 Task: Find connections with filter location Karcag with filter topic #linkedinprofileswith filter profile language Potuguese with filter current company Voltas Limited - A TATA Enterprise with filter school VIT University (Chennai Campus) with filter industry Personal Care Services with filter service category Software Testing with filter keywords title Director of Inside Sales
Action: Mouse pressed left at (634, 82)
Screenshot: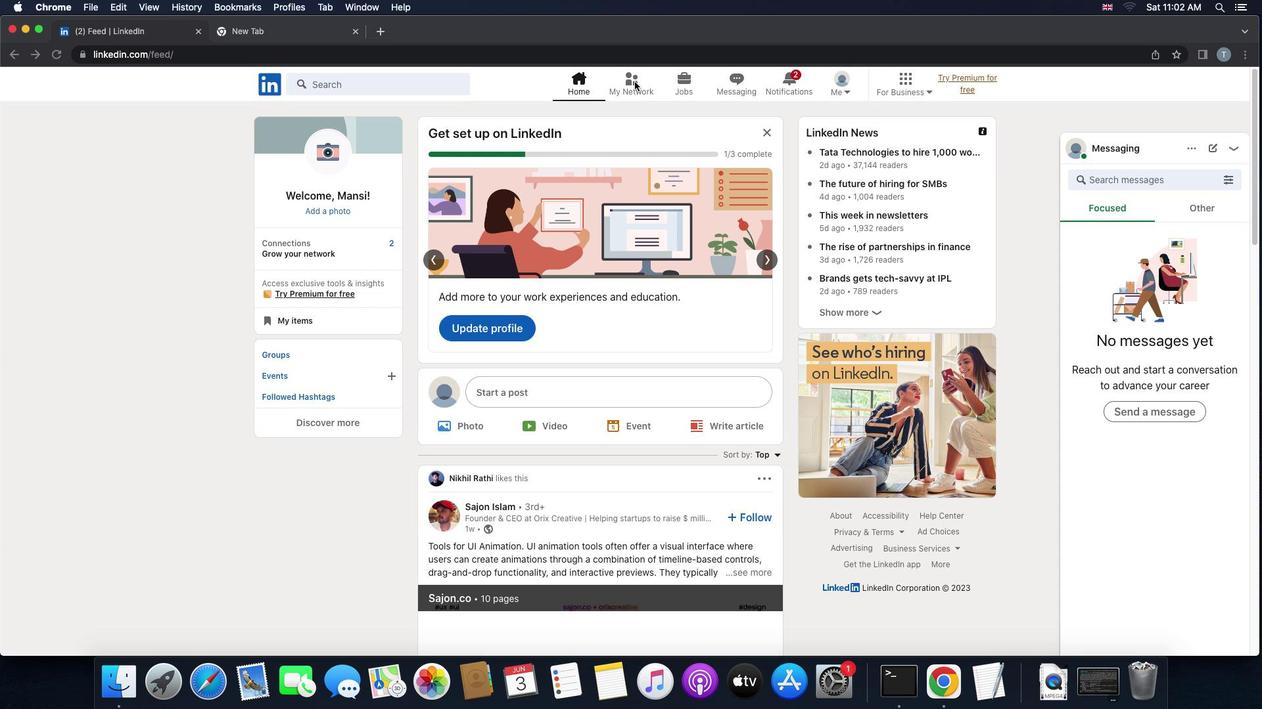 
Action: Mouse pressed left at (634, 82)
Screenshot: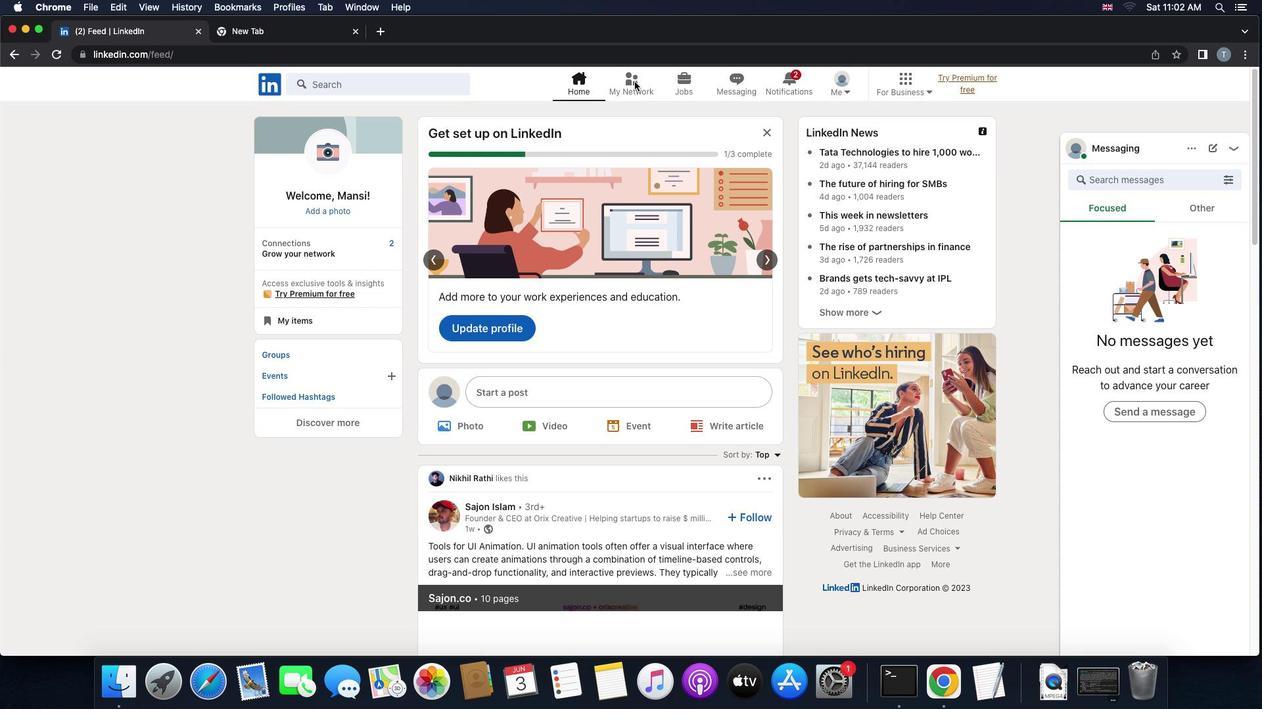 
Action: Mouse moved to (419, 161)
Screenshot: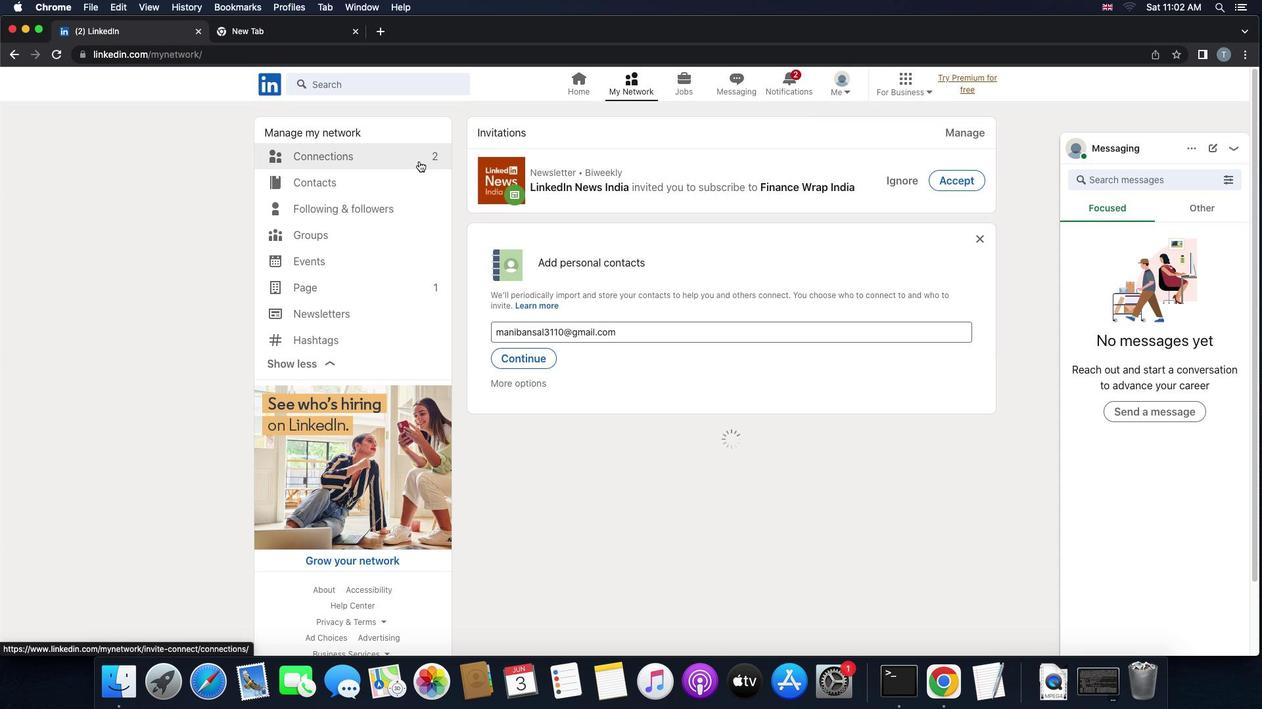 
Action: Mouse pressed left at (419, 161)
Screenshot: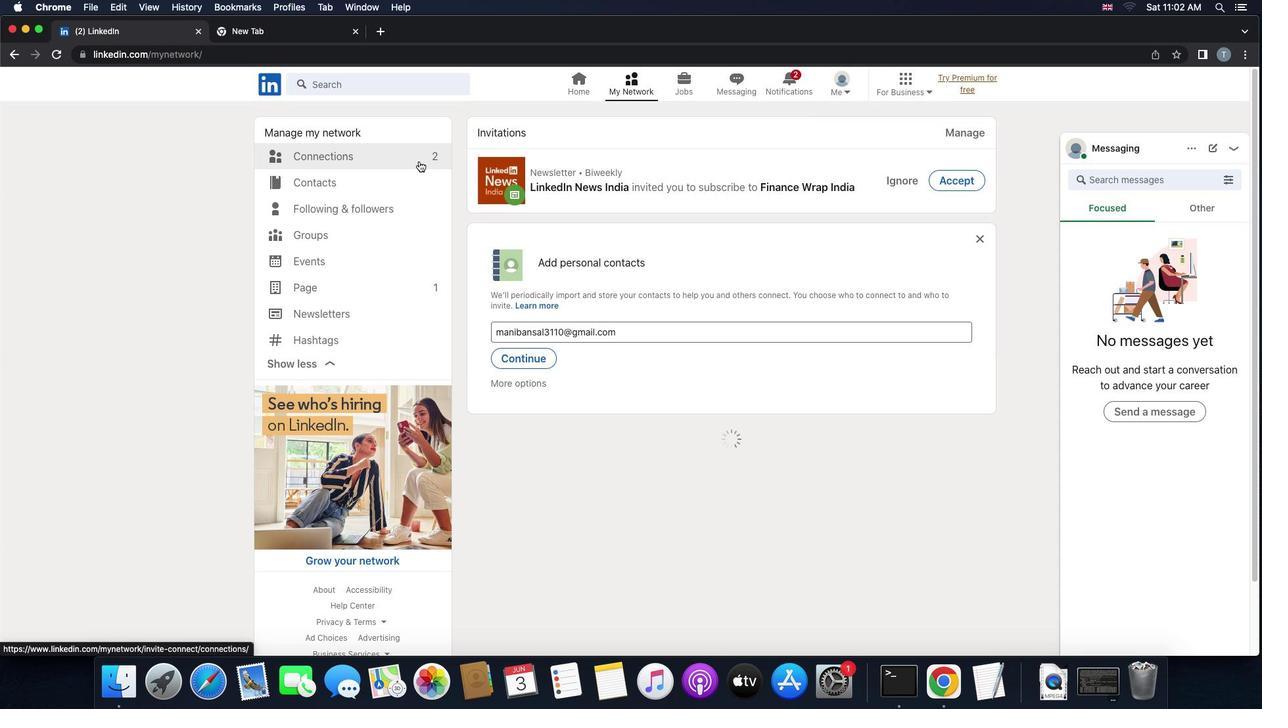 
Action: Mouse moved to (433, 160)
Screenshot: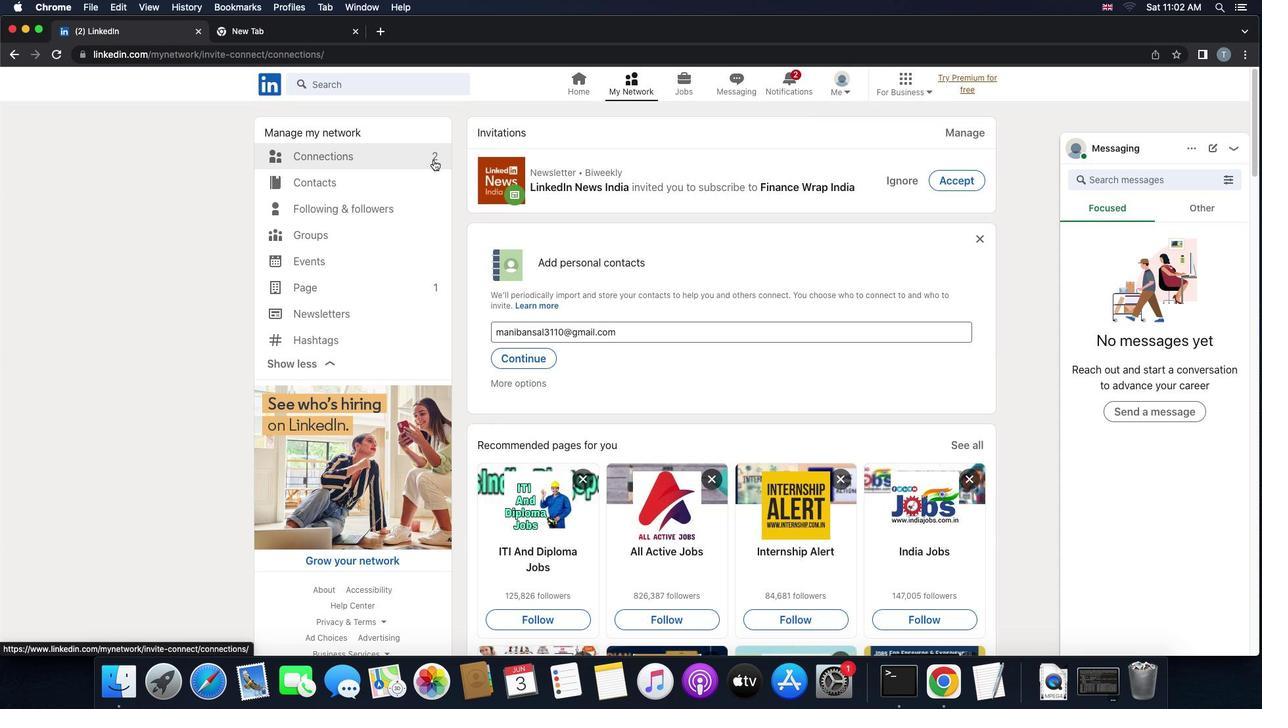 
Action: Mouse pressed left at (433, 160)
Screenshot: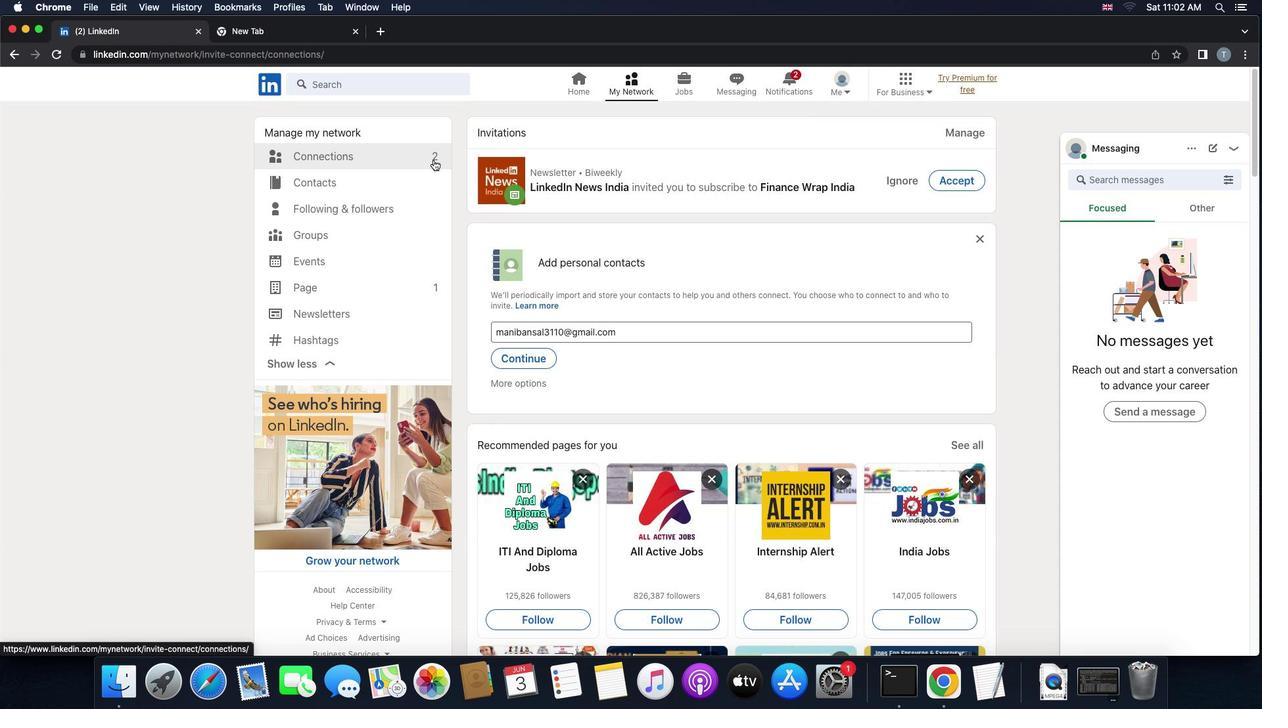 
Action: Mouse moved to (433, 160)
Screenshot: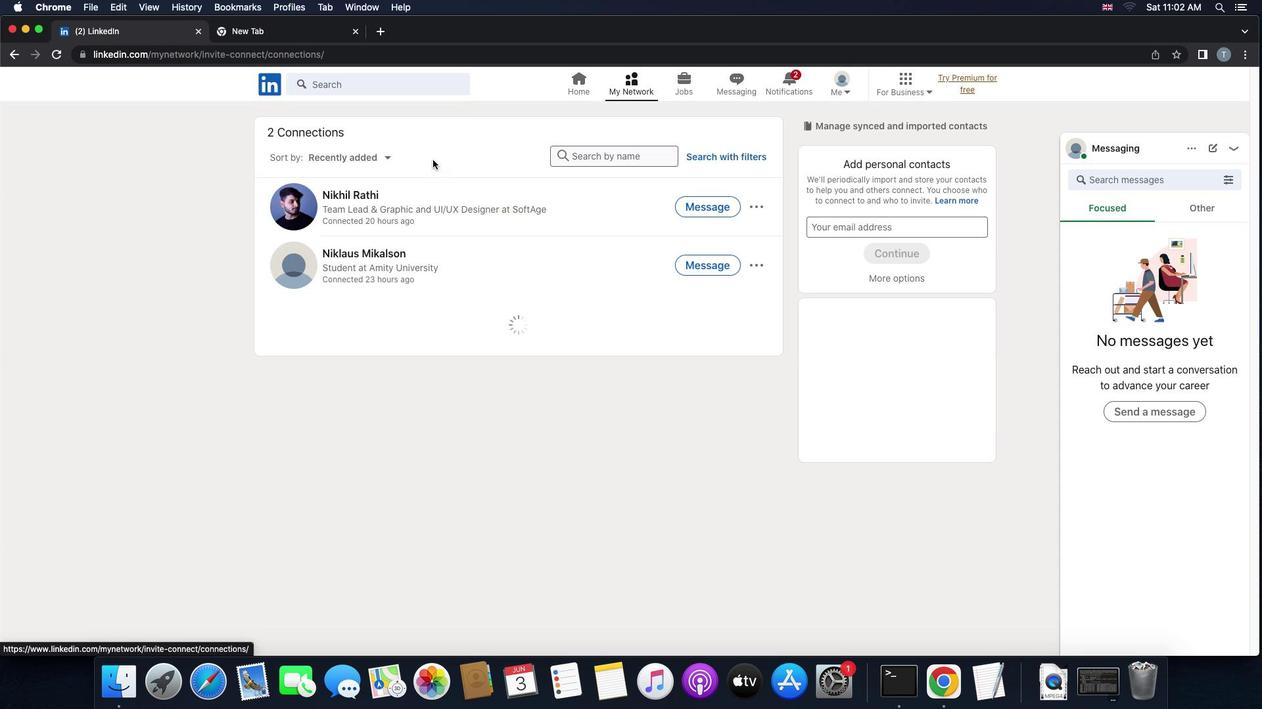 
Action: Mouse pressed left at (433, 160)
Screenshot: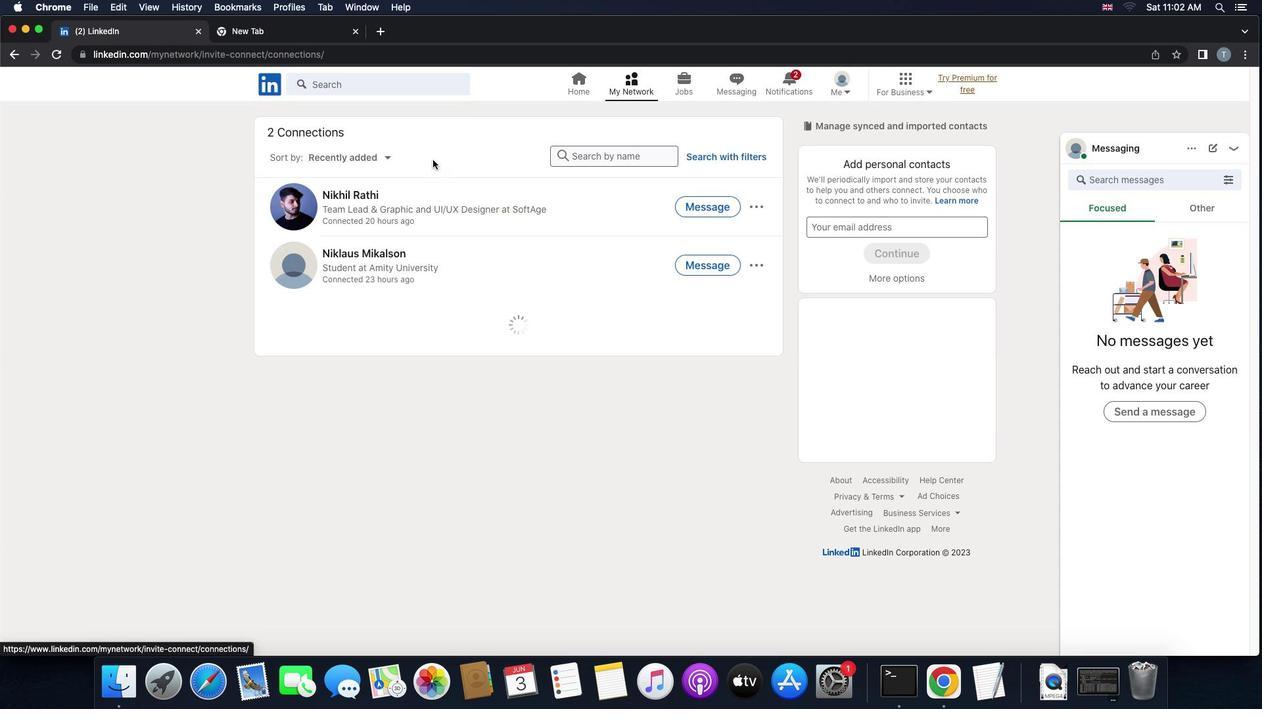 
Action: Mouse moved to (713, 149)
Screenshot: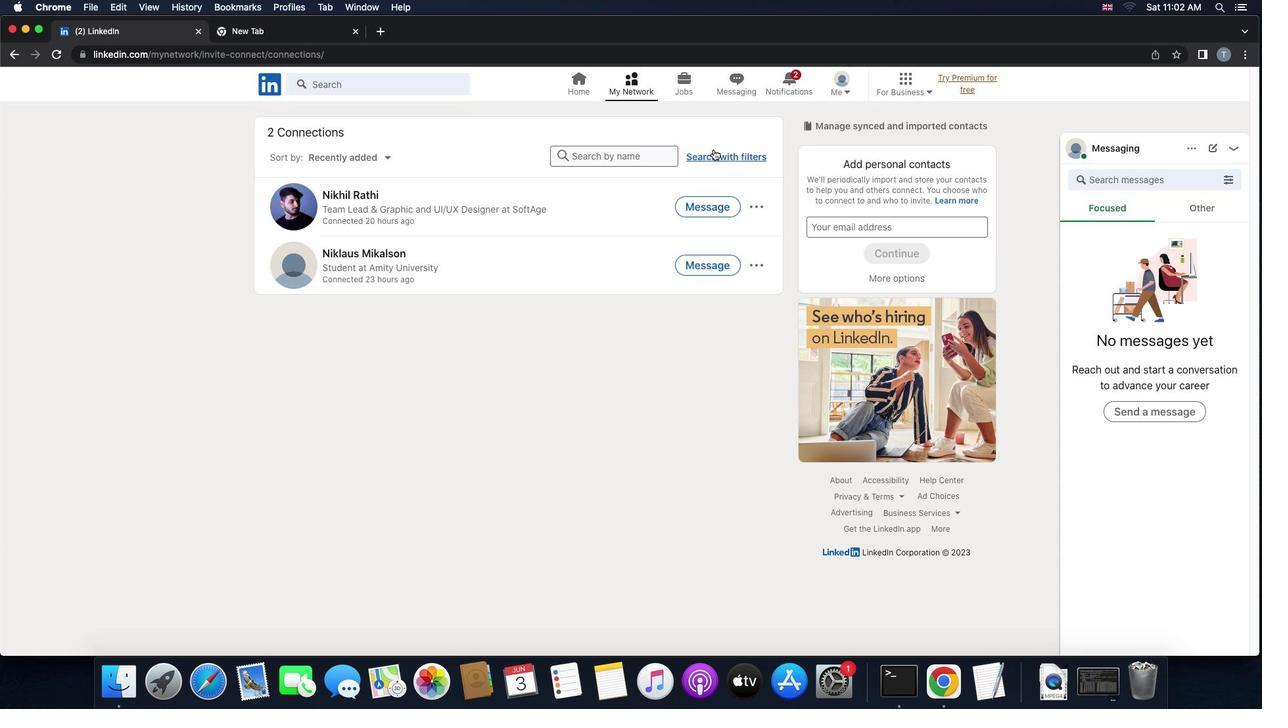 
Action: Mouse pressed left at (713, 149)
Screenshot: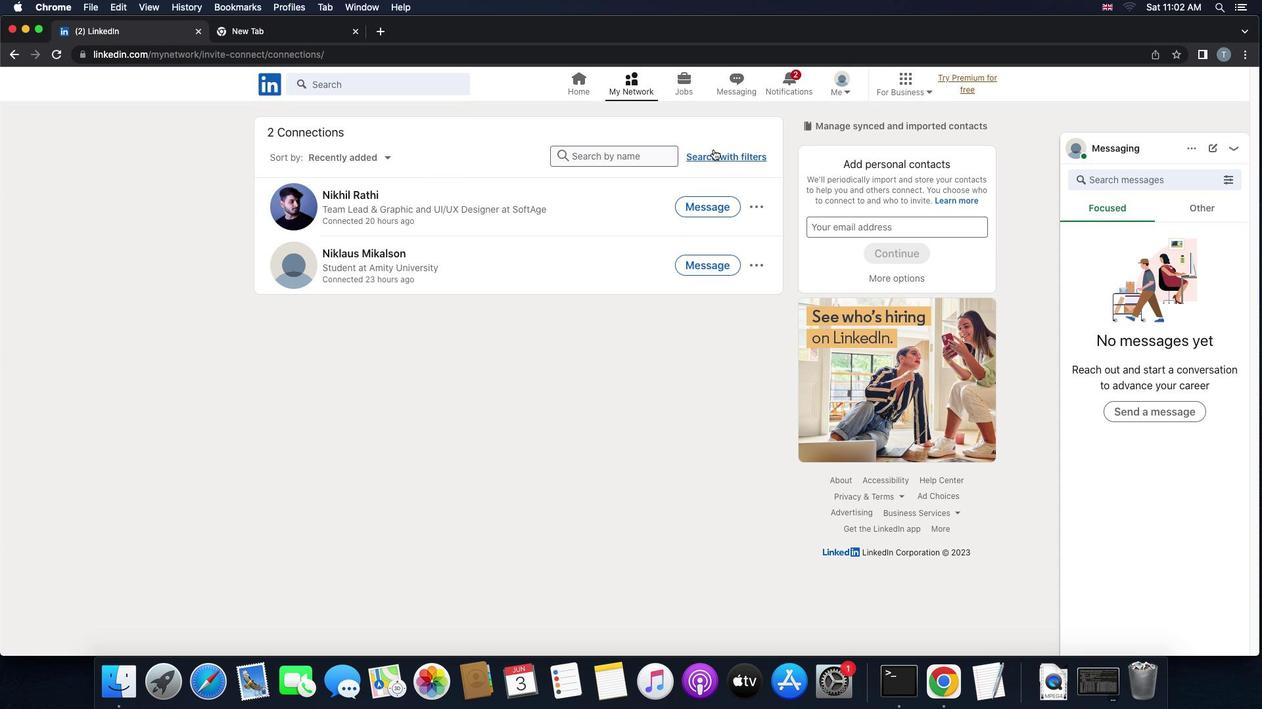 
Action: Mouse moved to (681, 127)
Screenshot: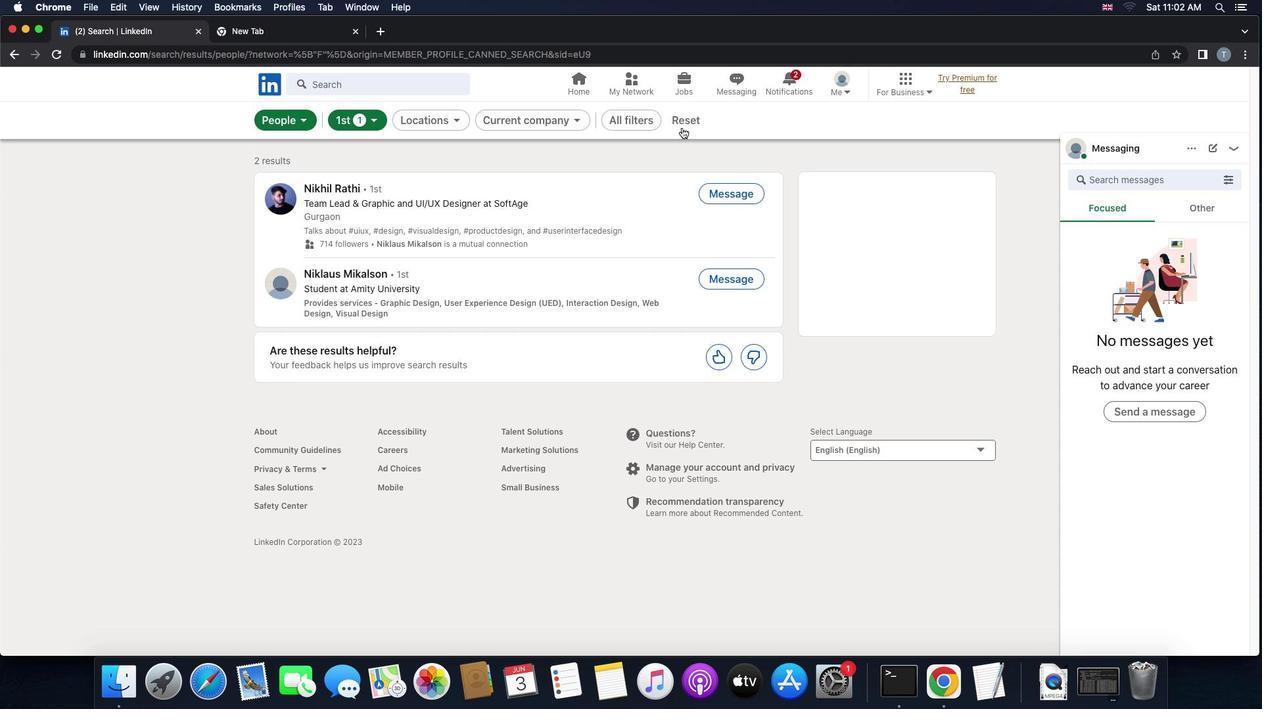 
Action: Mouse pressed left at (681, 127)
Screenshot: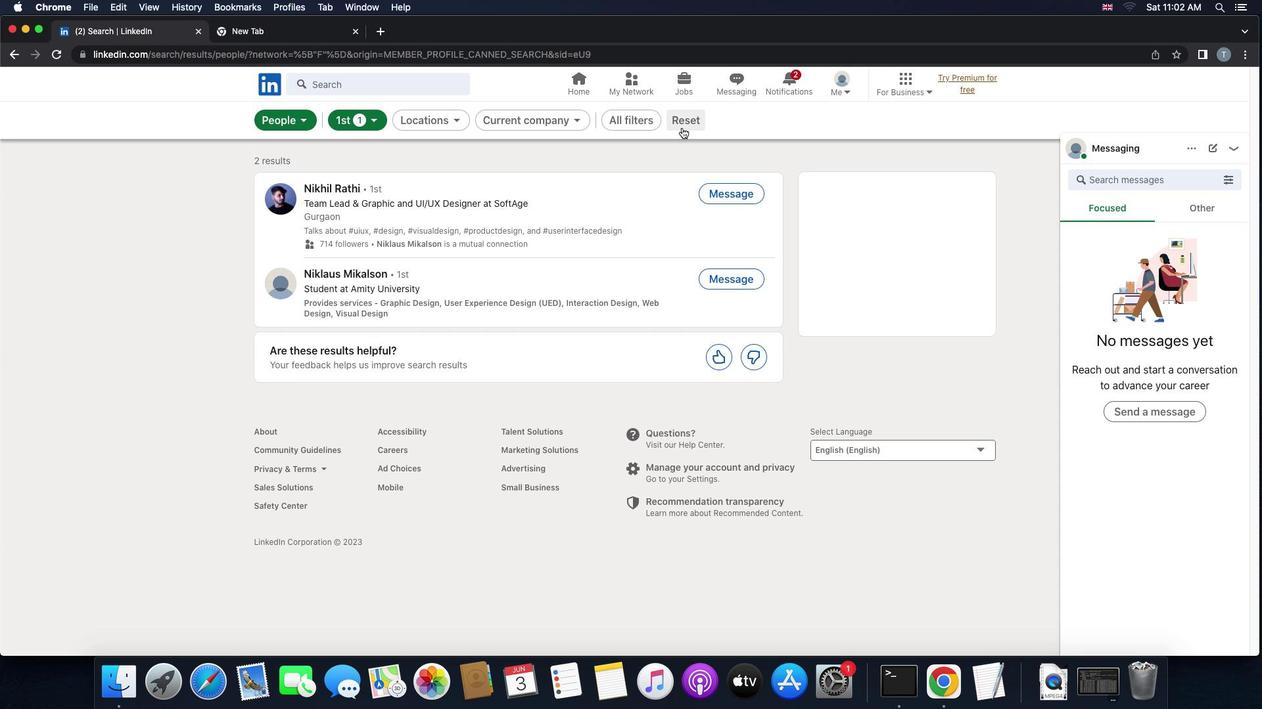 
Action: Mouse moved to (673, 130)
Screenshot: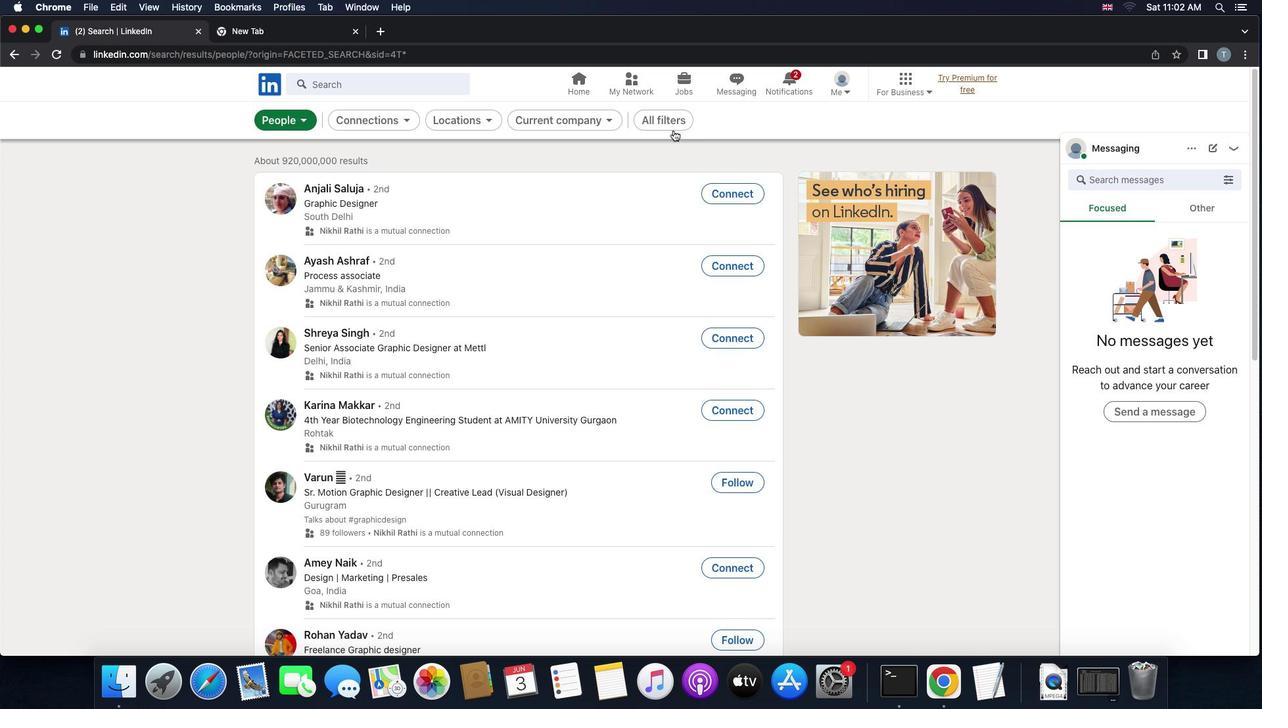 
Action: Mouse pressed left at (673, 130)
Screenshot: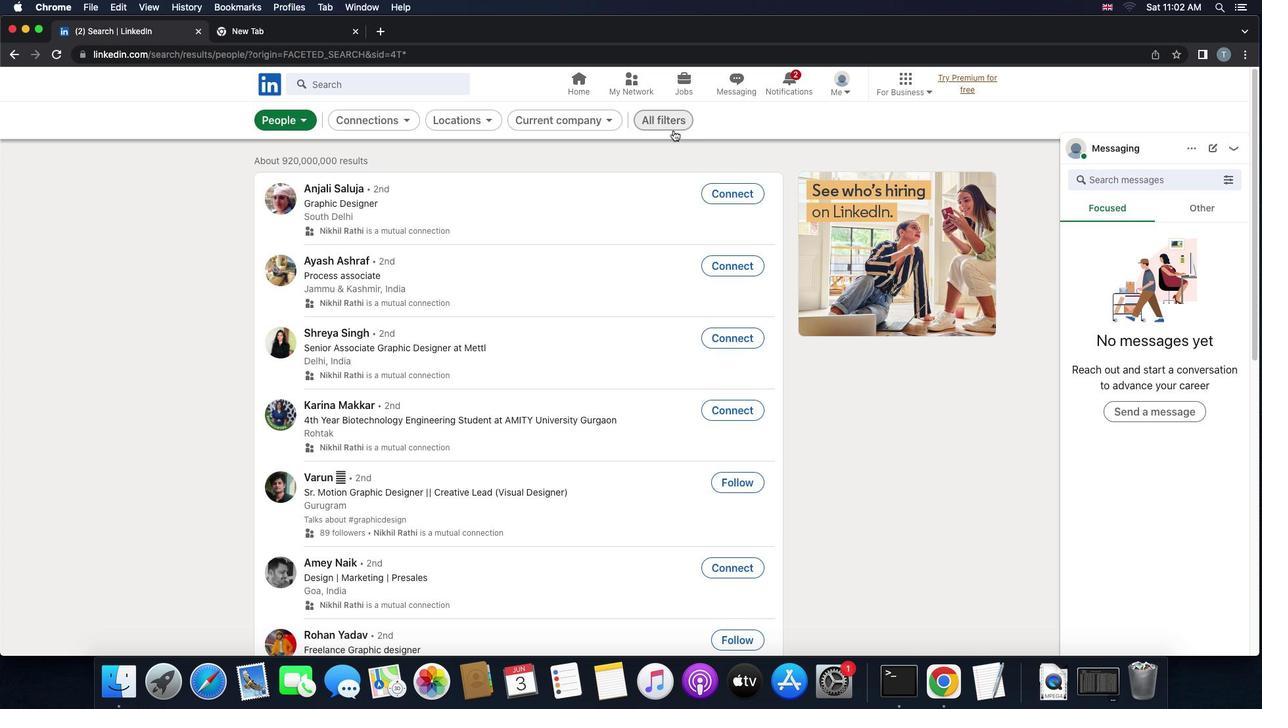
Action: Mouse moved to (1049, 377)
Screenshot: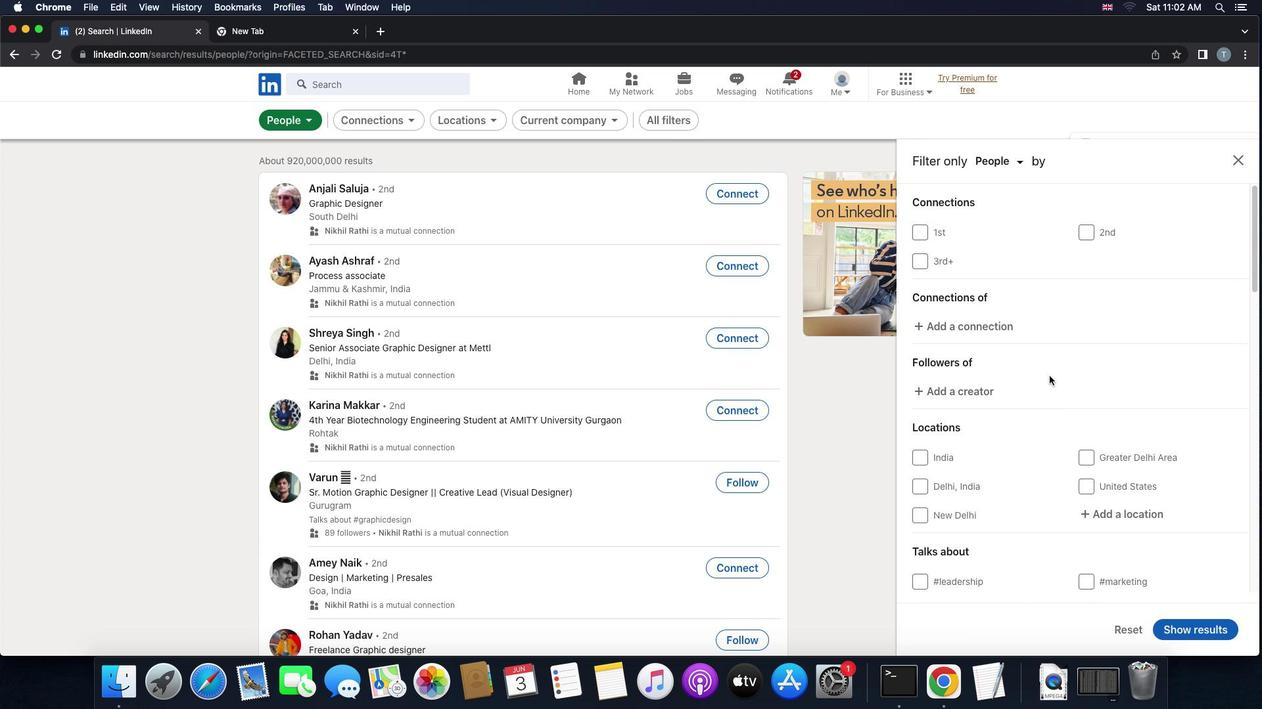 
Action: Mouse scrolled (1049, 377) with delta (0, 0)
Screenshot: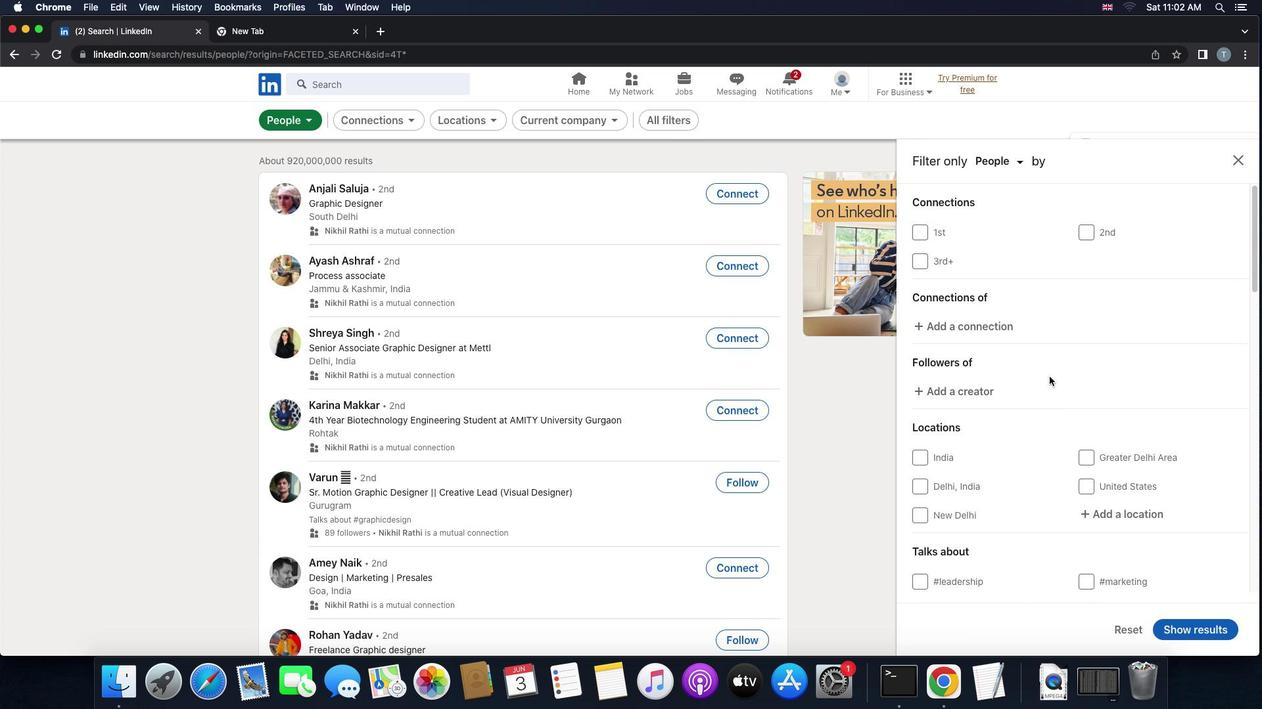 
Action: Mouse scrolled (1049, 377) with delta (0, 0)
Screenshot: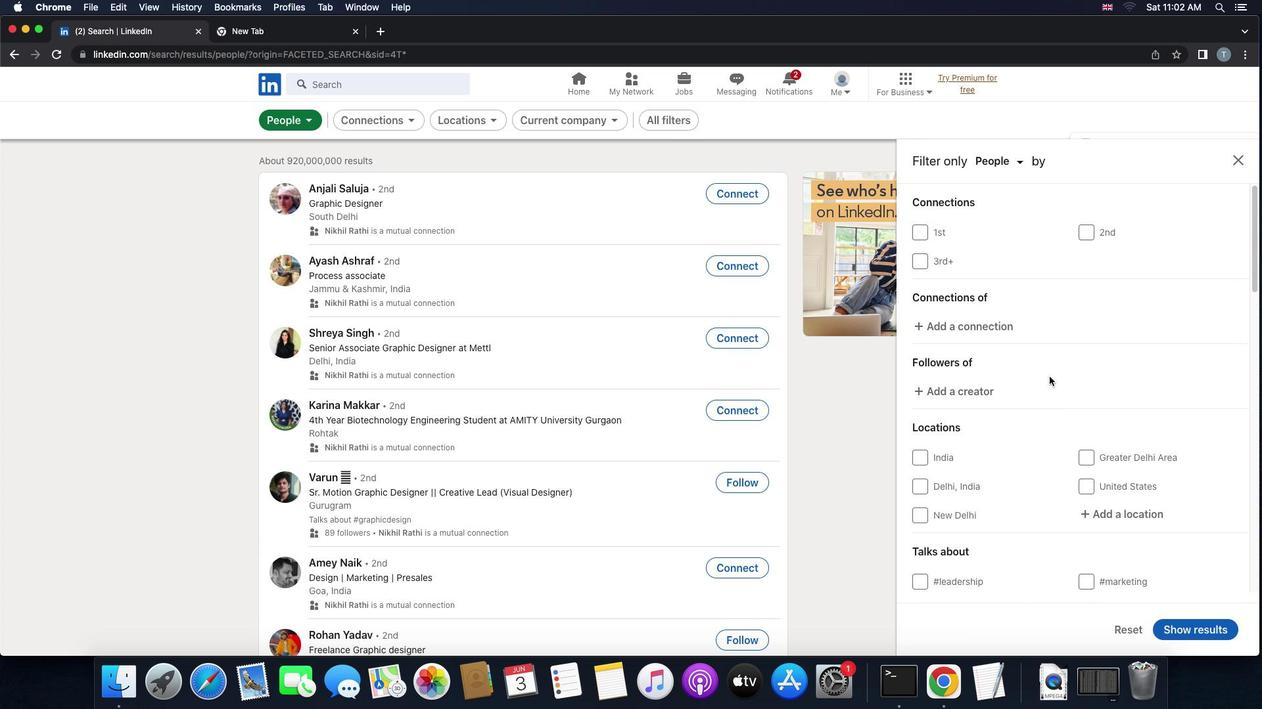 
Action: Mouse scrolled (1049, 377) with delta (0, 0)
Screenshot: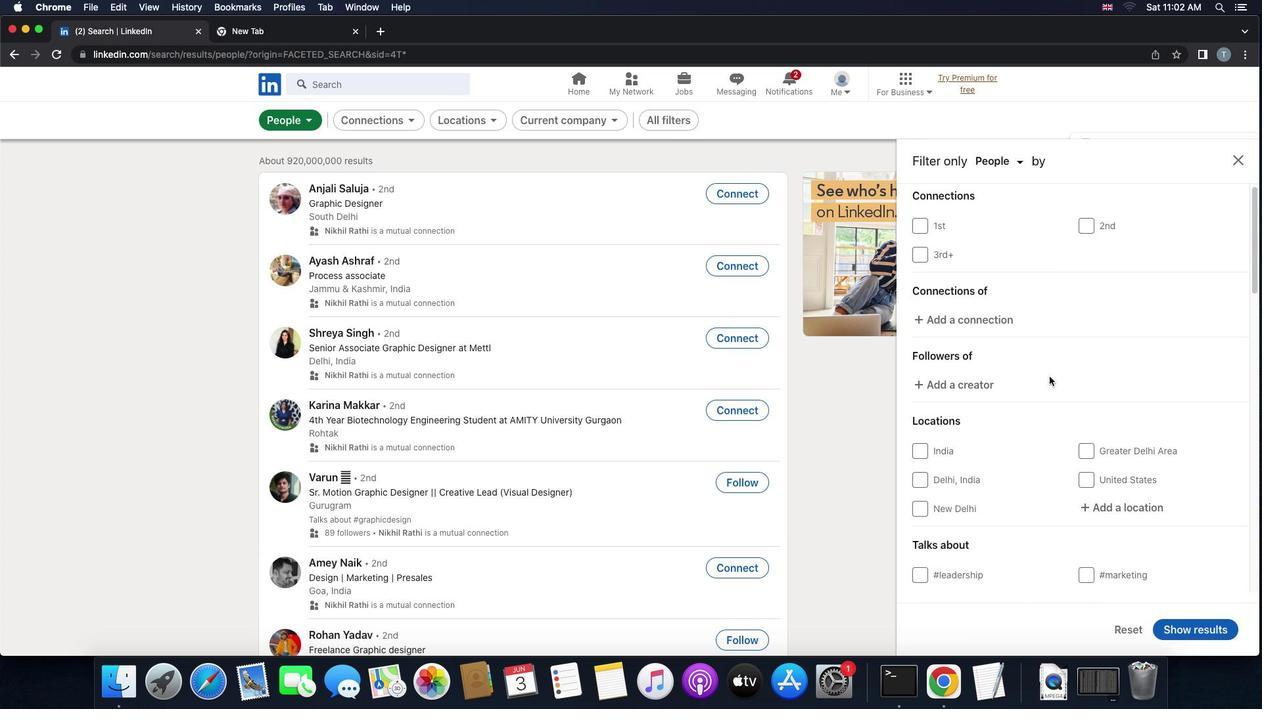 
Action: Mouse moved to (1051, 379)
Screenshot: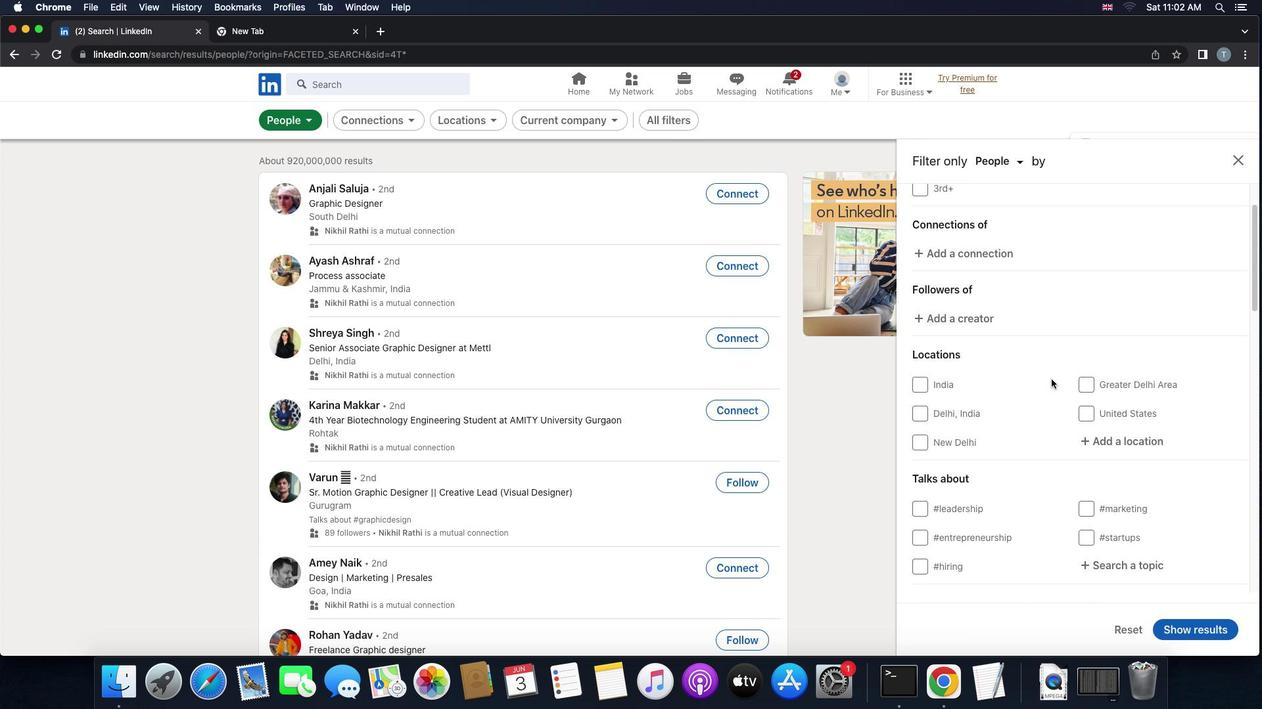 
Action: Mouse scrolled (1051, 379) with delta (0, 0)
Screenshot: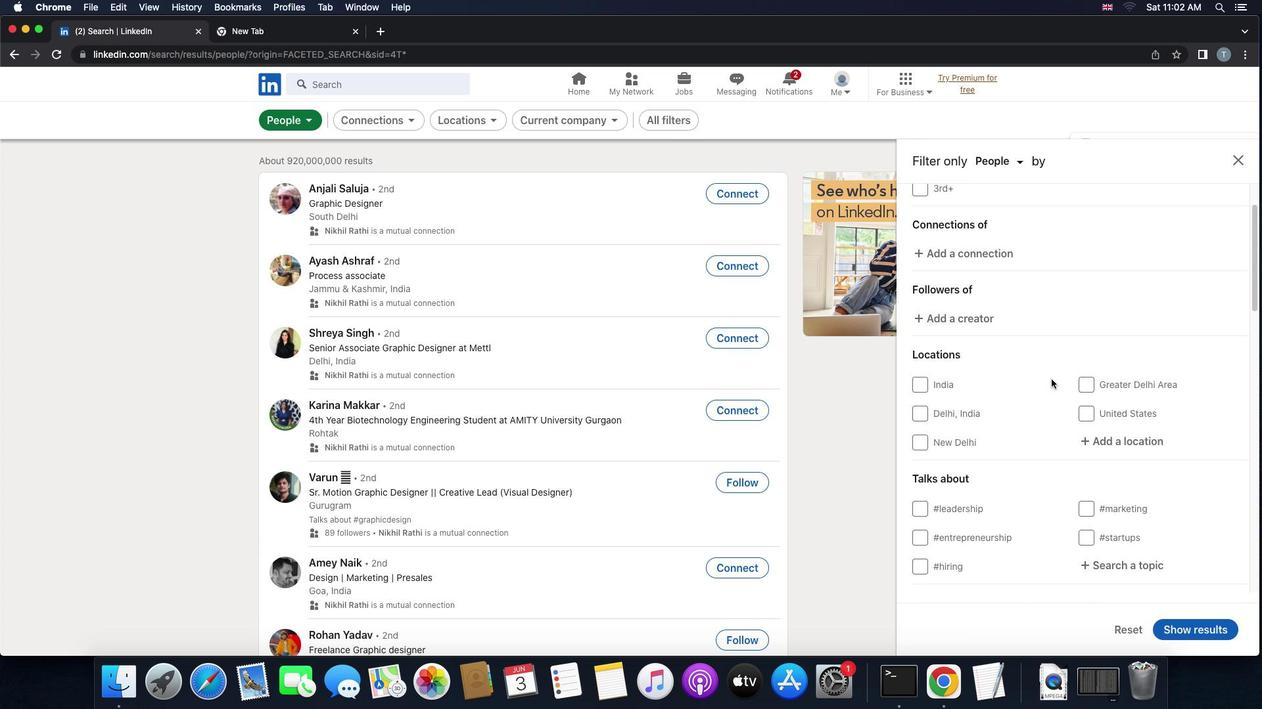 
Action: Mouse scrolled (1051, 379) with delta (0, 0)
Screenshot: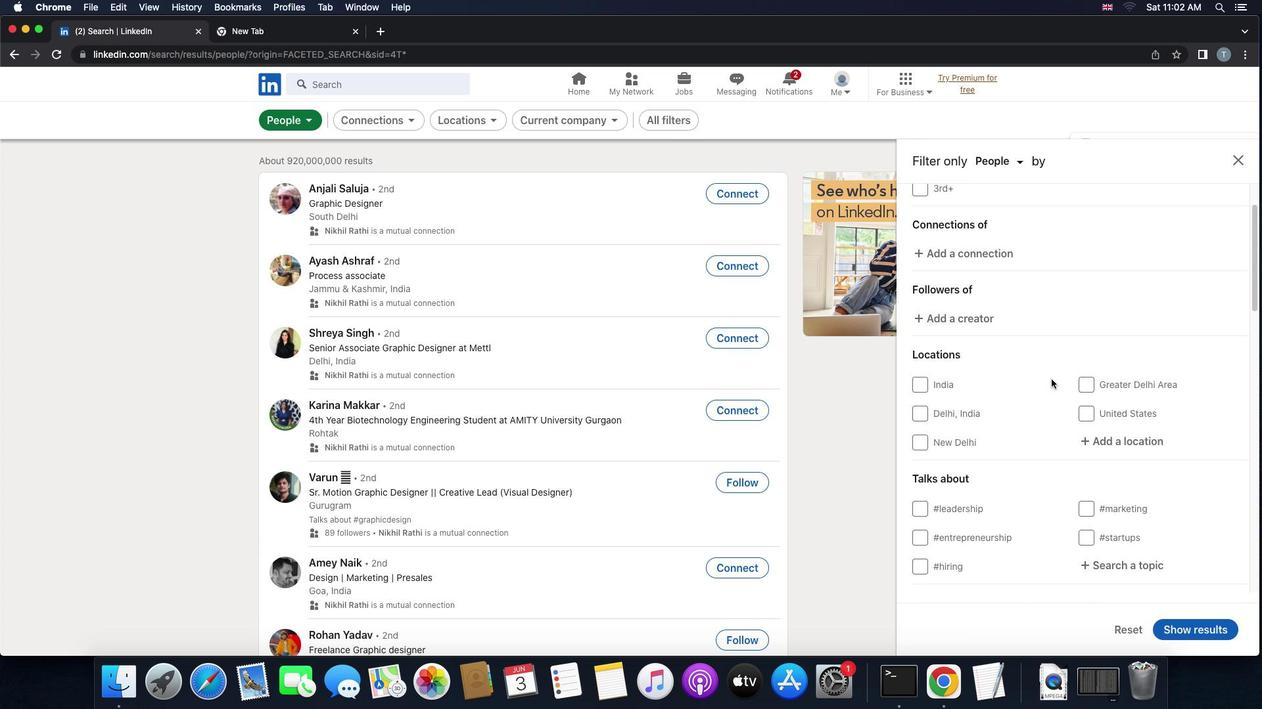 
Action: Mouse moved to (1117, 416)
Screenshot: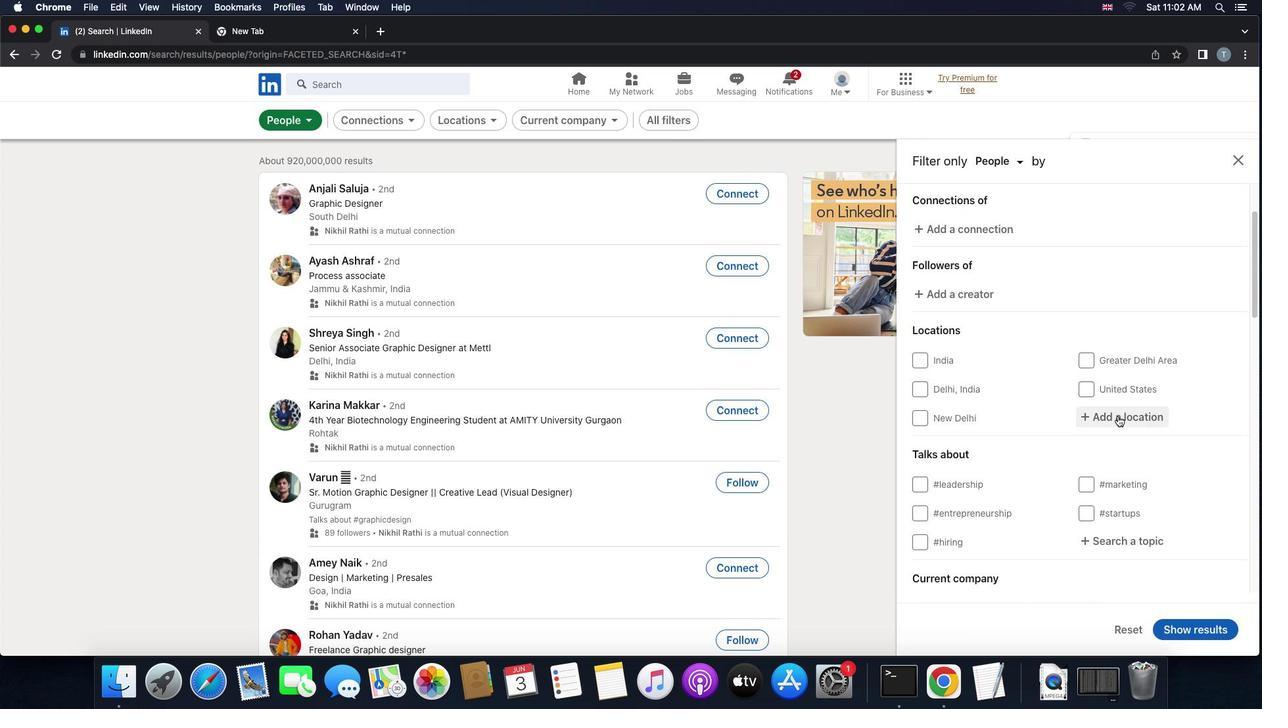 
Action: Mouse pressed left at (1117, 416)
Screenshot: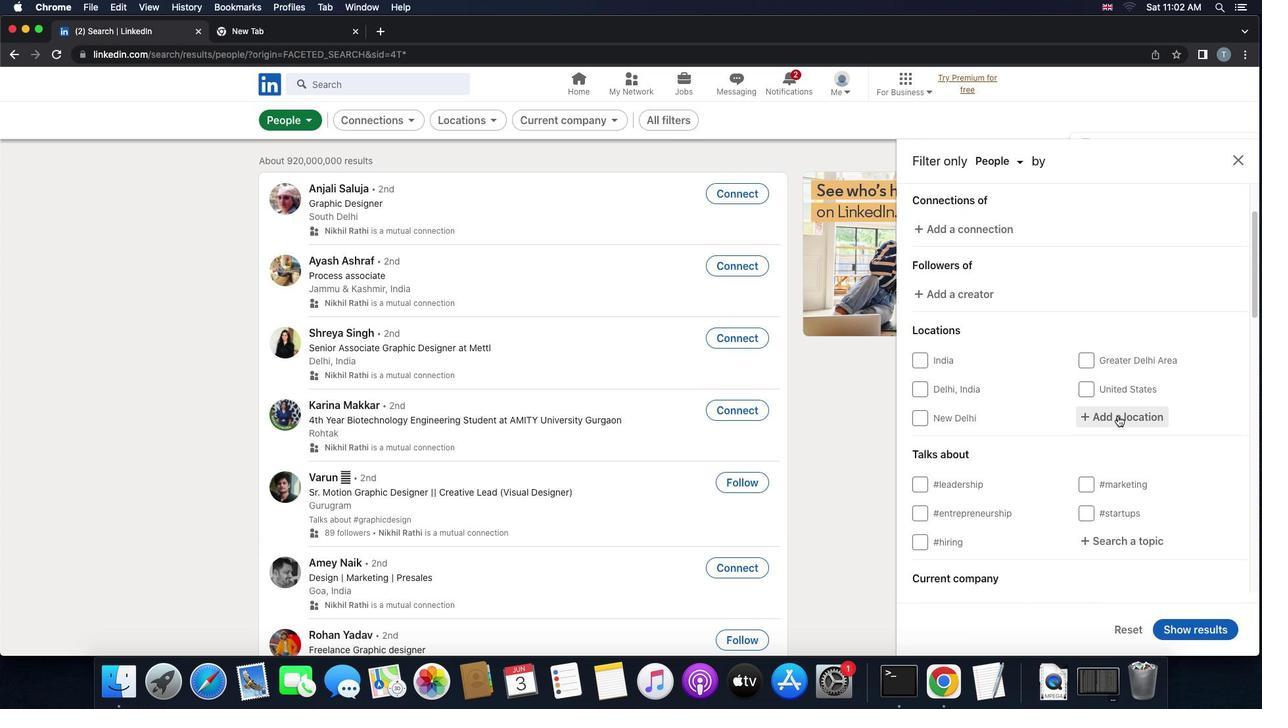 
Action: Mouse moved to (1139, 412)
Screenshot: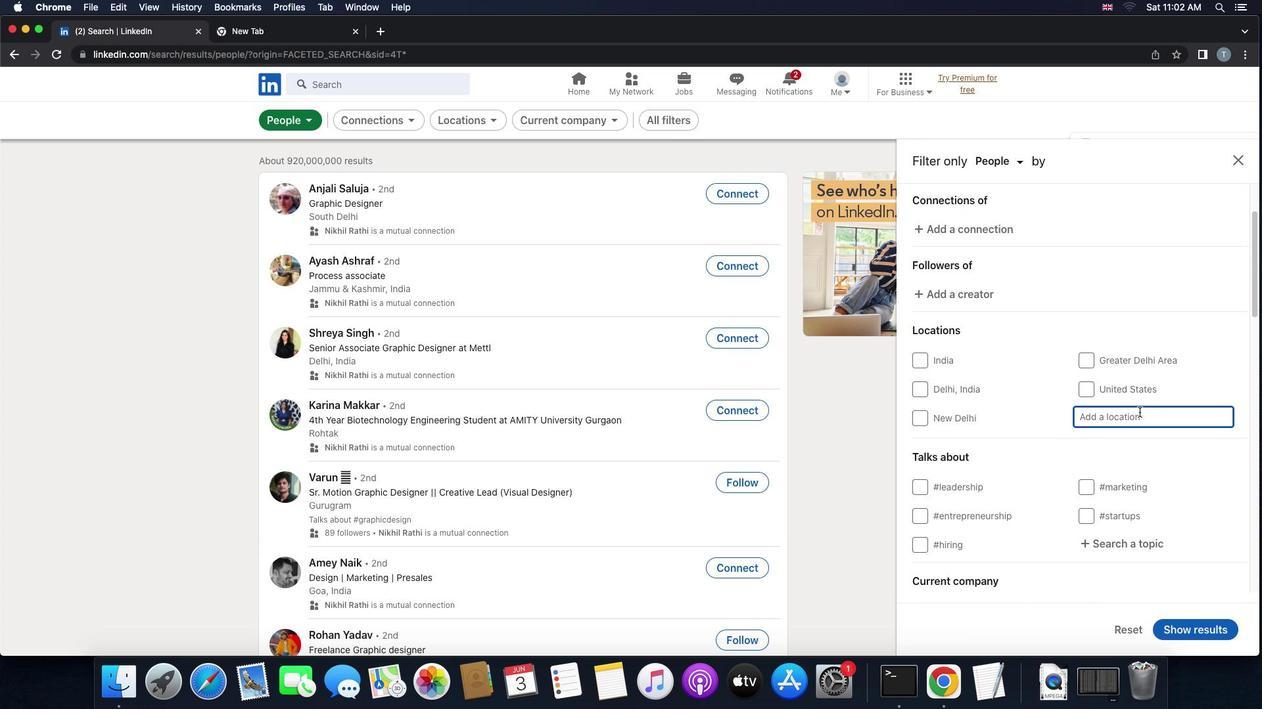 
Action: Key pressed 'k''a''r''c''a''g'
Screenshot: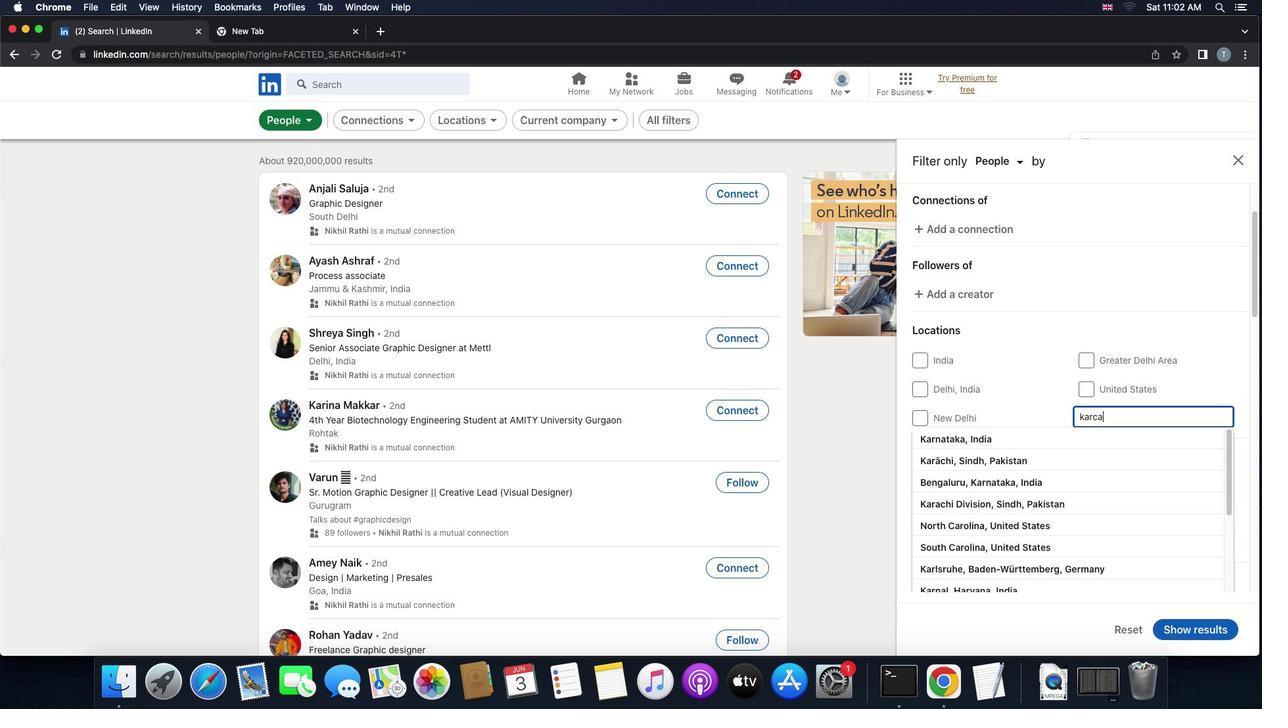 
Action: Mouse moved to (1102, 447)
Screenshot: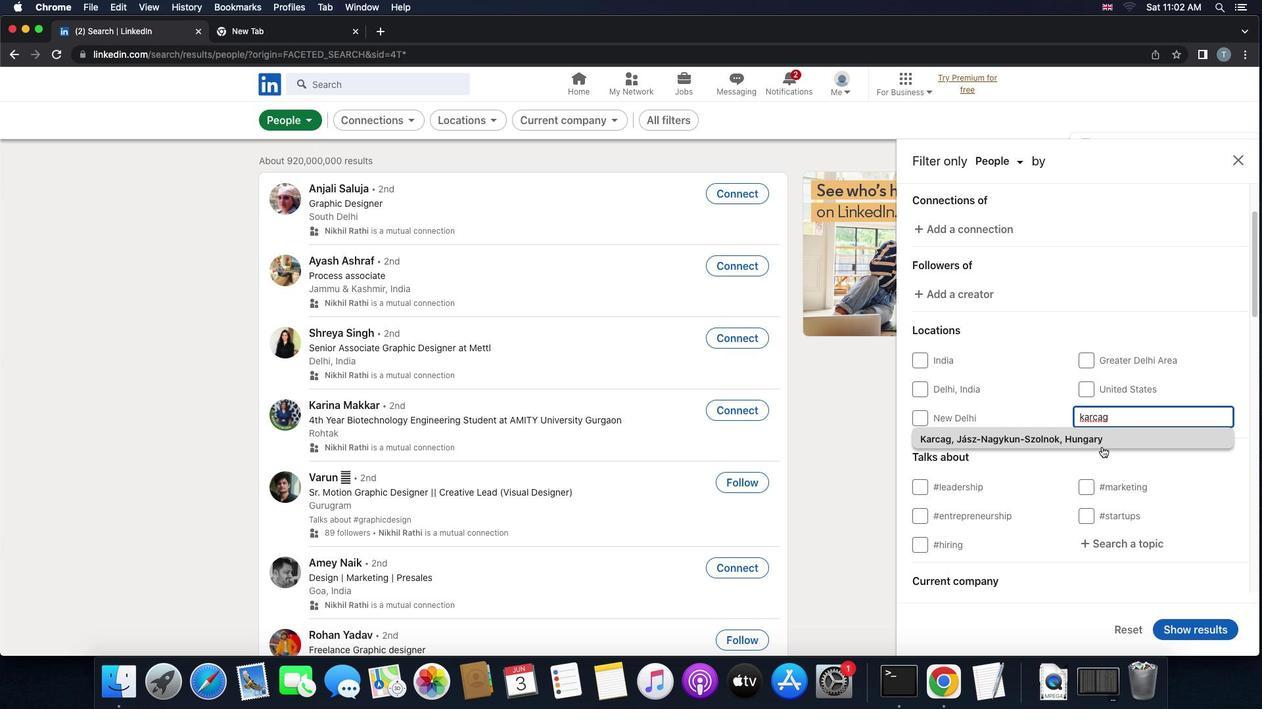
Action: Mouse pressed left at (1102, 447)
Screenshot: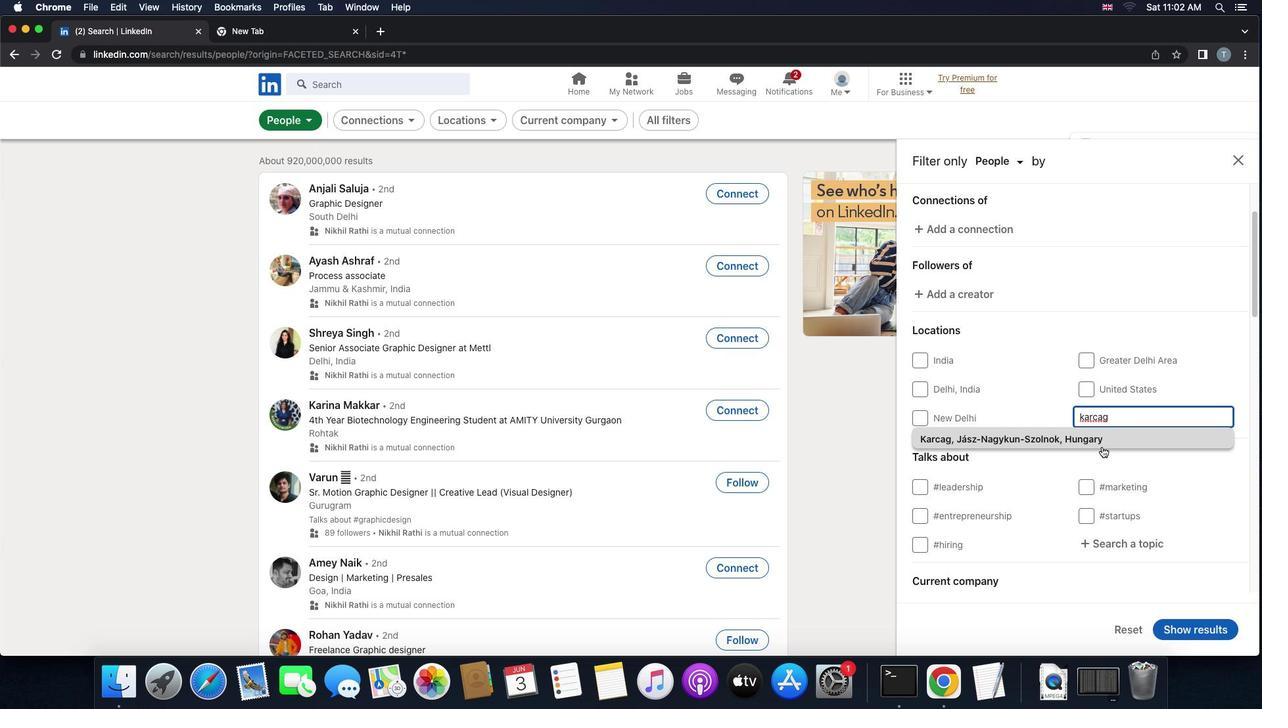 
Action: Mouse moved to (1102, 447)
Screenshot: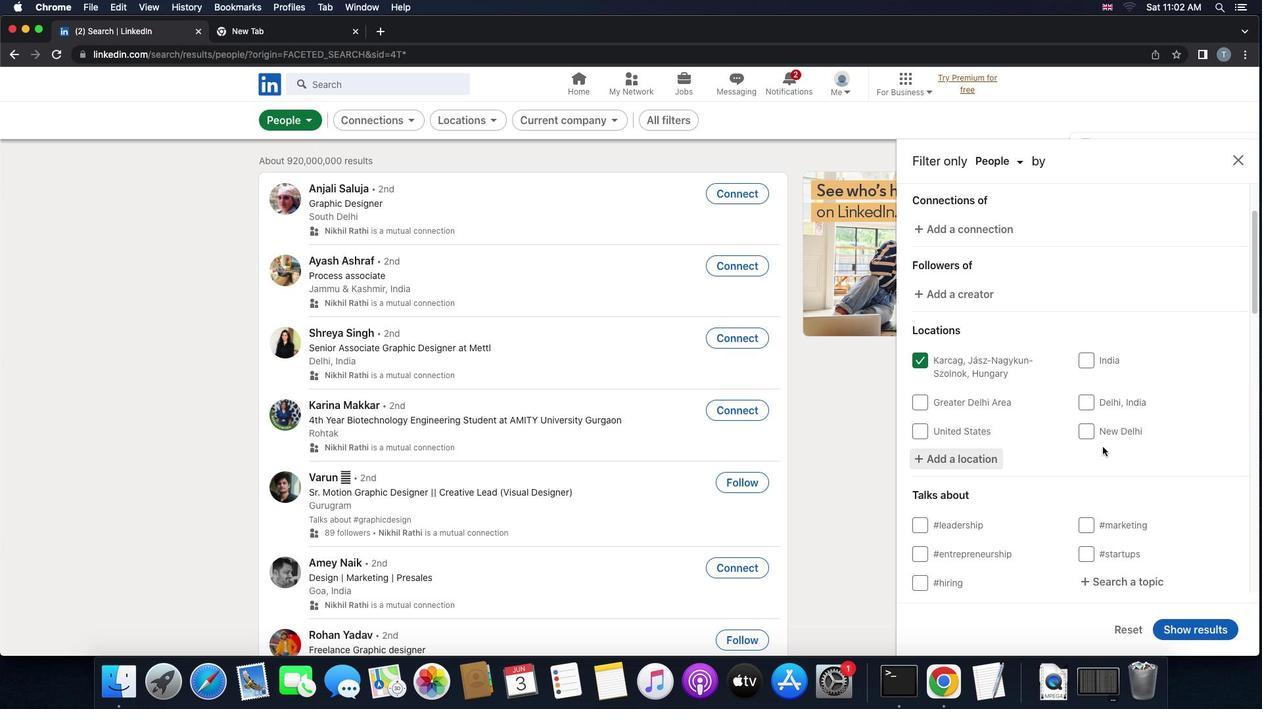 
Action: Mouse scrolled (1102, 447) with delta (0, 0)
Screenshot: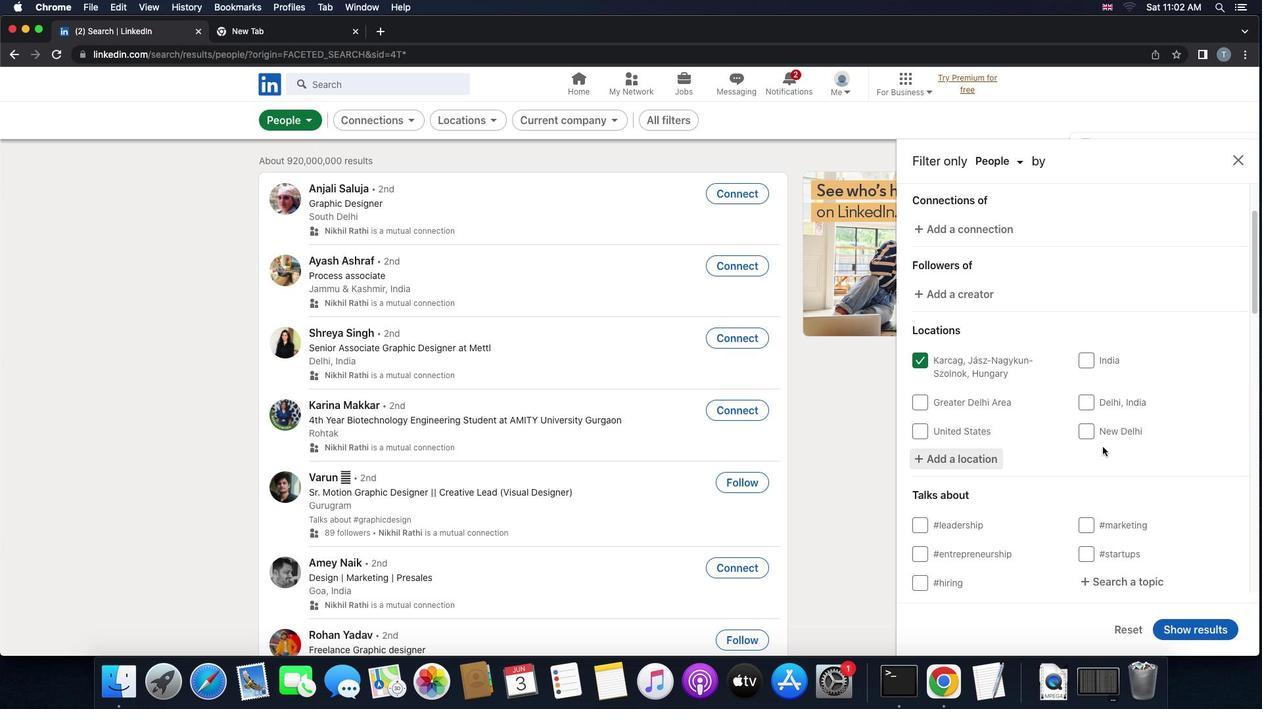 
Action: Mouse moved to (1103, 447)
Screenshot: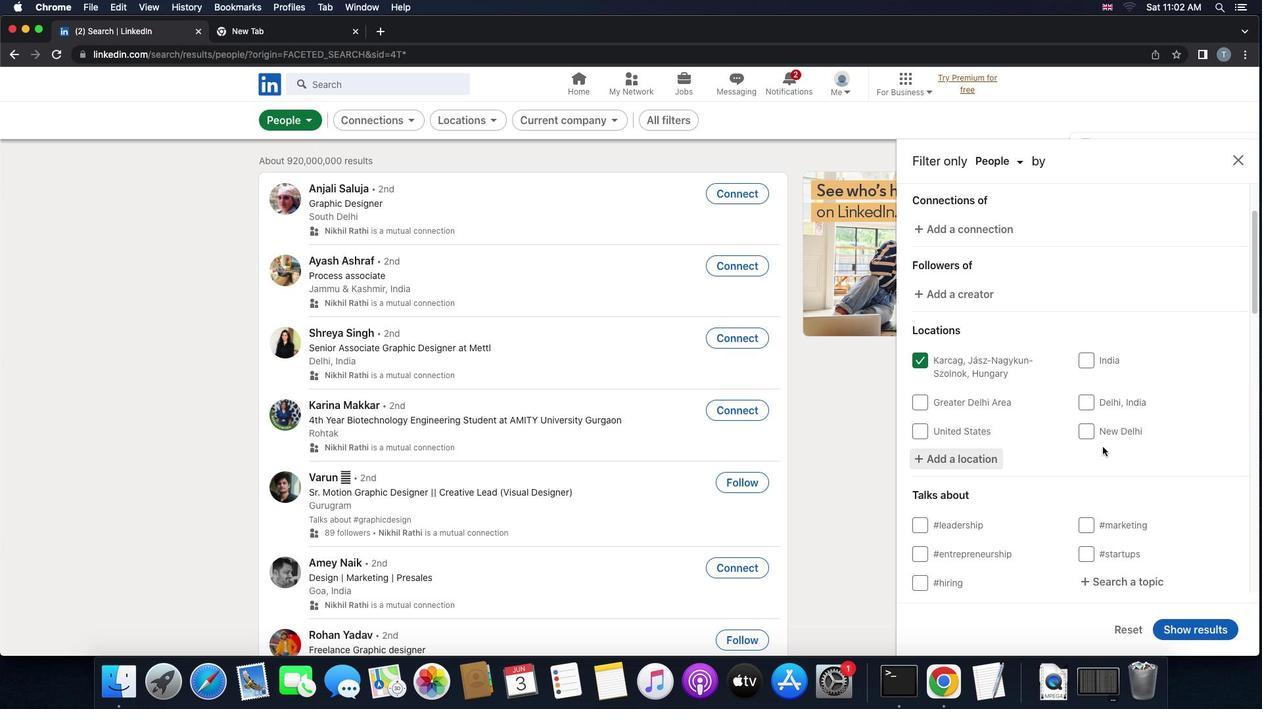 
Action: Mouse scrolled (1103, 447) with delta (0, 0)
Screenshot: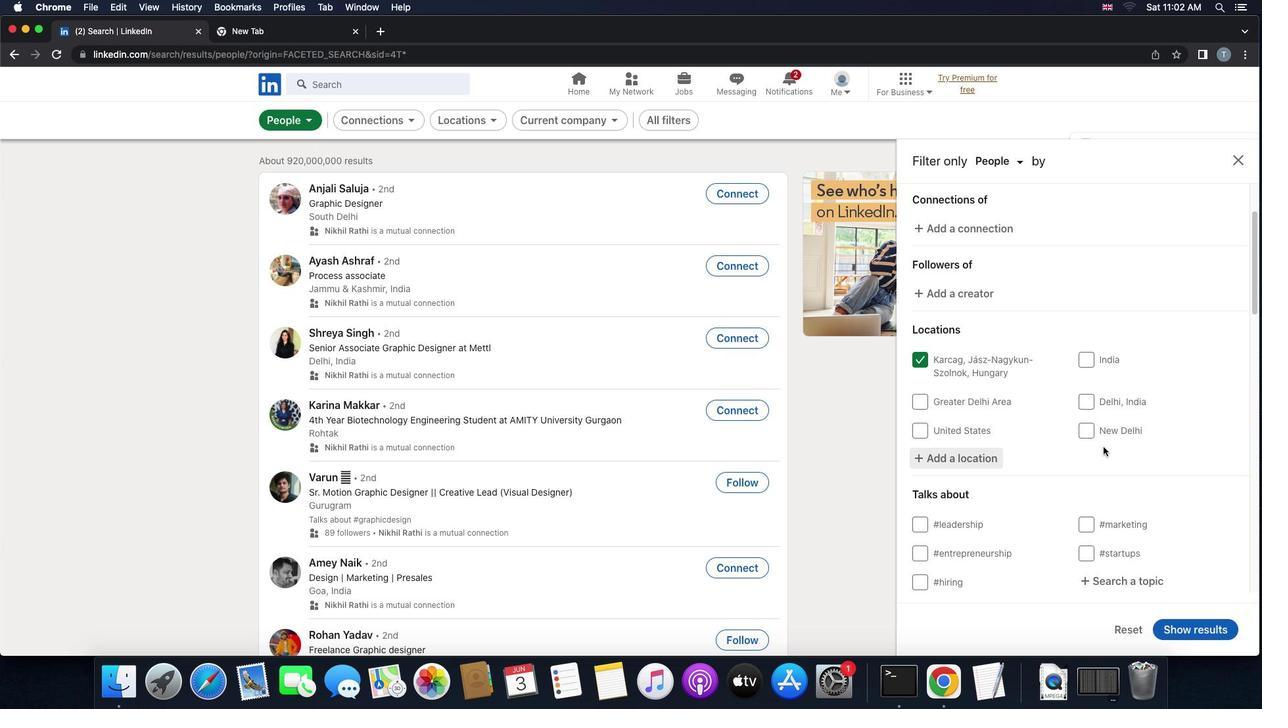 
Action: Mouse moved to (1103, 447)
Screenshot: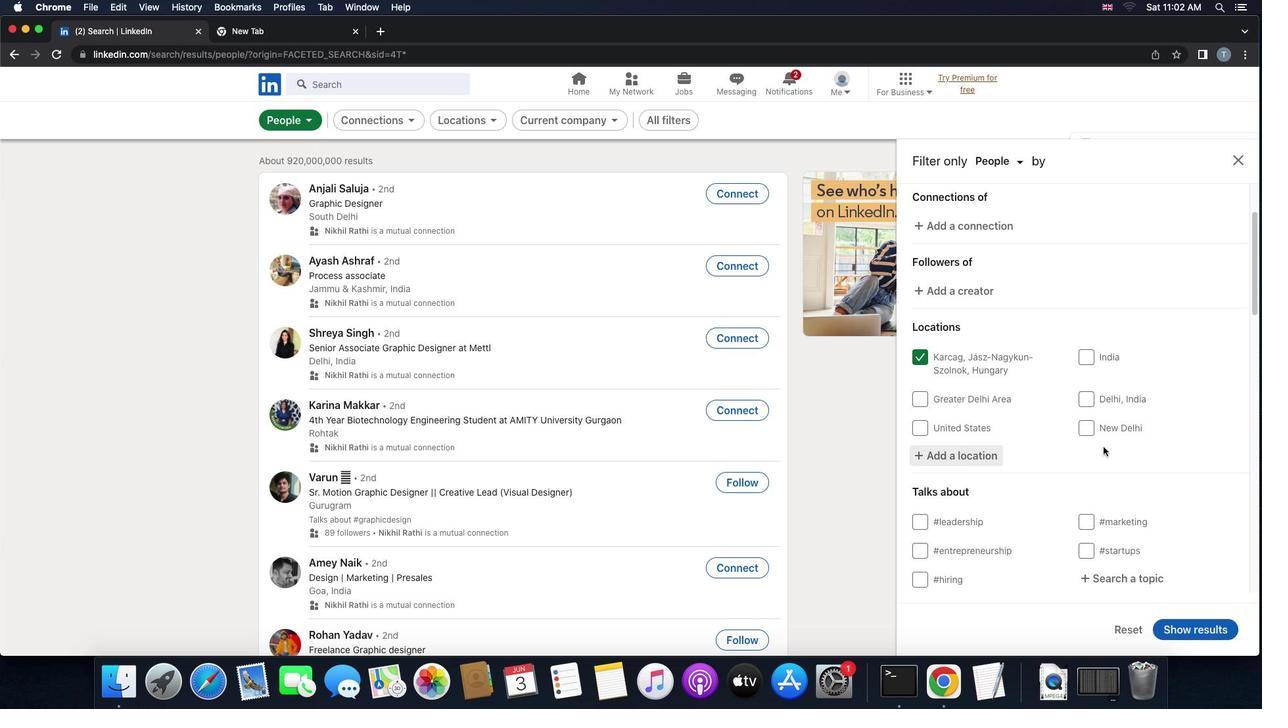 
Action: Mouse scrolled (1103, 447) with delta (0, -1)
Screenshot: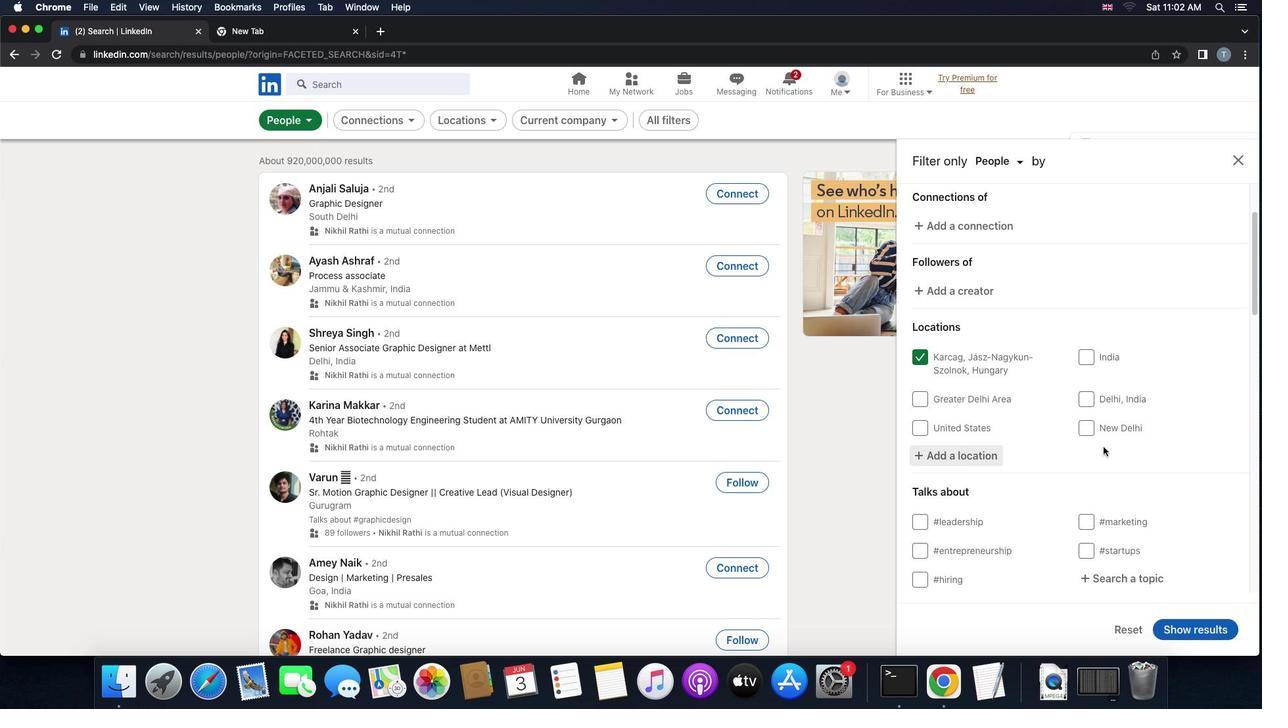 
Action: Mouse moved to (1105, 446)
Screenshot: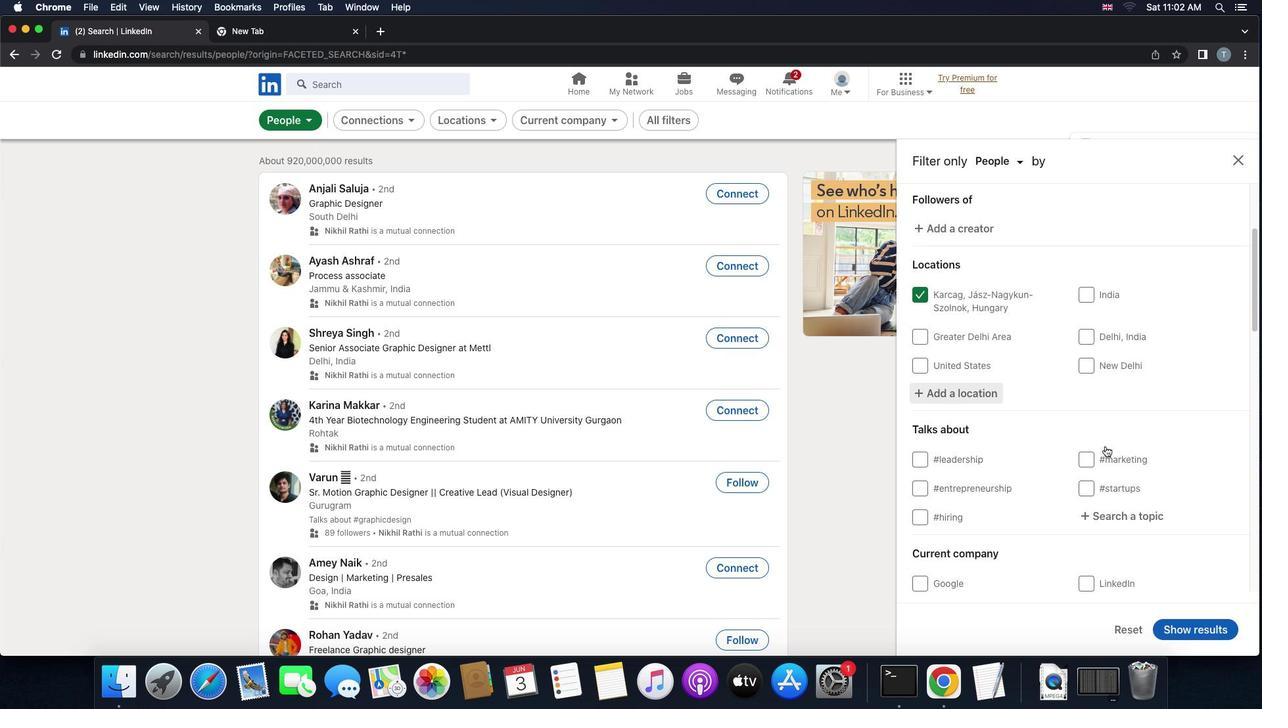 
Action: Mouse scrolled (1105, 446) with delta (0, 0)
Screenshot: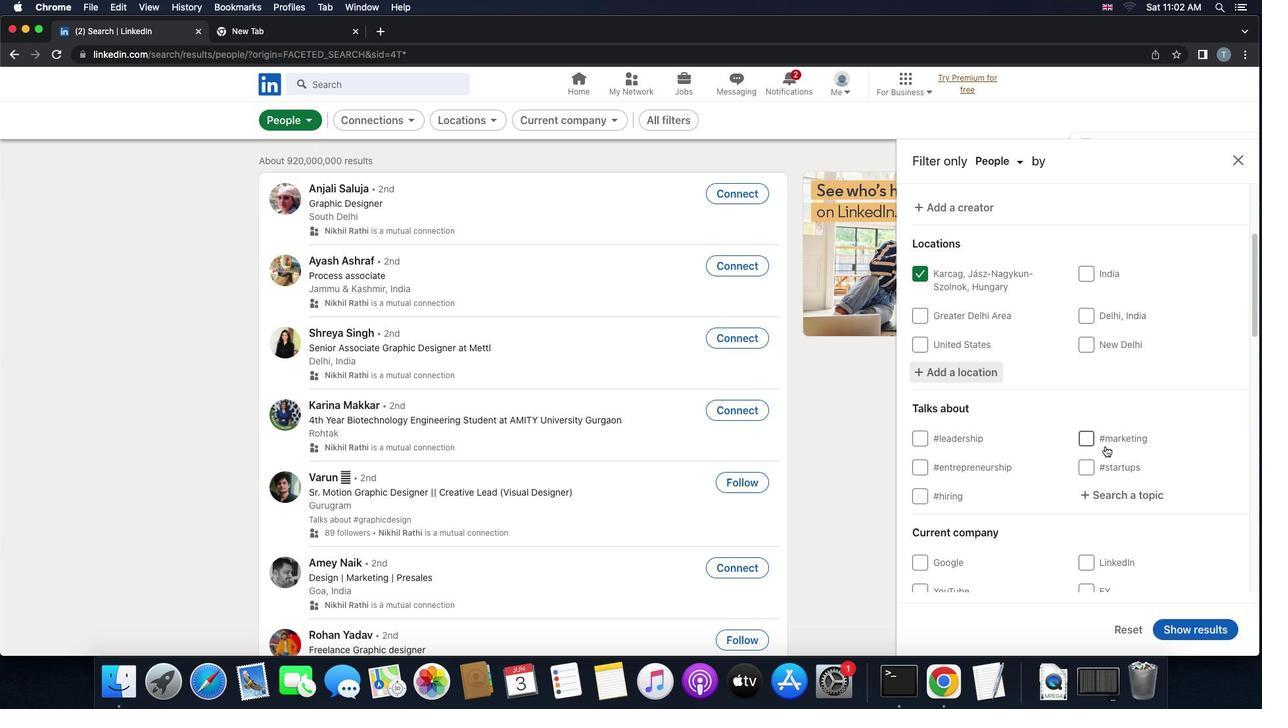
Action: Mouse scrolled (1105, 446) with delta (0, 0)
Screenshot: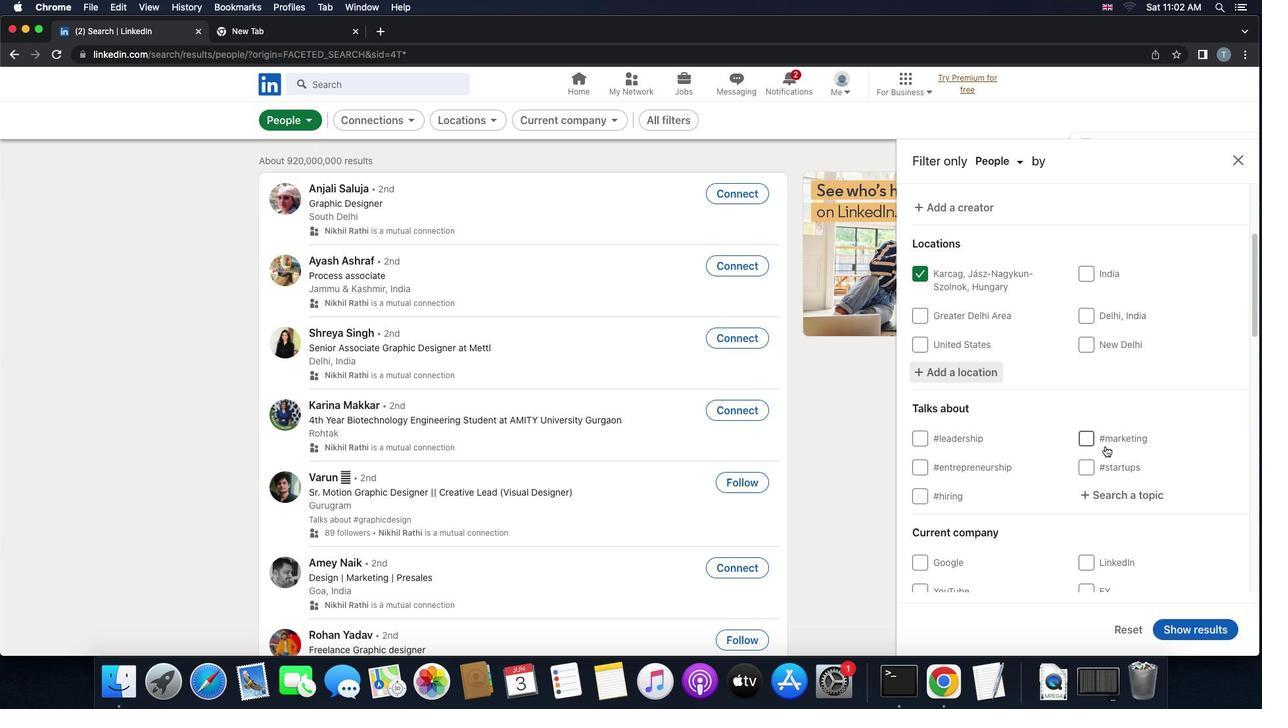 
Action: Mouse scrolled (1105, 446) with delta (0, -1)
Screenshot: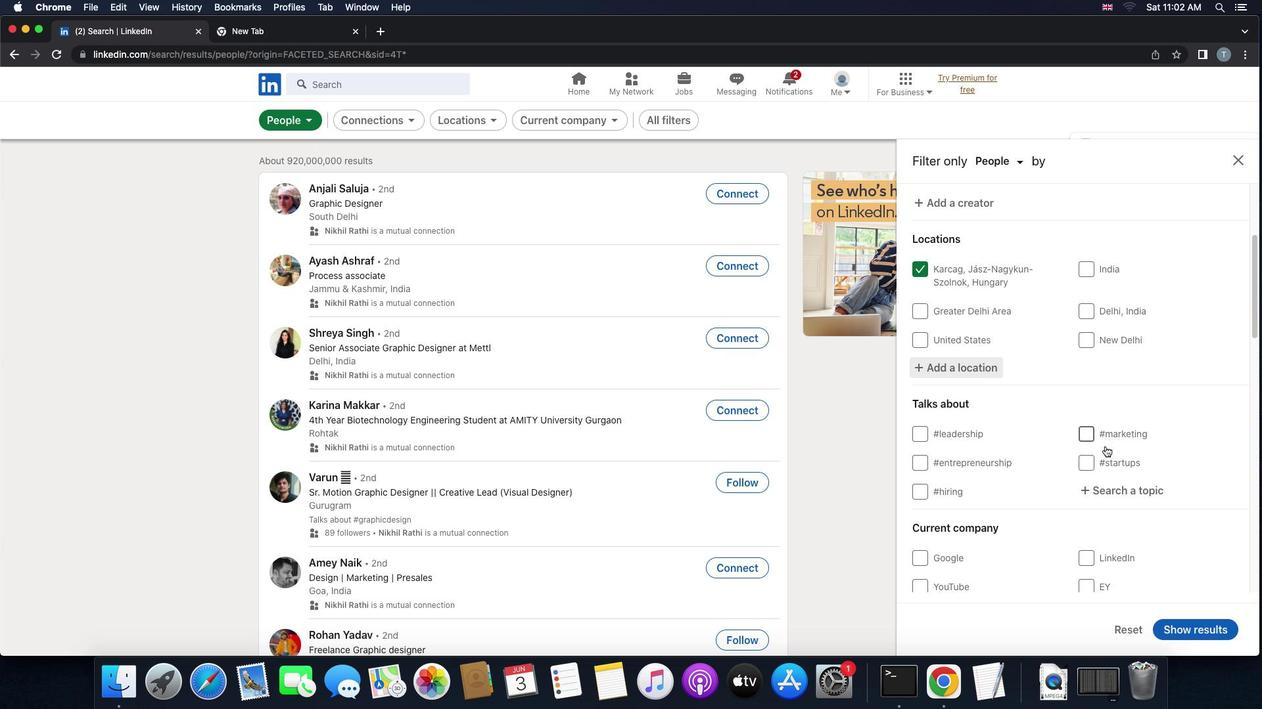
Action: Mouse moved to (1128, 389)
Screenshot: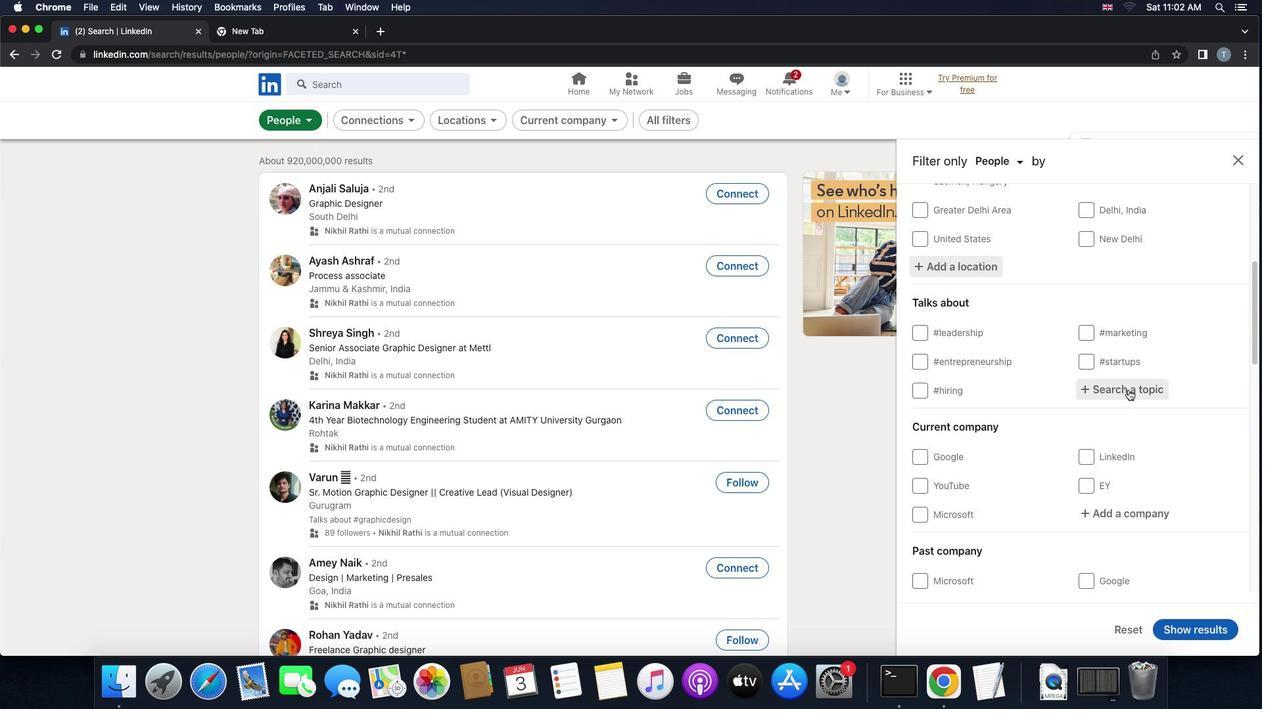 
Action: Mouse pressed left at (1128, 389)
Screenshot: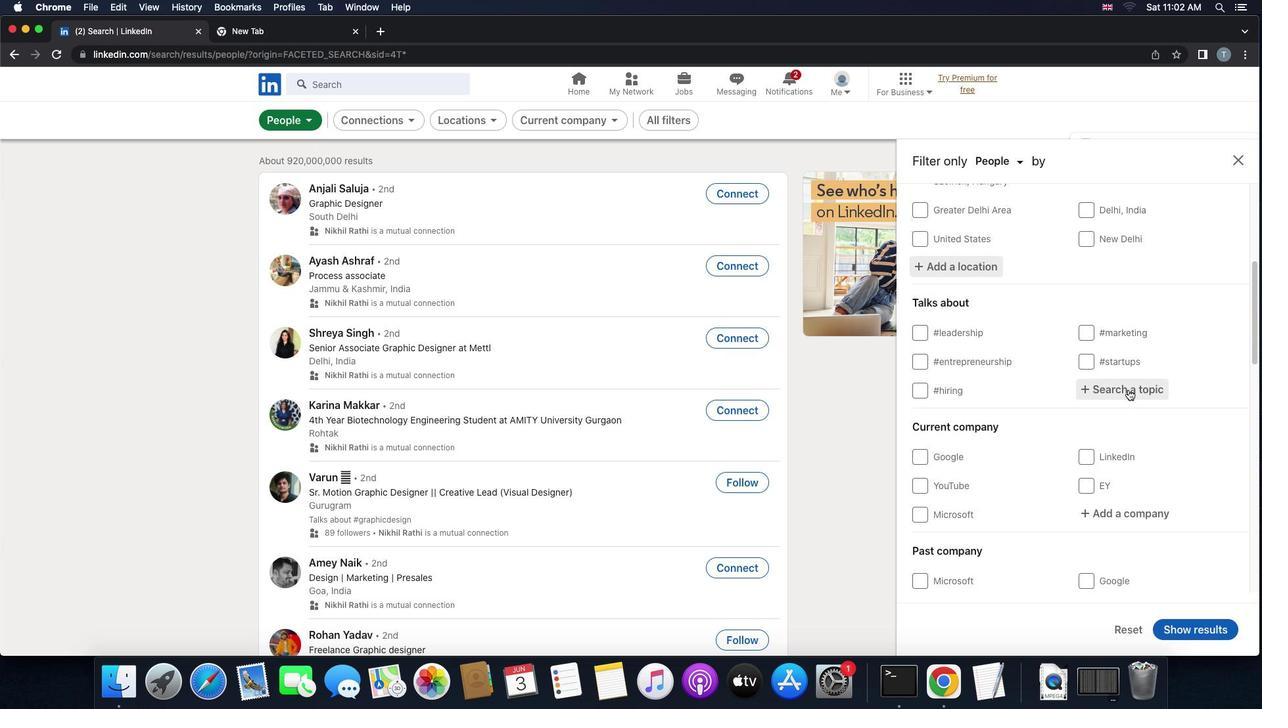 
Action: Key pressed 'l''i''n''k''e''d''p''r''o''f''i''l''e''s'
Screenshot: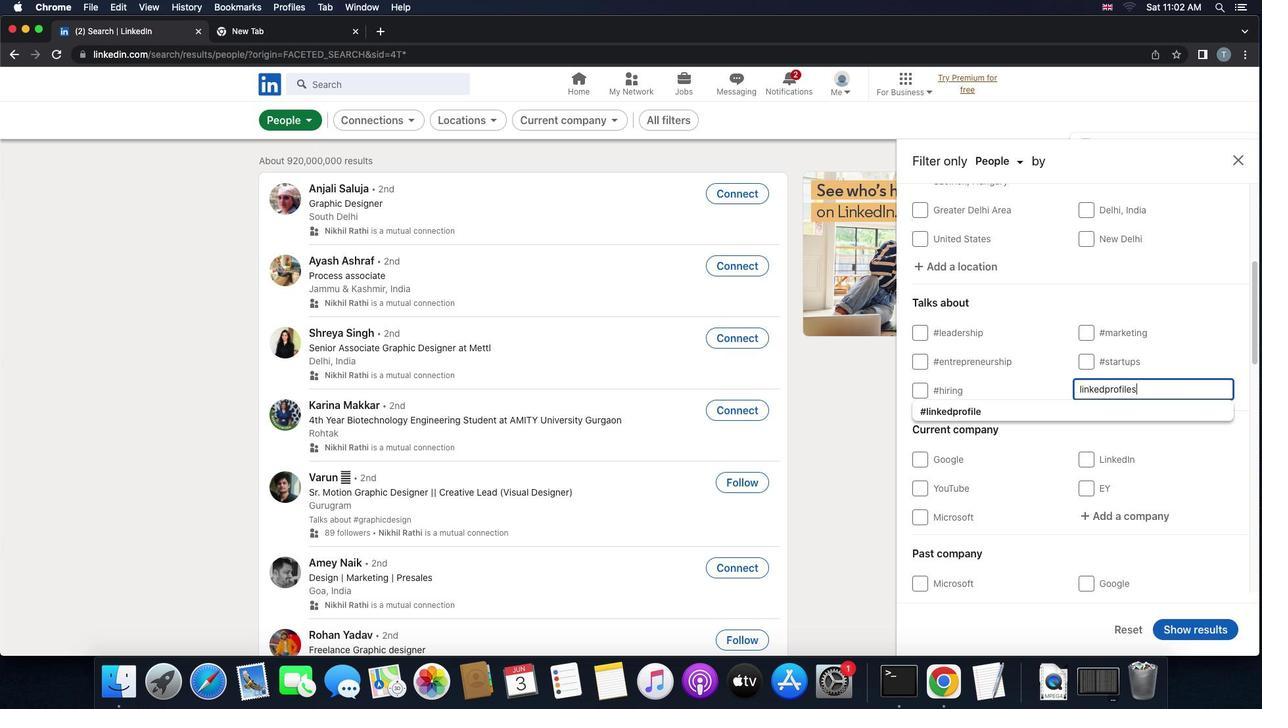 
Action: Mouse moved to (1119, 401)
Screenshot: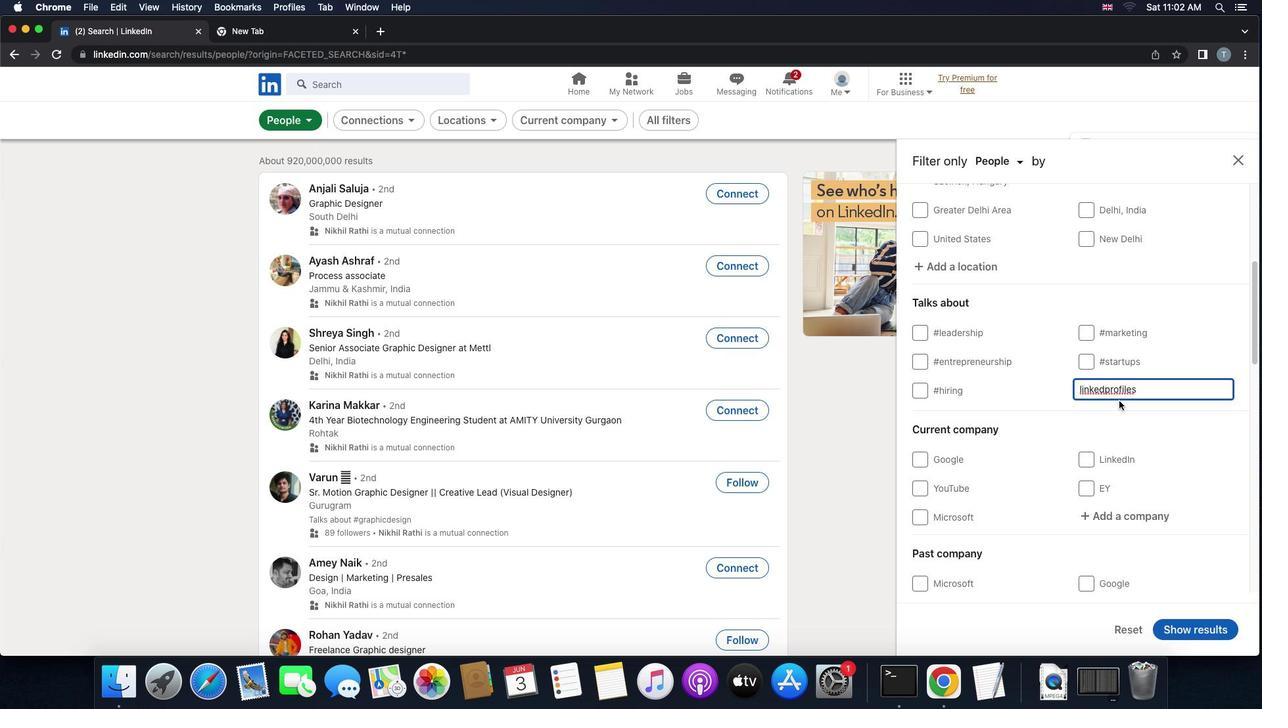 
Action: Mouse scrolled (1119, 401) with delta (0, 0)
Screenshot: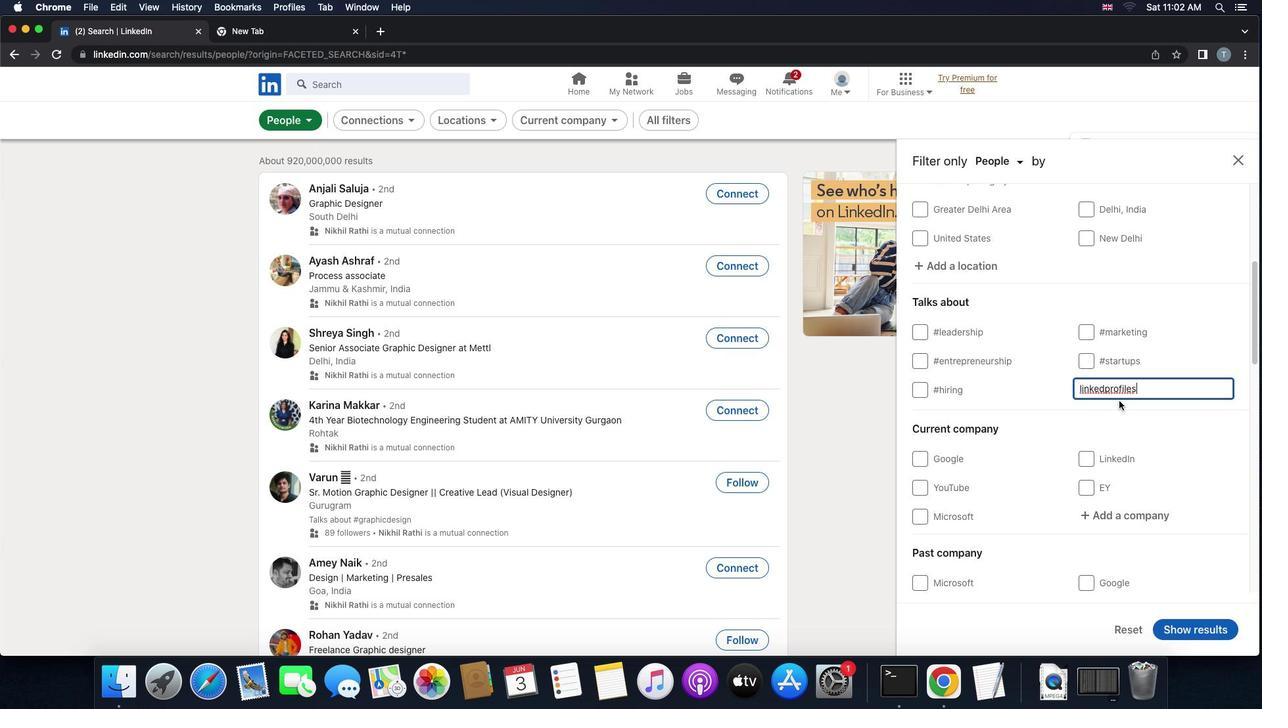
Action: Mouse scrolled (1119, 401) with delta (0, 0)
Screenshot: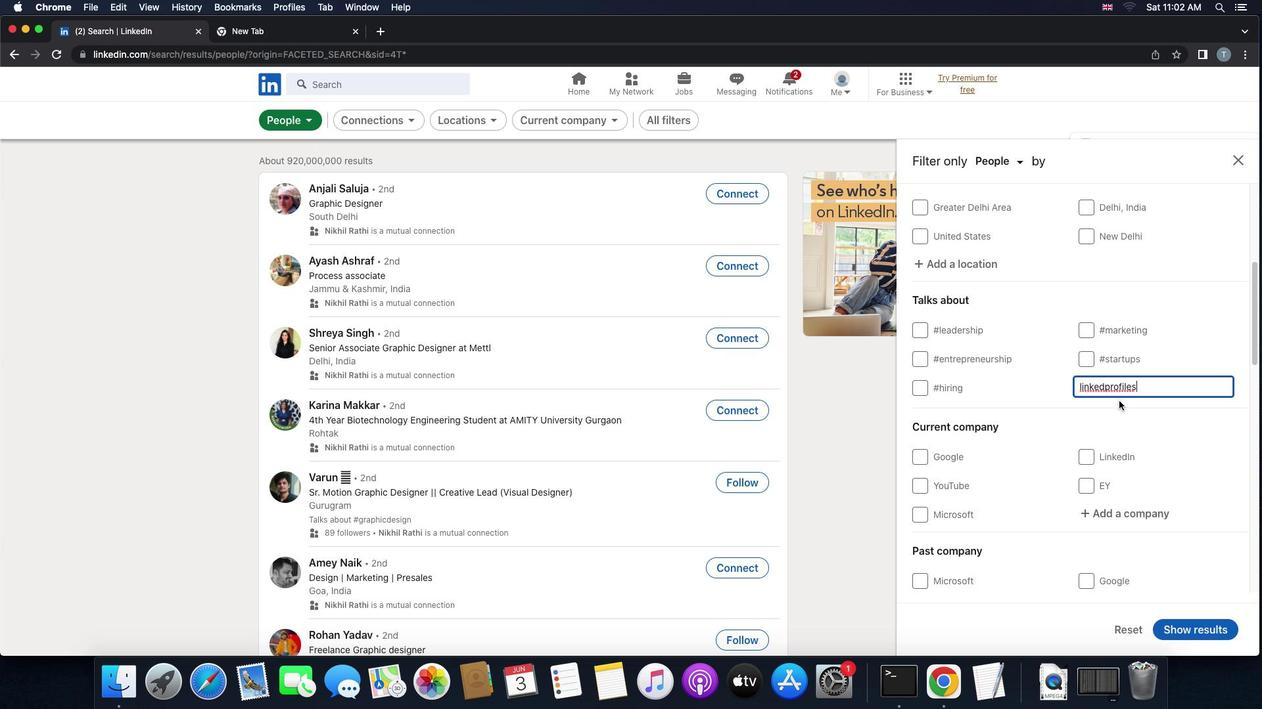 
Action: Mouse scrolled (1119, 401) with delta (0, 0)
Screenshot: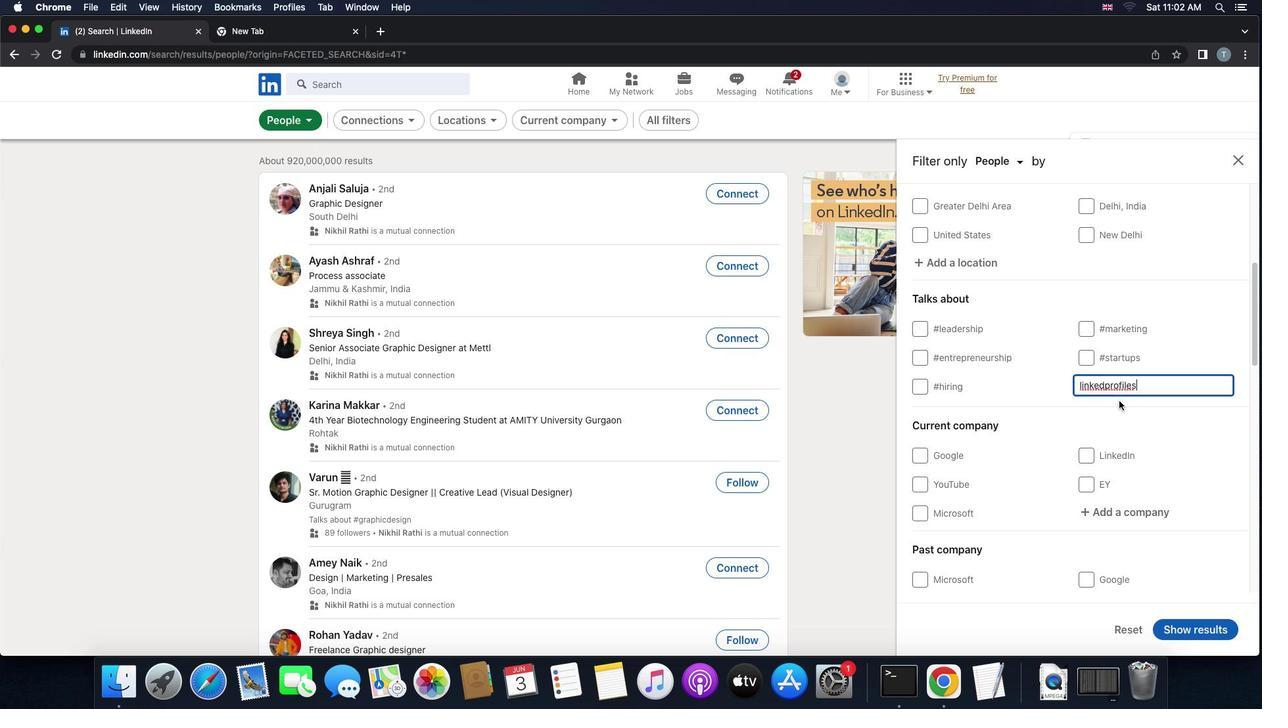 
Action: Mouse moved to (1154, 373)
Screenshot: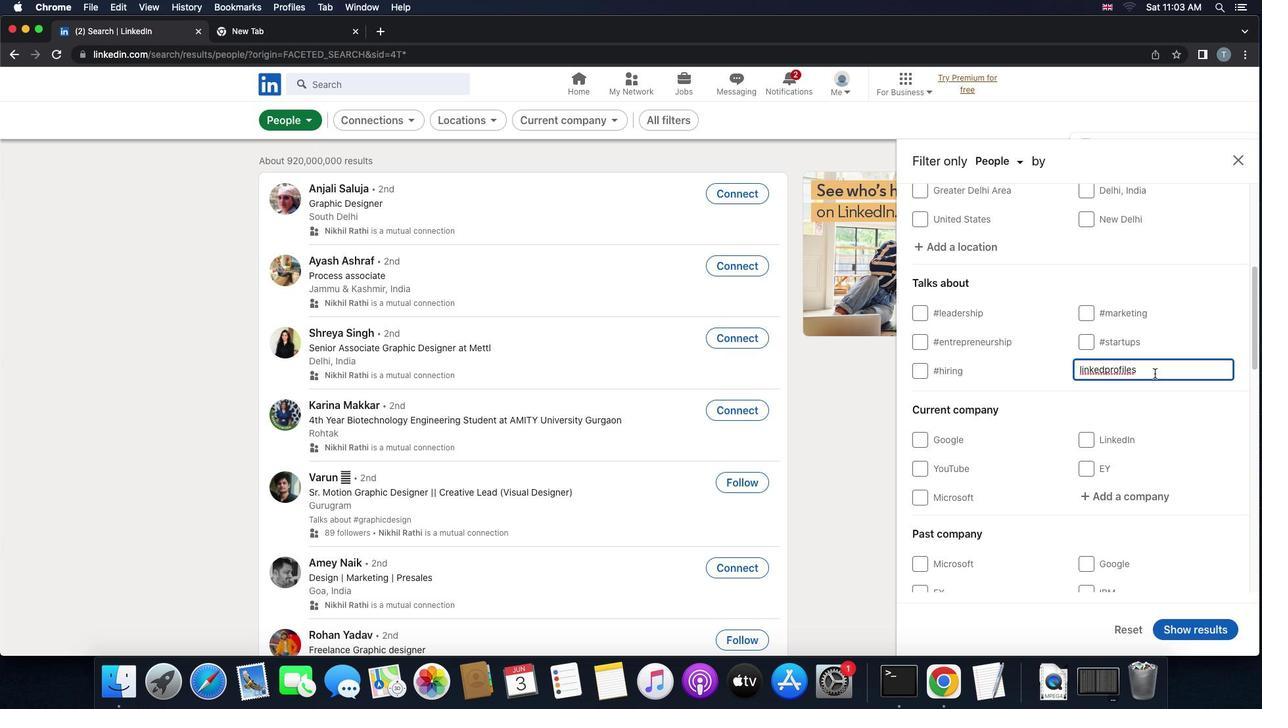 
Action: Mouse scrolled (1154, 373) with delta (0, 0)
Screenshot: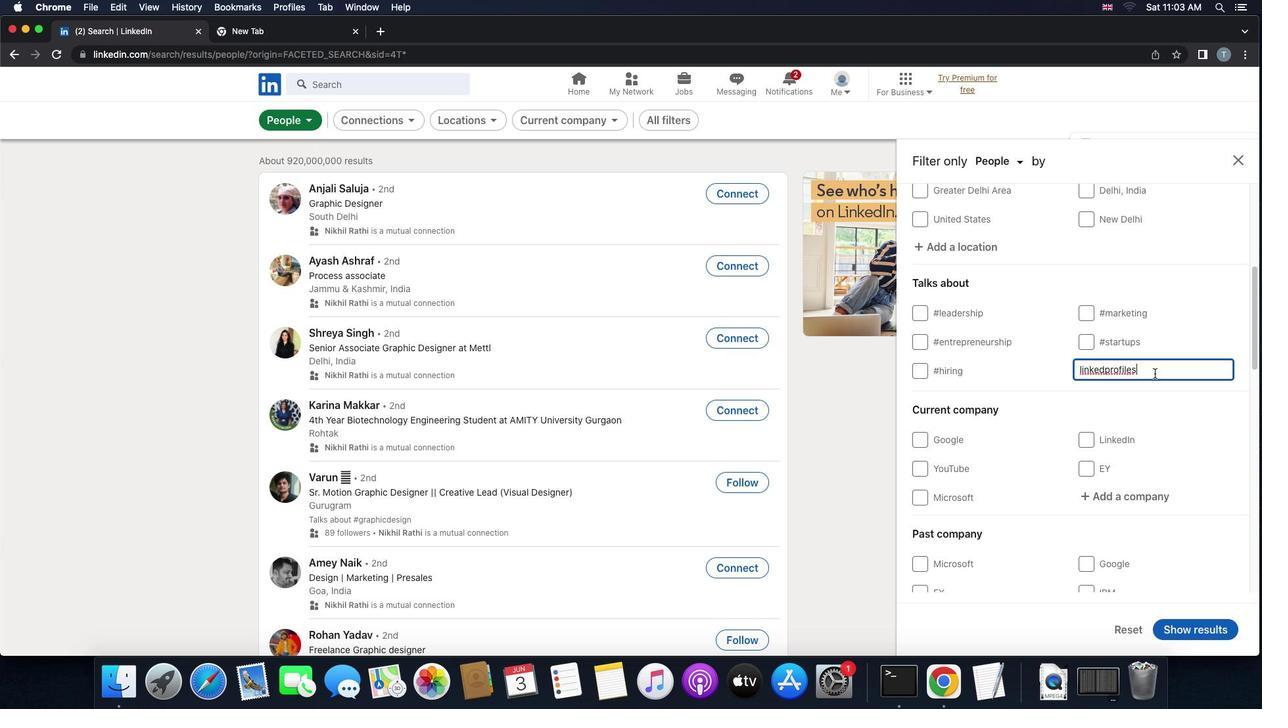 
Action: Mouse scrolled (1154, 373) with delta (0, 0)
Screenshot: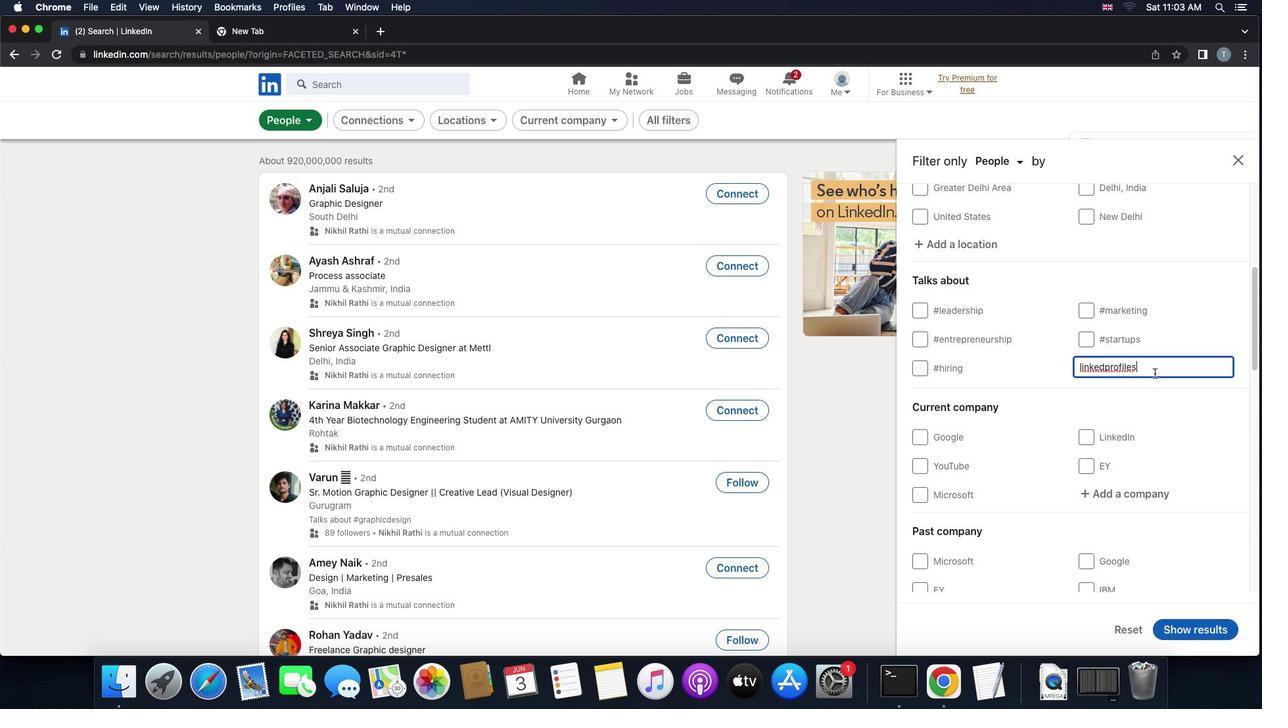 
Action: Mouse moved to (1107, 365)
Screenshot: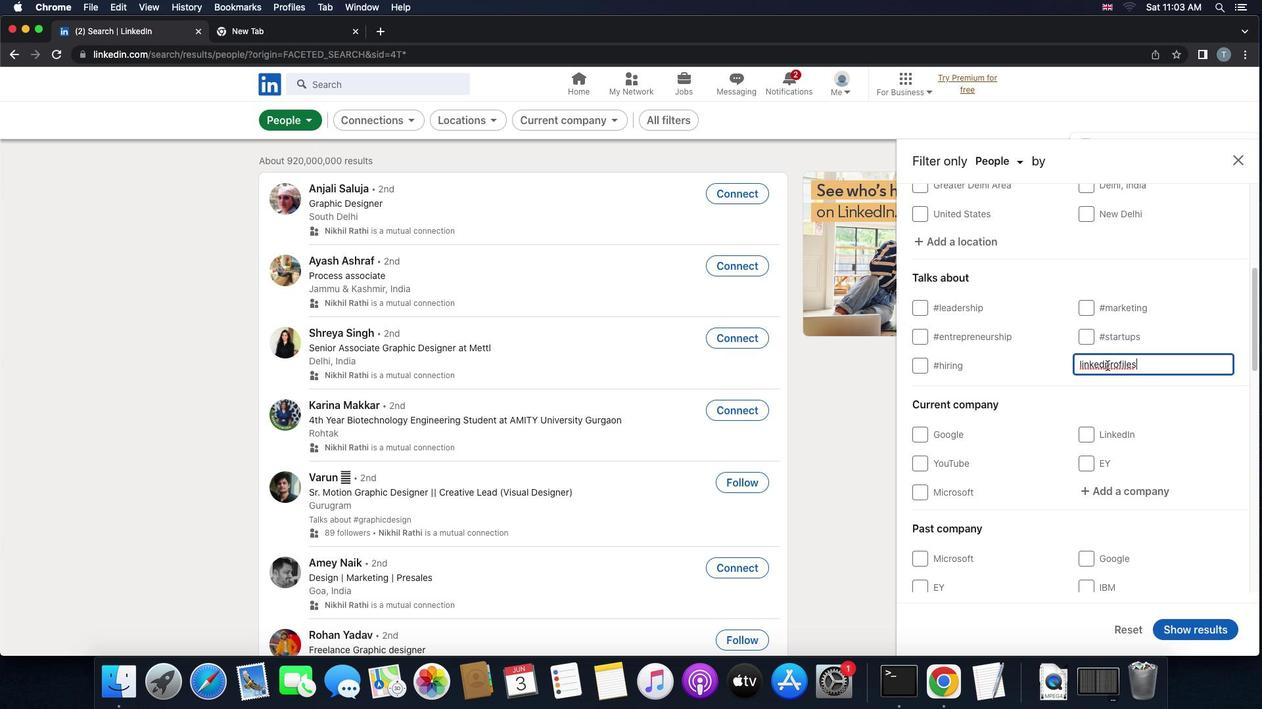 
Action: Mouse pressed left at (1107, 365)
Screenshot: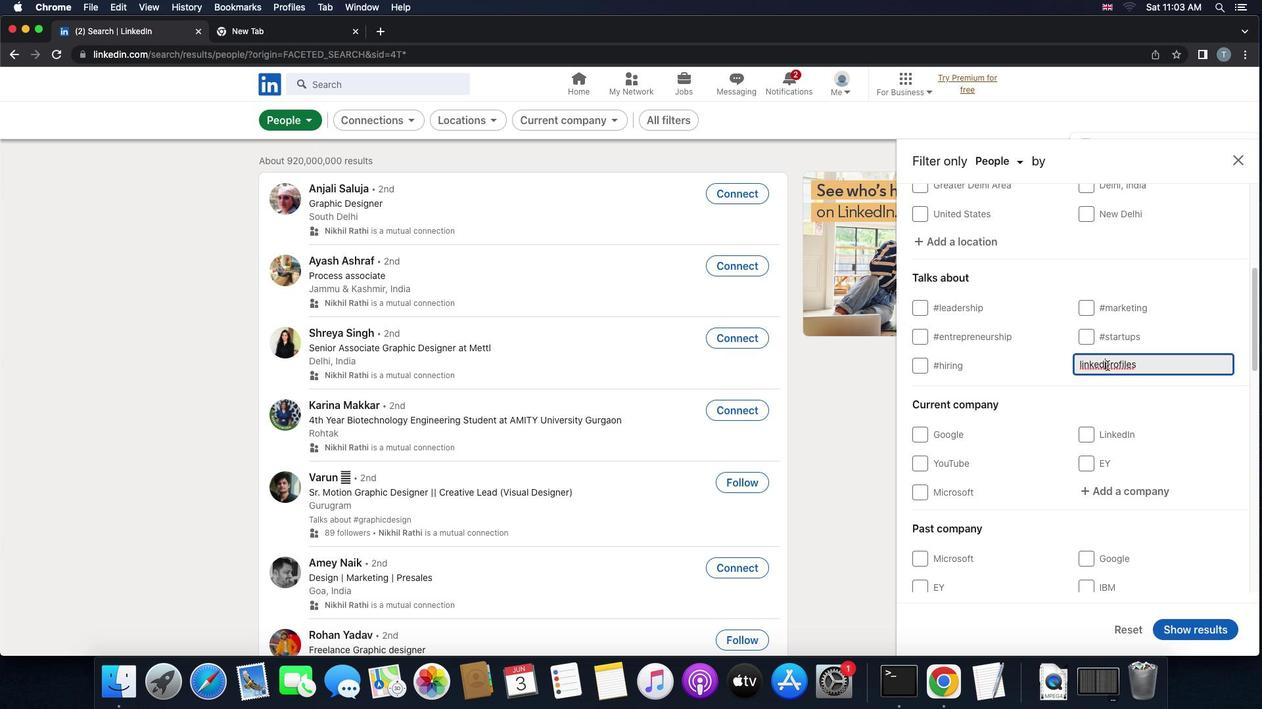
Action: Mouse moved to (1149, 362)
Screenshot: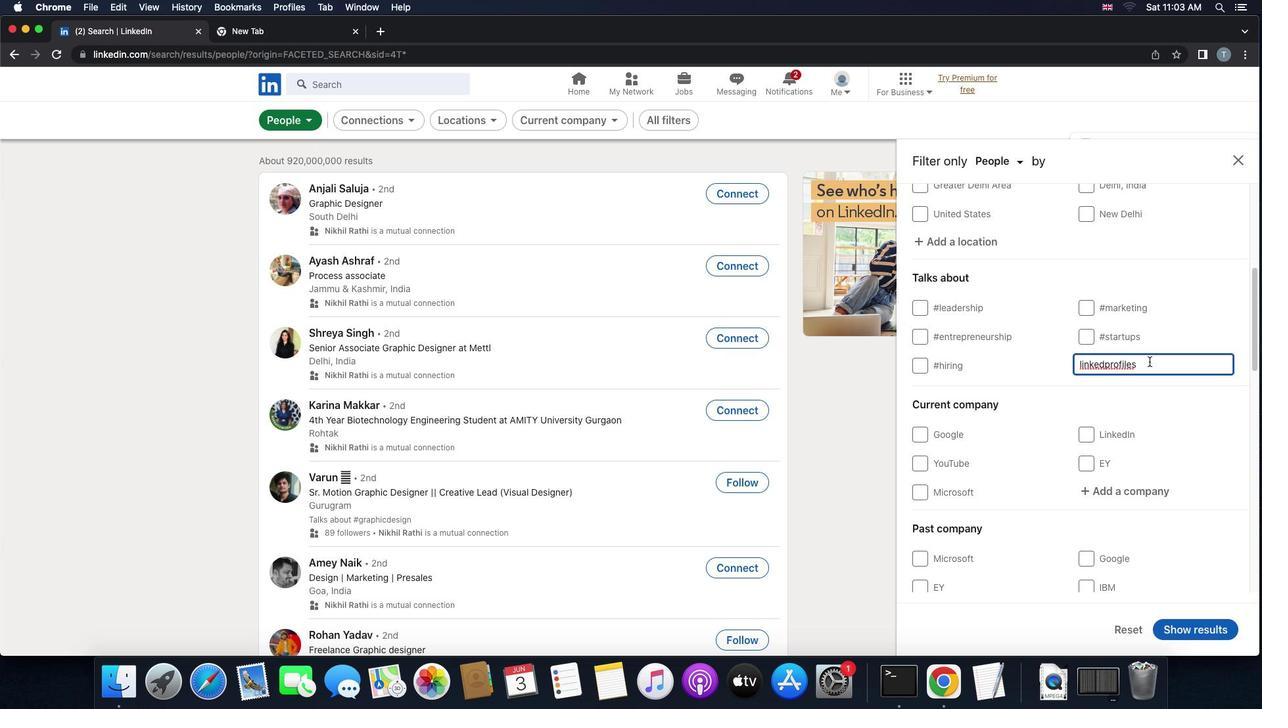 
Action: Key pressed 'i''n'
Screenshot: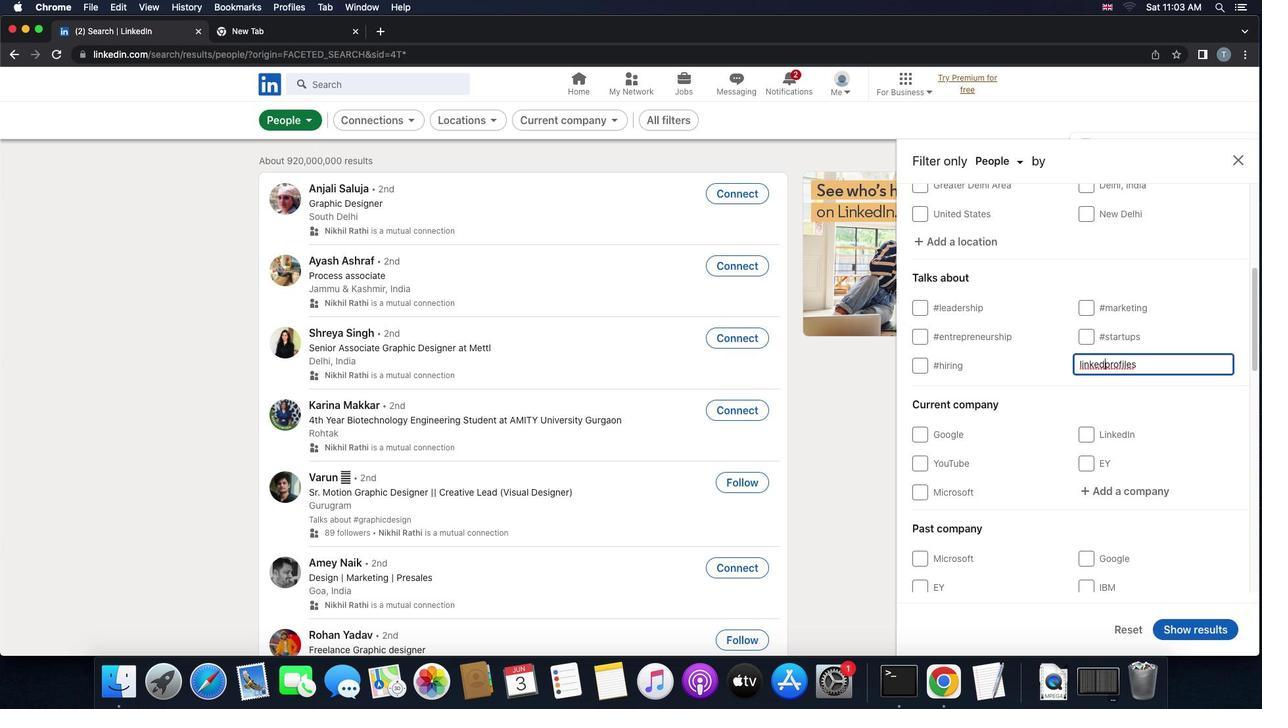 
Action: Mouse moved to (1111, 380)
Screenshot: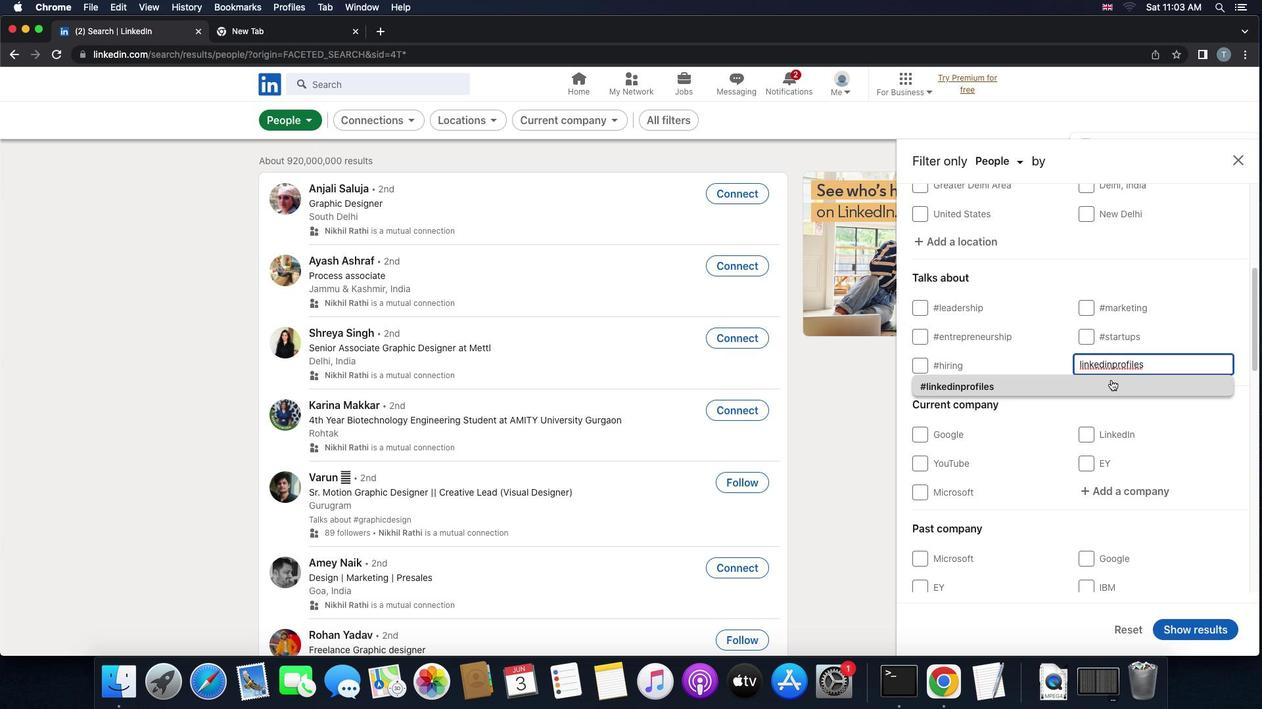 
Action: Mouse pressed left at (1111, 380)
Screenshot: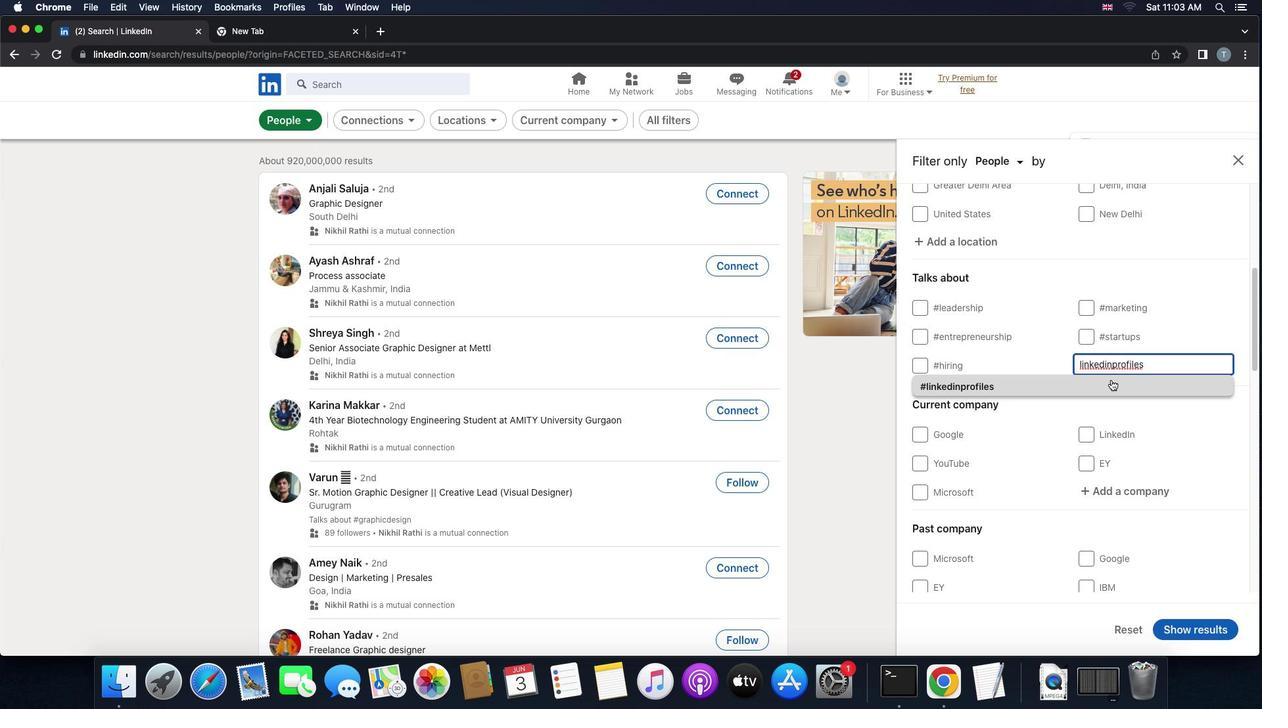 
Action: Mouse moved to (1116, 379)
Screenshot: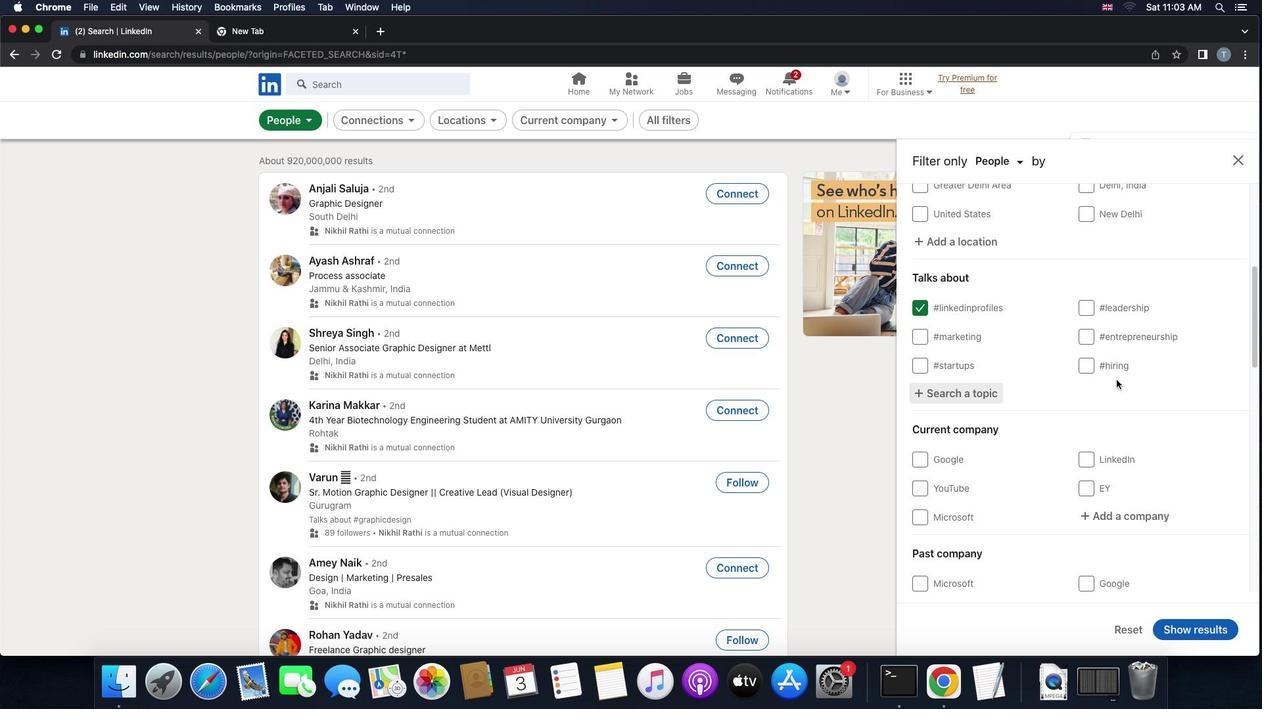 
Action: Mouse scrolled (1116, 379) with delta (0, 0)
Screenshot: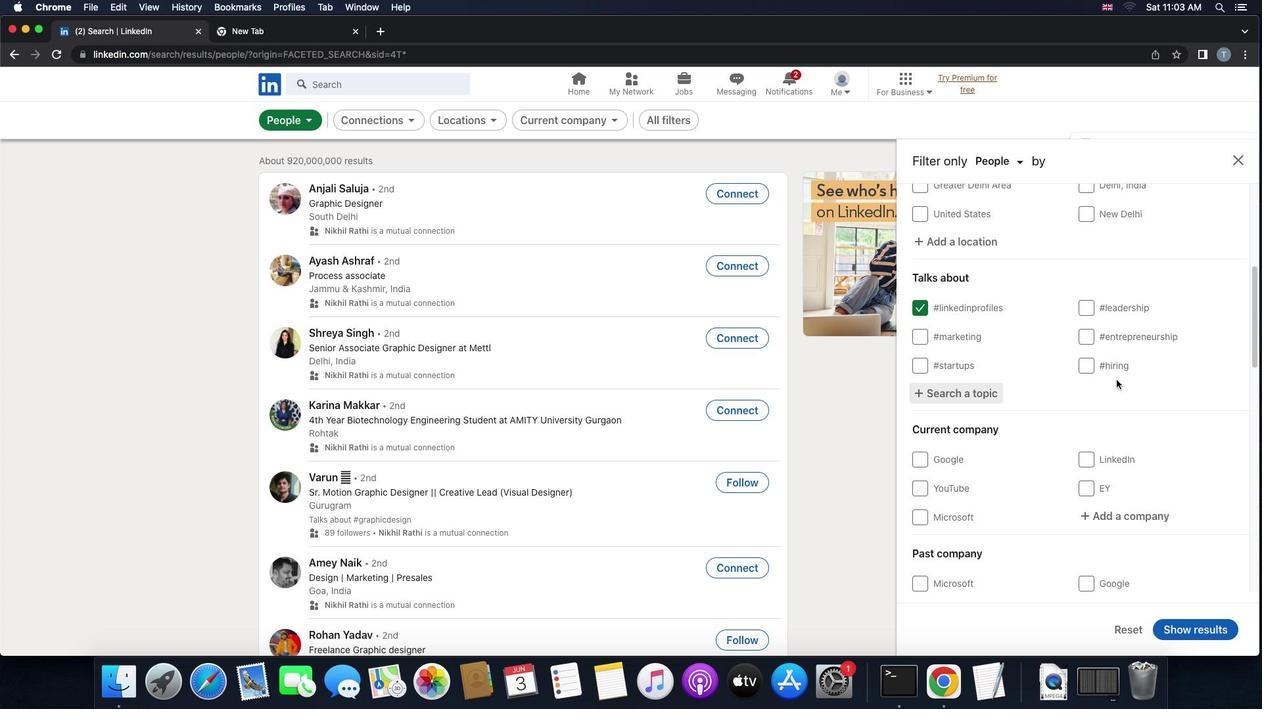
Action: Mouse moved to (1116, 380)
Screenshot: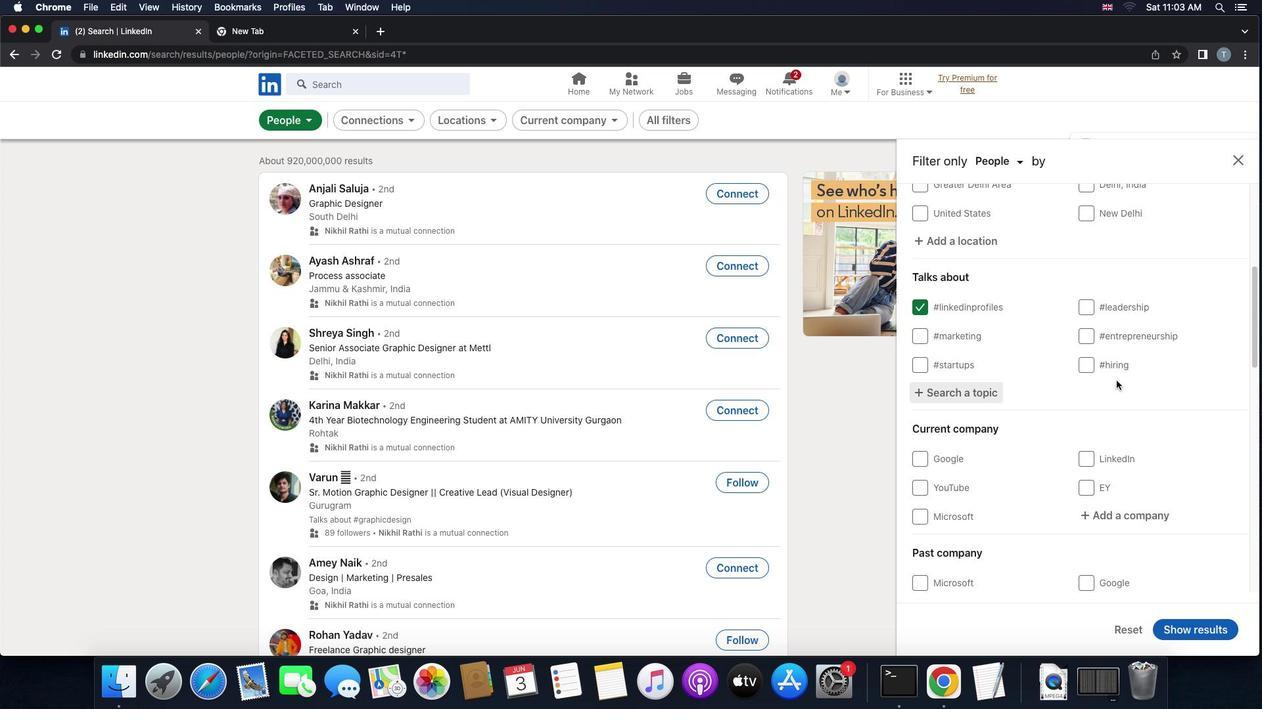 
Action: Mouse scrolled (1116, 380) with delta (0, 0)
Screenshot: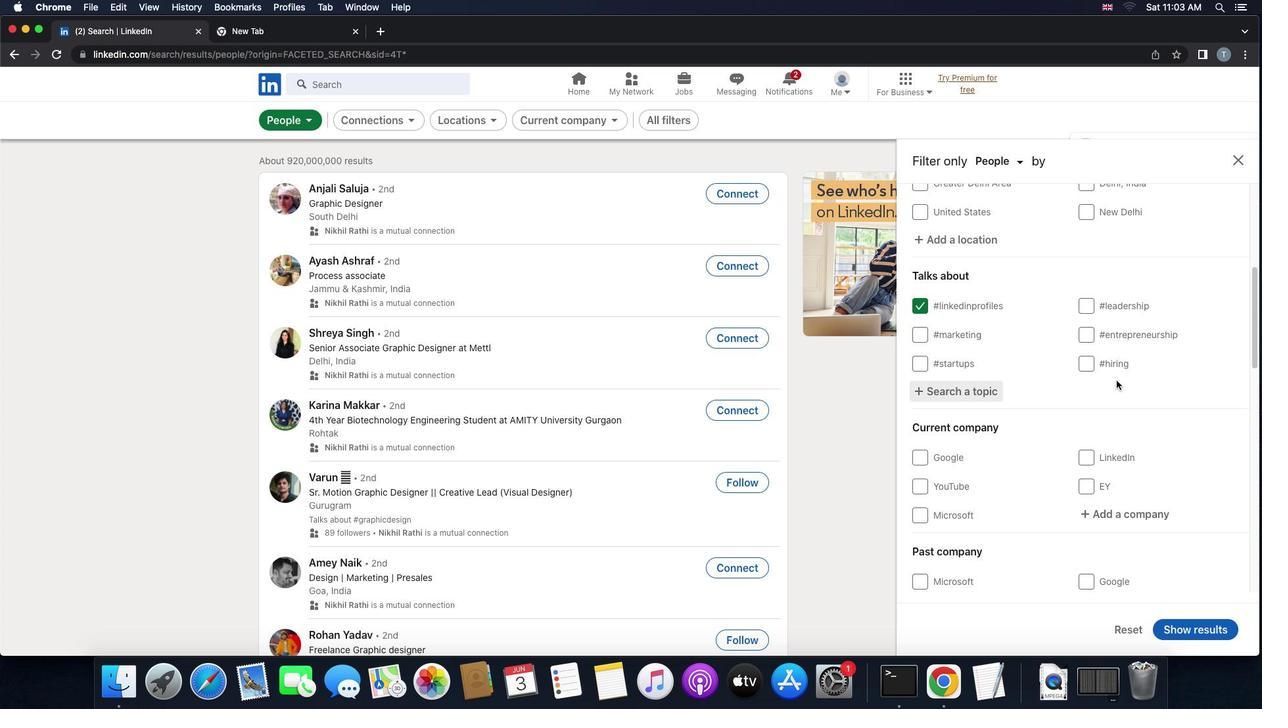 
Action: Mouse moved to (1116, 380)
Screenshot: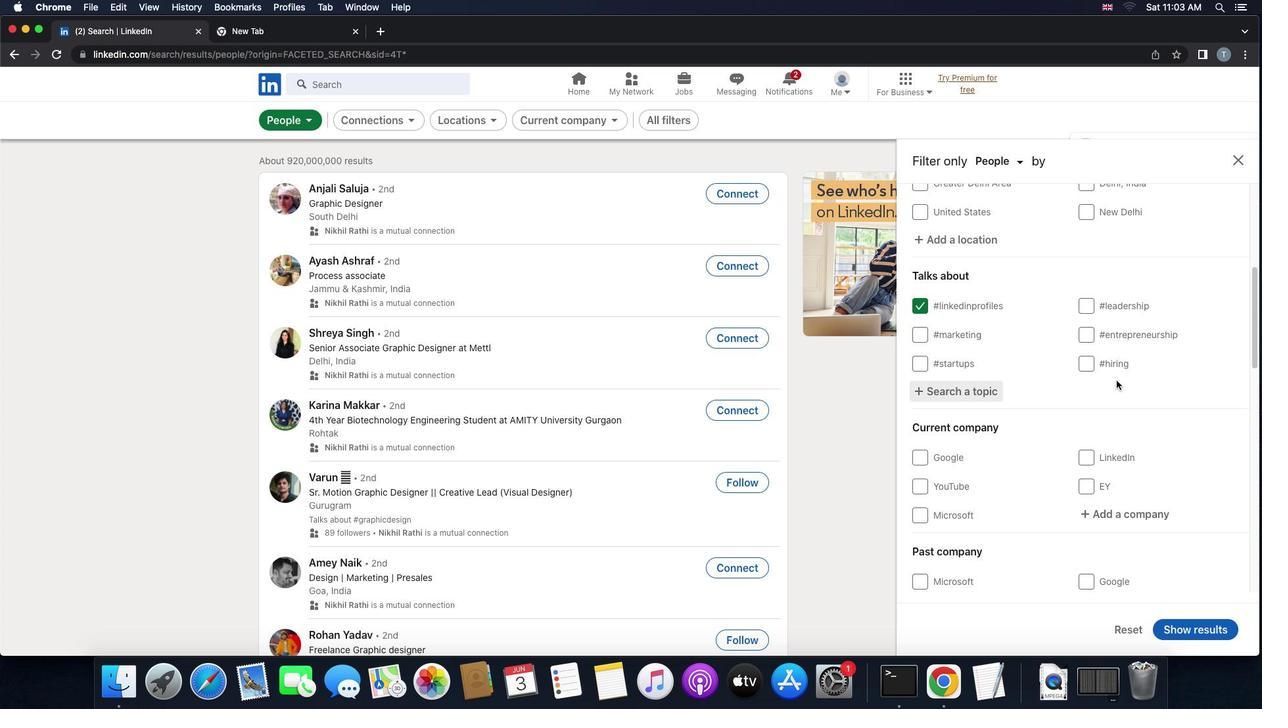 
Action: Mouse scrolled (1116, 380) with delta (0, -1)
Screenshot: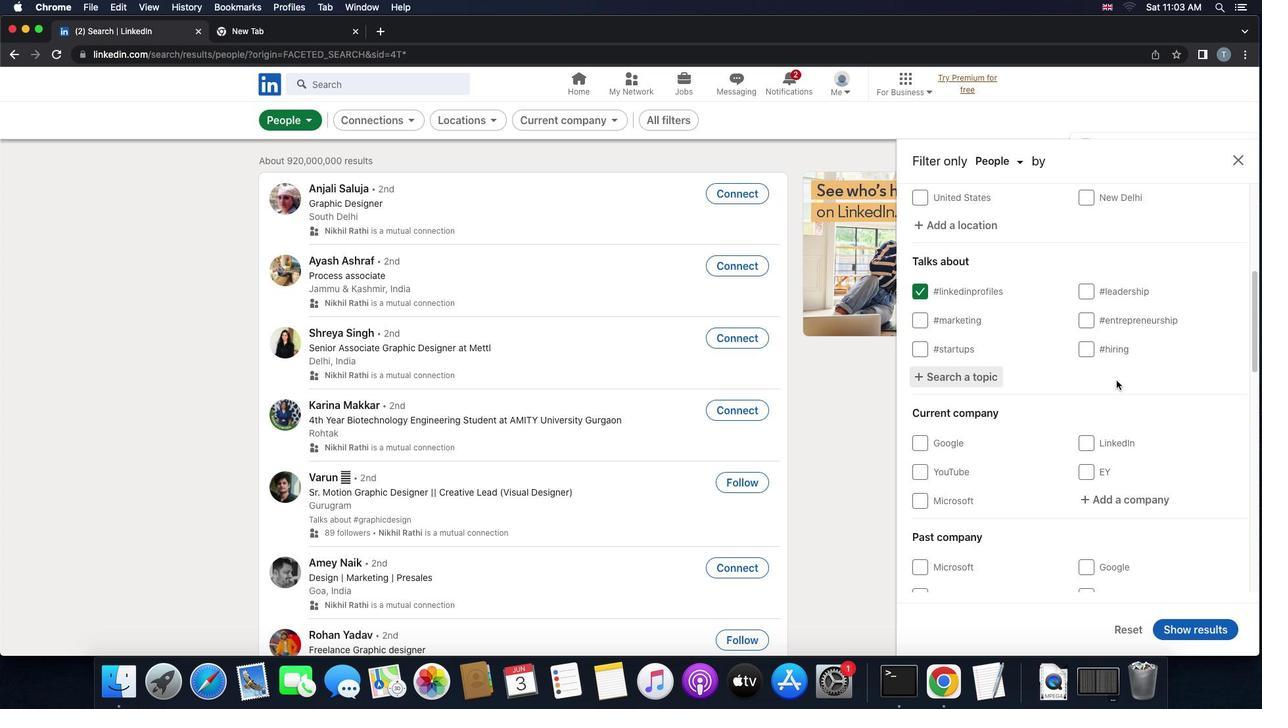
Action: Mouse moved to (1116, 381)
Screenshot: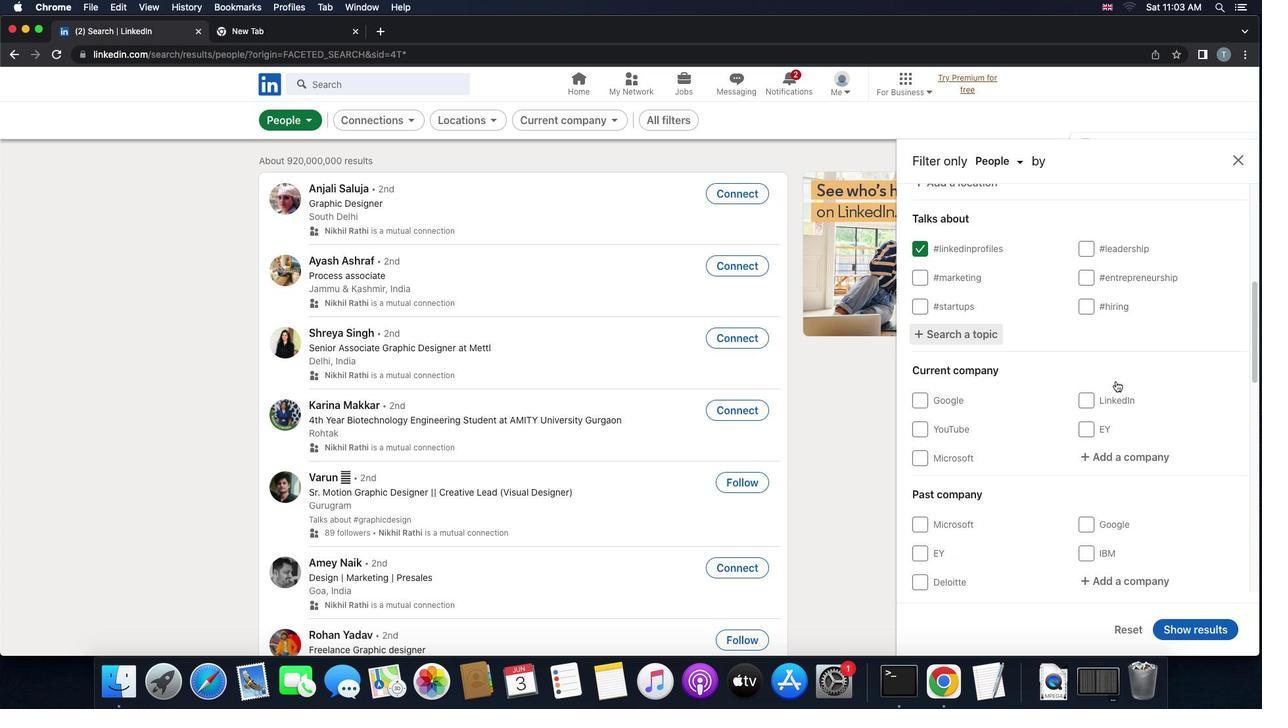 
Action: Mouse scrolled (1116, 381) with delta (0, -1)
Screenshot: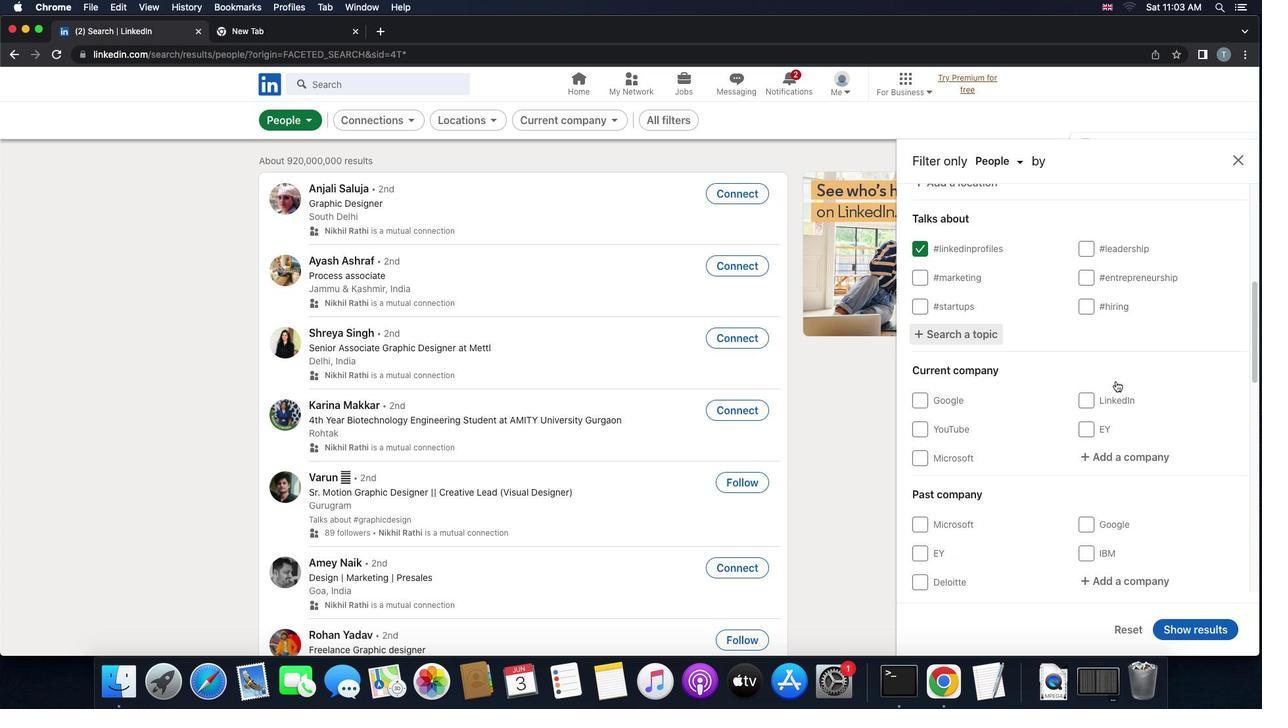 
Action: Mouse moved to (1112, 385)
Screenshot: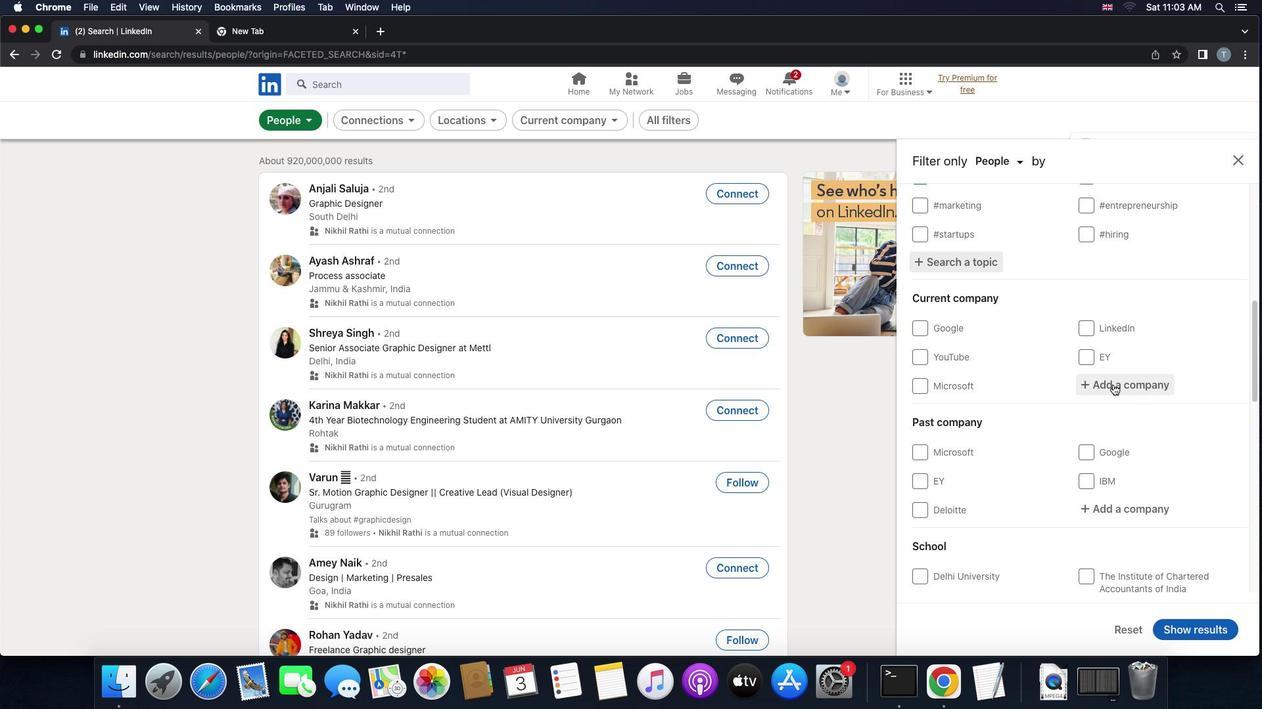 
Action: Mouse scrolled (1112, 385) with delta (0, 0)
Screenshot: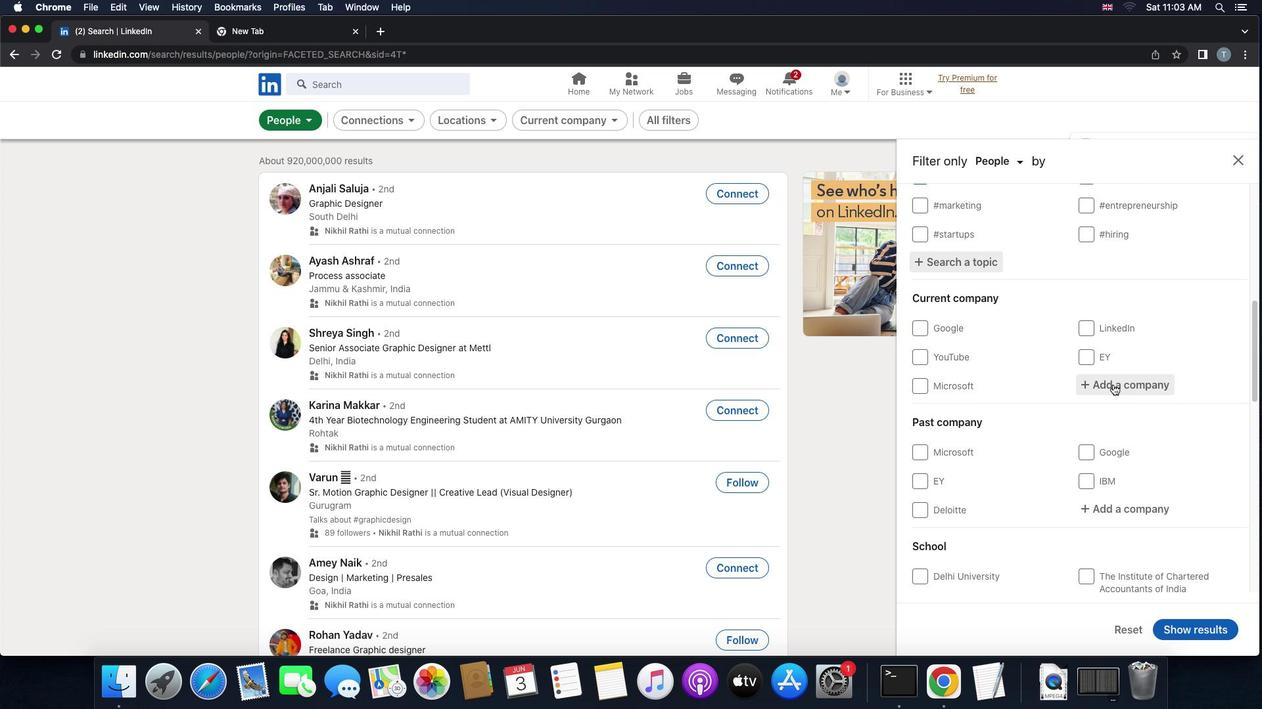 
Action: Mouse scrolled (1112, 385) with delta (0, 0)
Screenshot: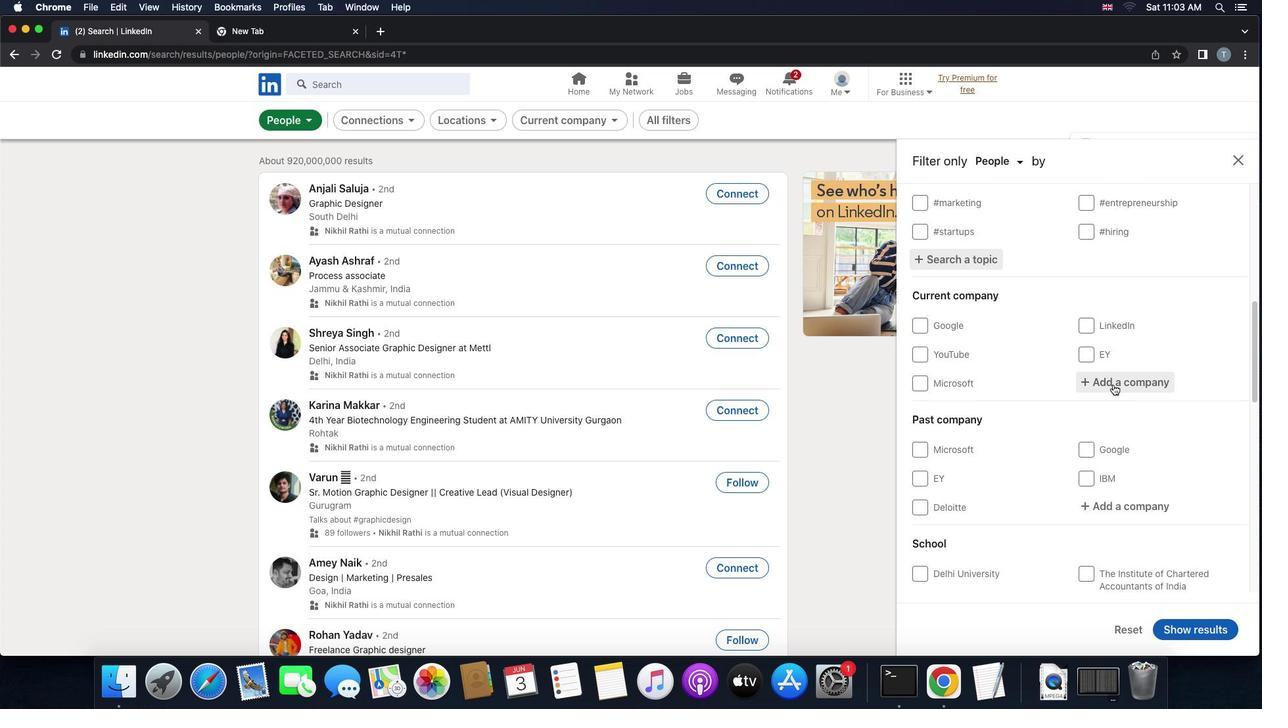 
Action: Mouse scrolled (1112, 385) with delta (0, 0)
Screenshot: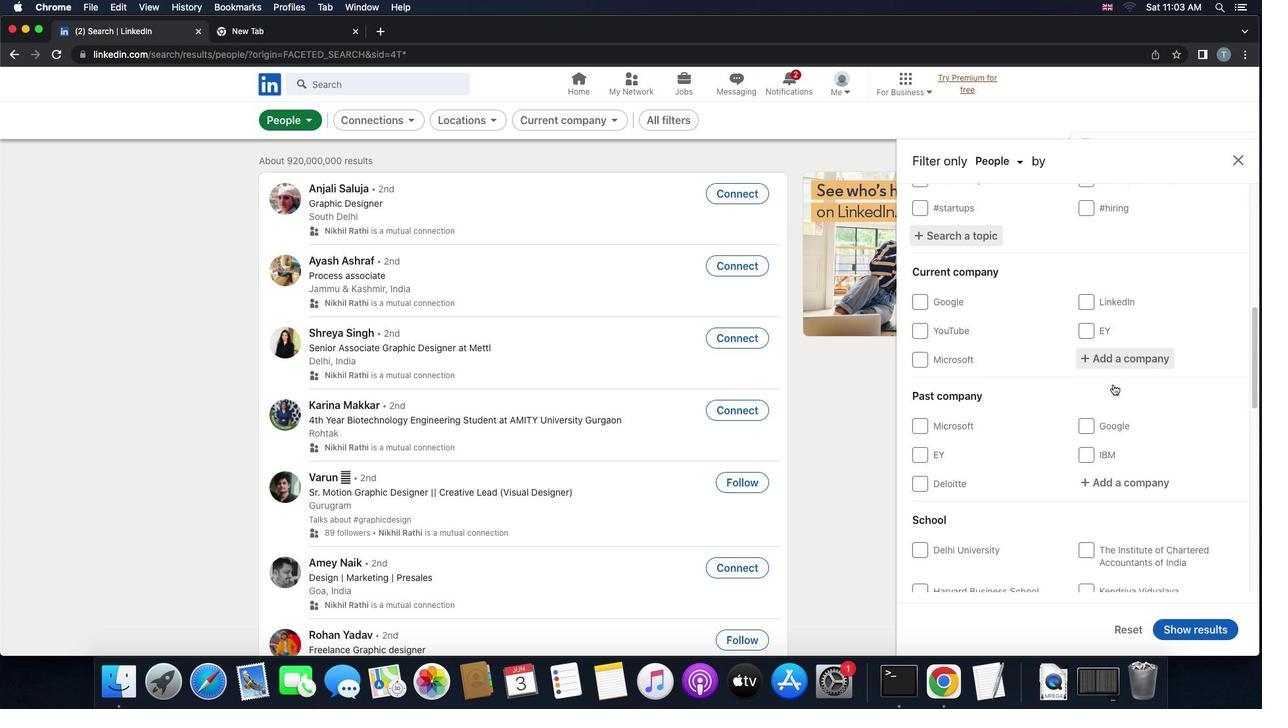 
Action: Mouse moved to (1112, 387)
Screenshot: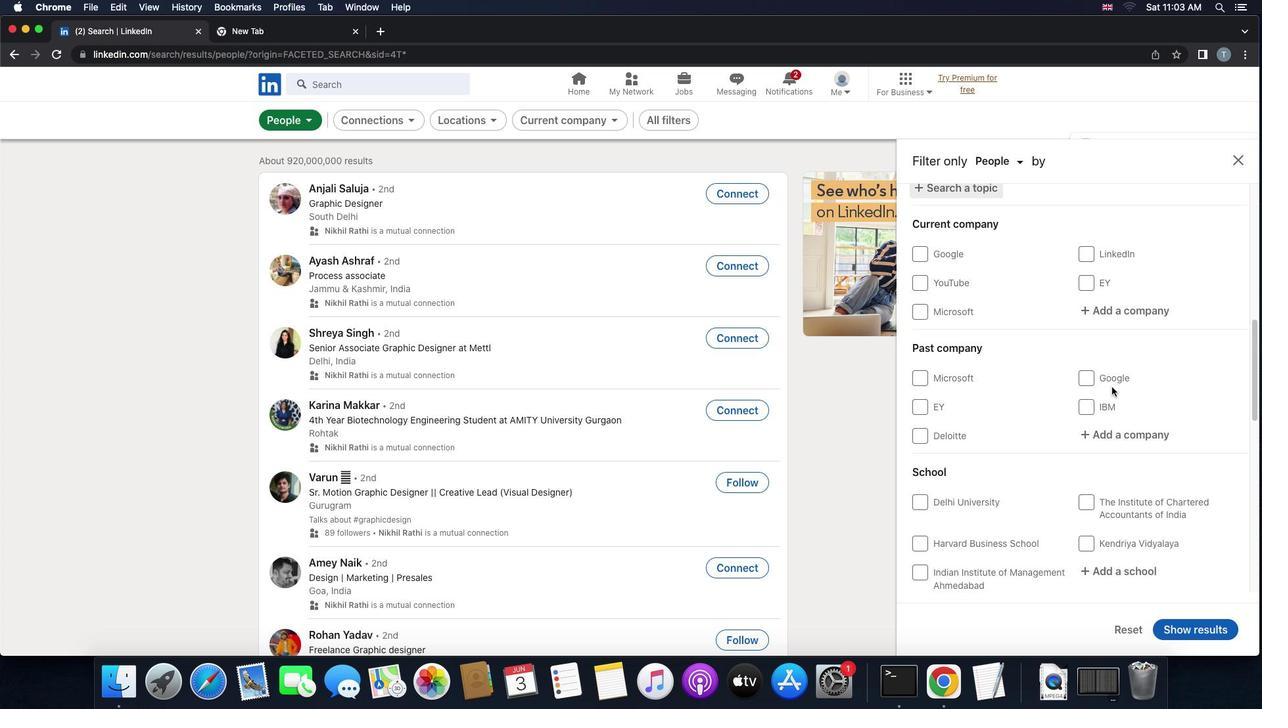 
Action: Mouse scrolled (1112, 387) with delta (0, 0)
Screenshot: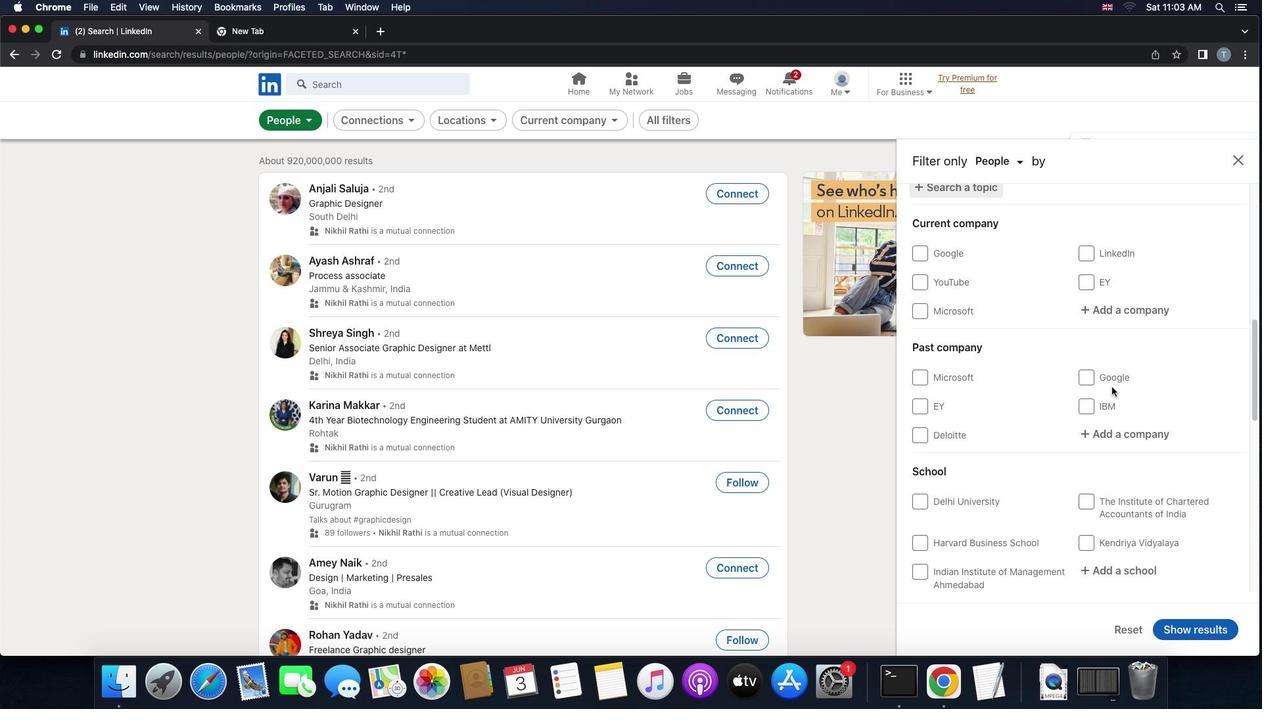 
Action: Mouse scrolled (1112, 387) with delta (0, 0)
Screenshot: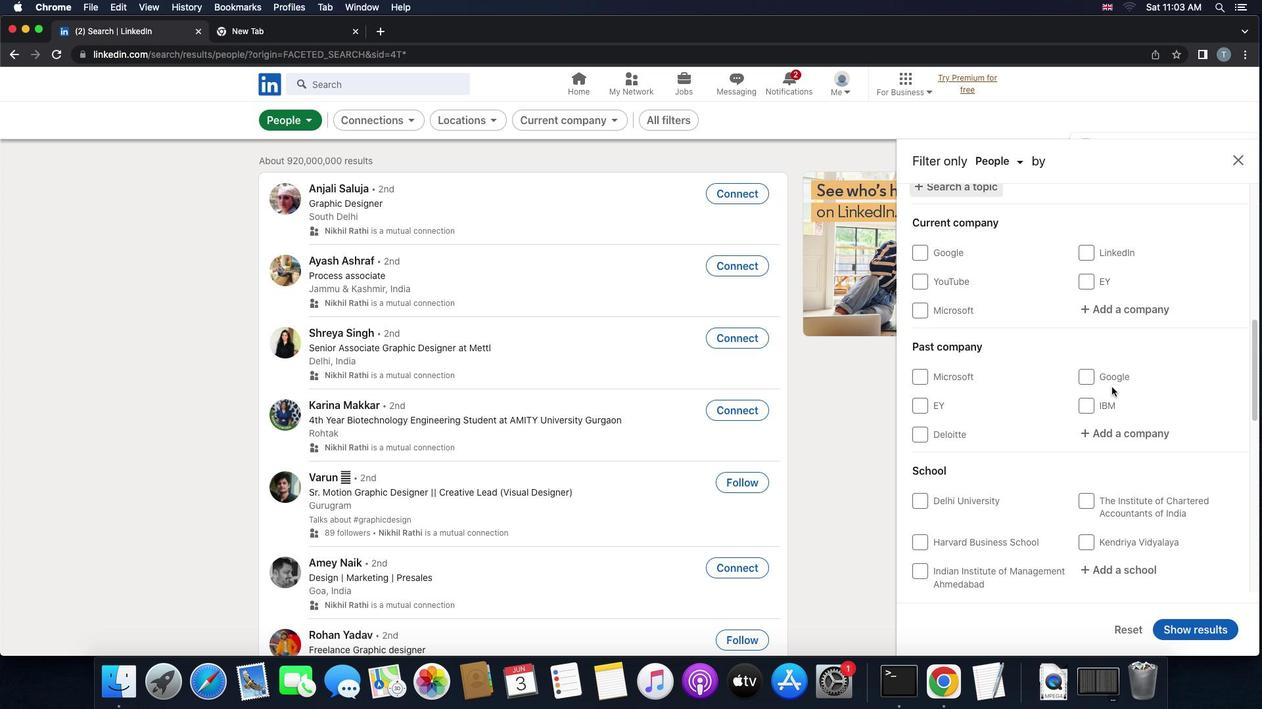 
Action: Mouse scrolled (1112, 387) with delta (0, -1)
Screenshot: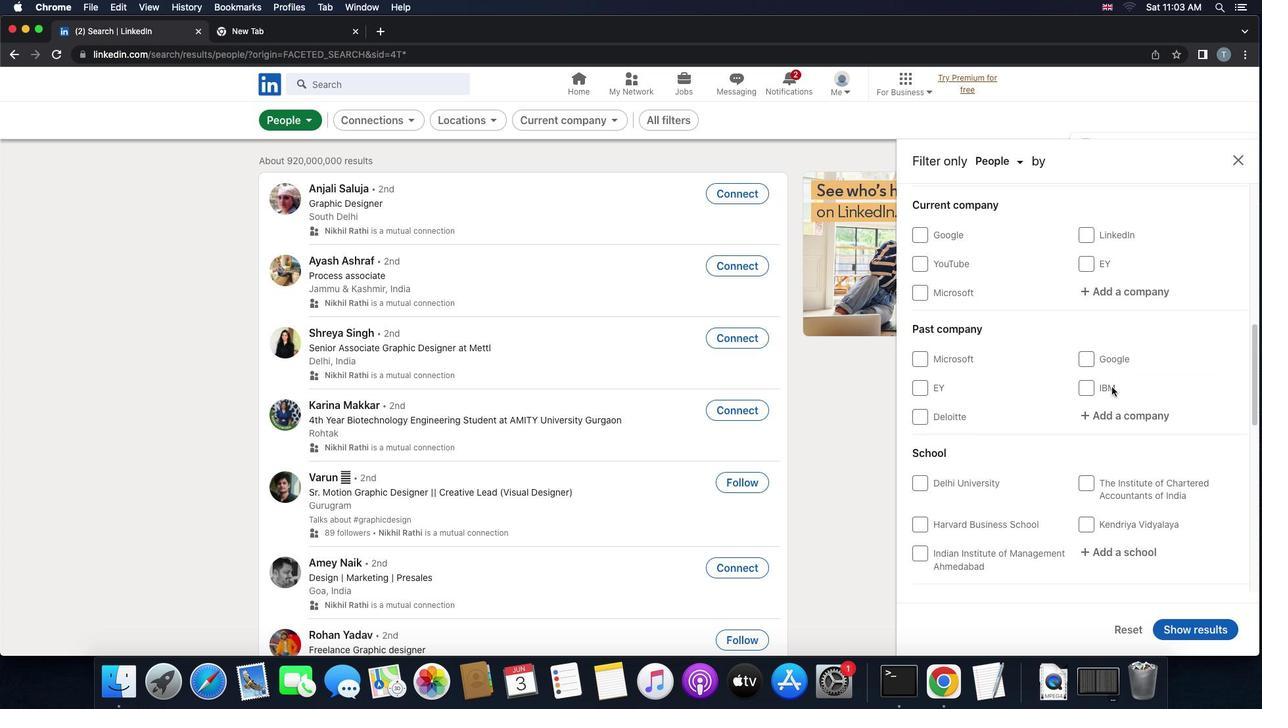 
Action: Mouse scrolled (1112, 387) with delta (0, -1)
Screenshot: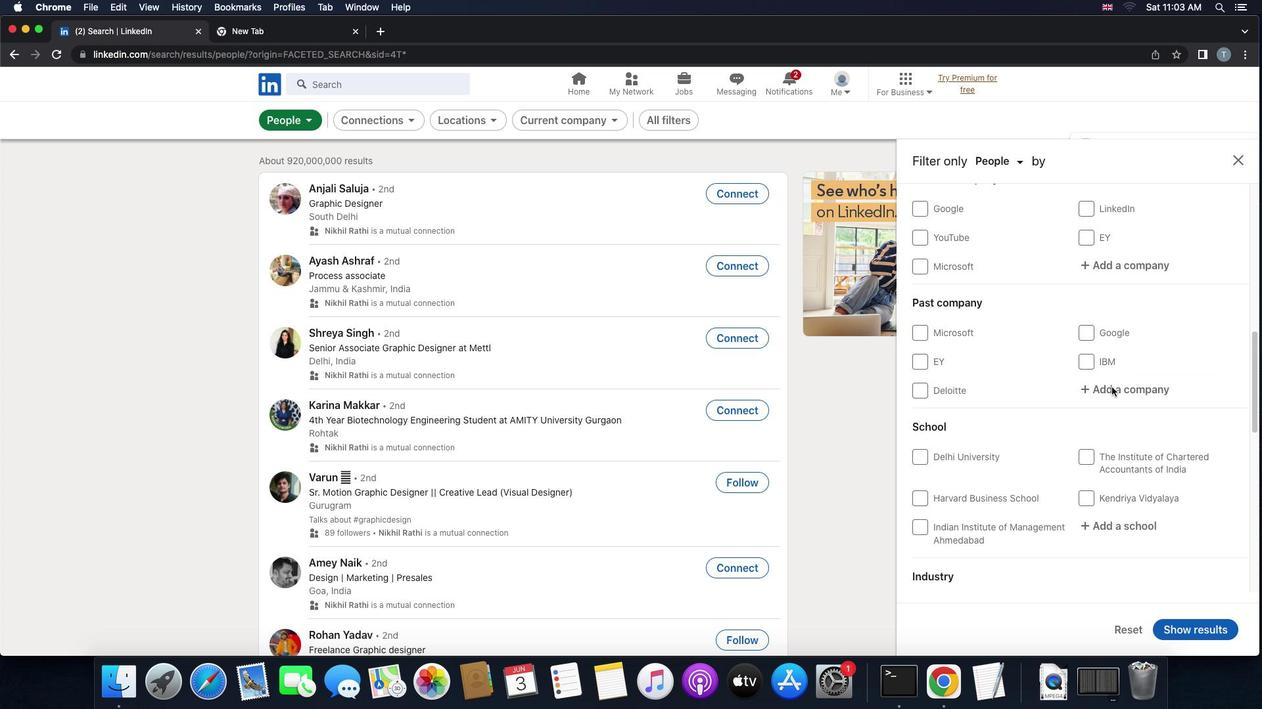 
Action: Mouse moved to (1111, 389)
Screenshot: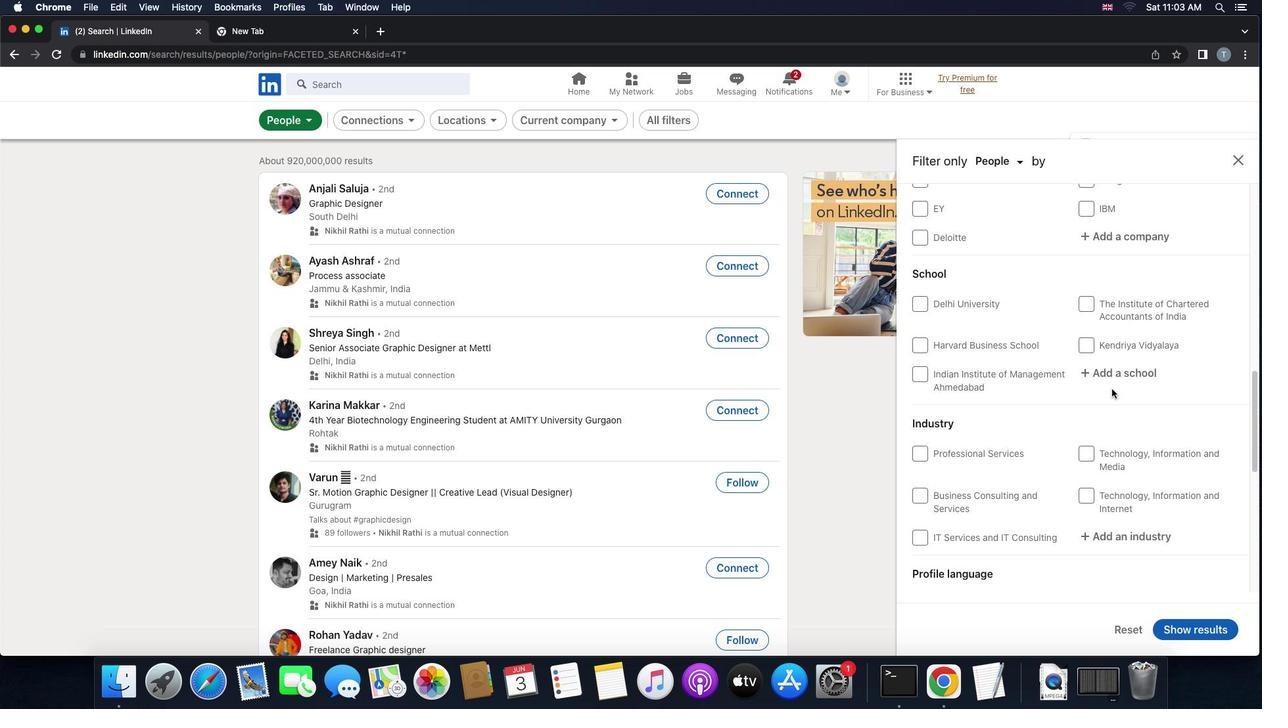 
Action: Mouse scrolled (1111, 389) with delta (0, 0)
Screenshot: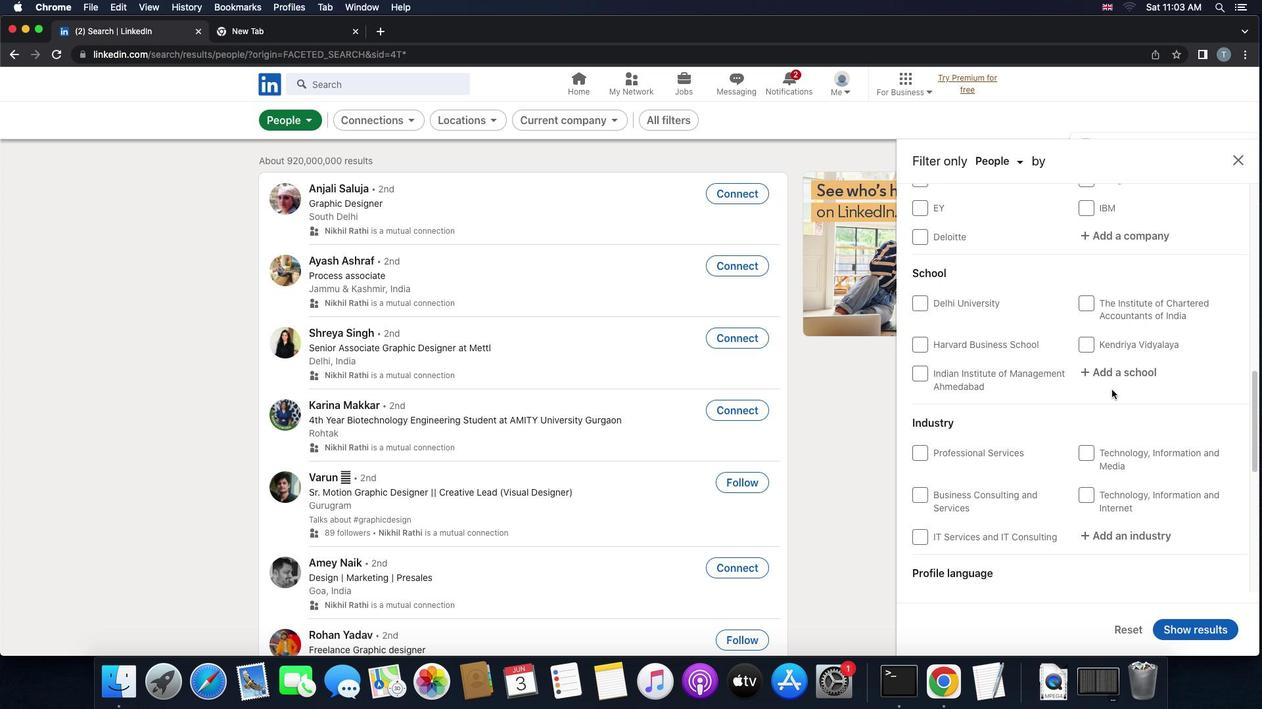 
Action: Mouse scrolled (1111, 389) with delta (0, 0)
Screenshot: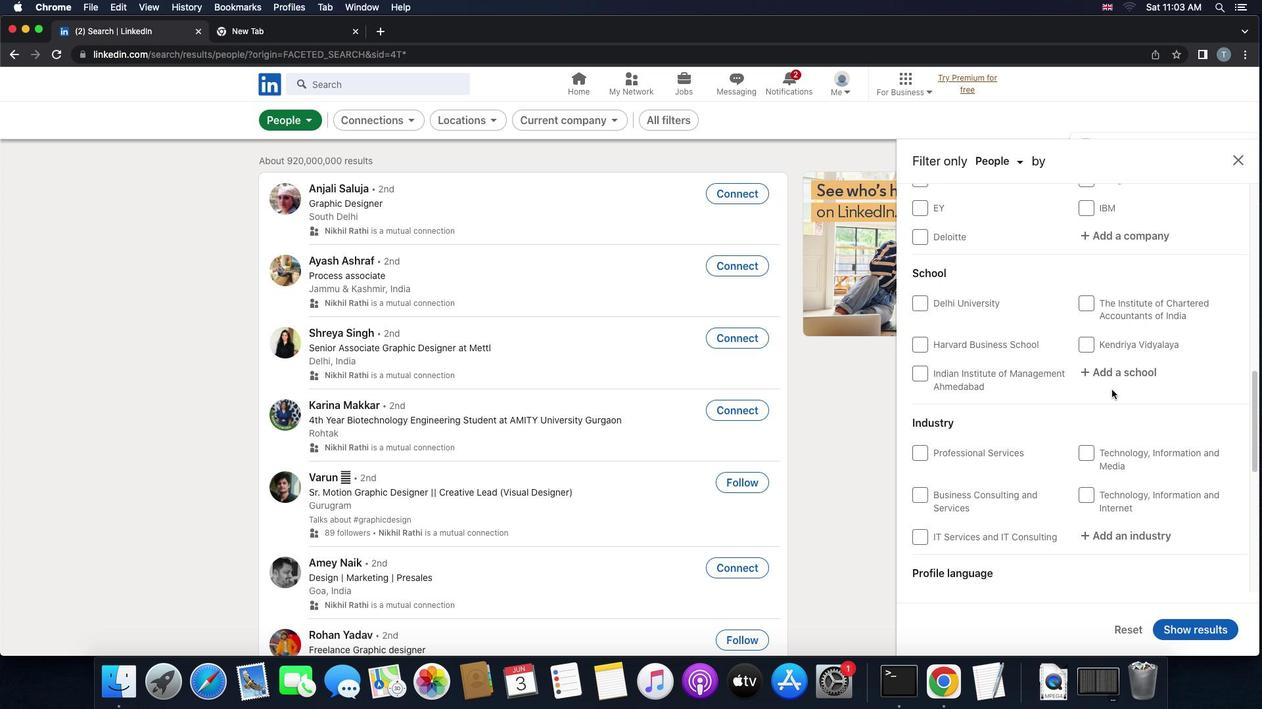 
Action: Mouse moved to (1111, 389)
Screenshot: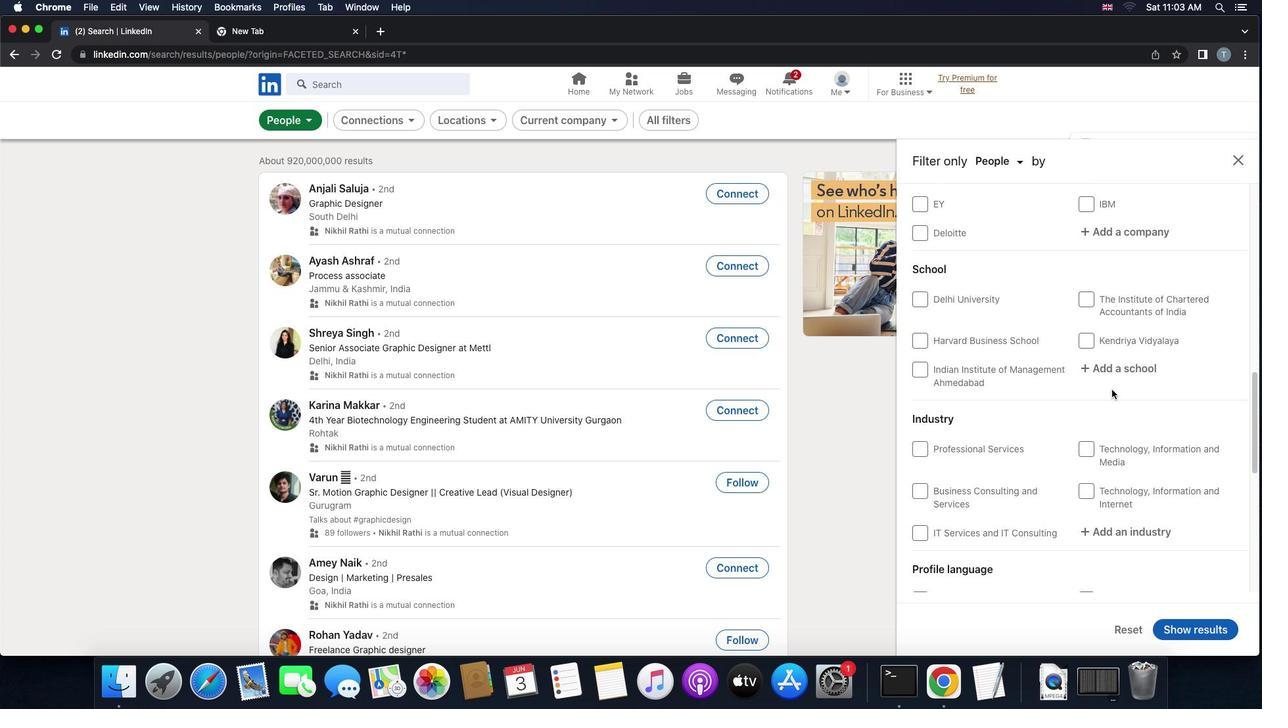 
Action: Mouse scrolled (1111, 389) with delta (0, -1)
Screenshot: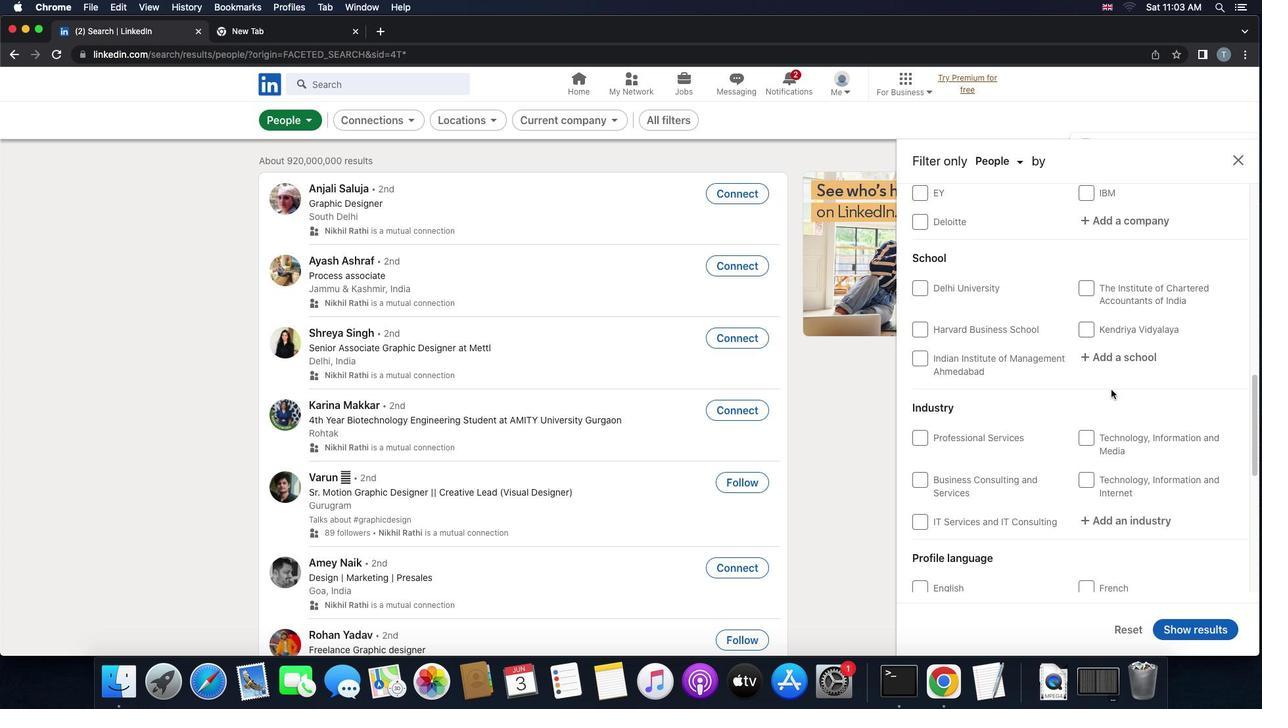 
Action: Mouse moved to (1111, 390)
Screenshot: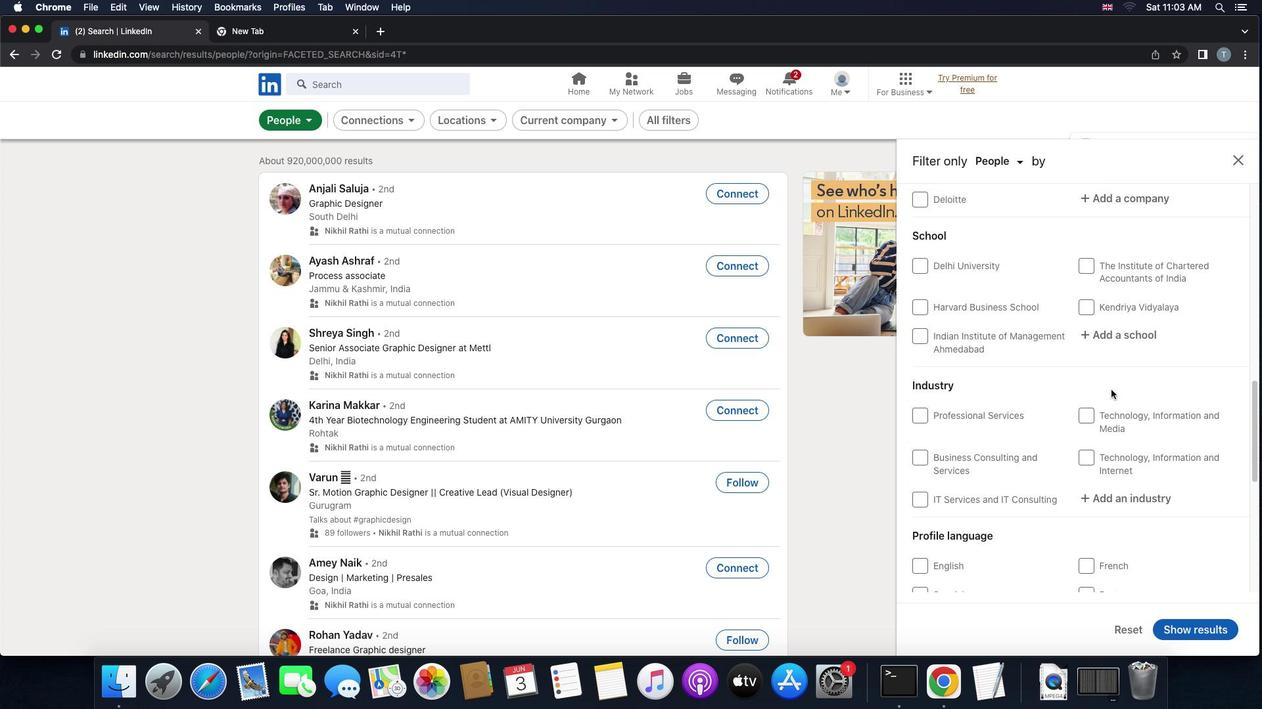 
Action: Mouse scrolled (1111, 390) with delta (0, -1)
Screenshot: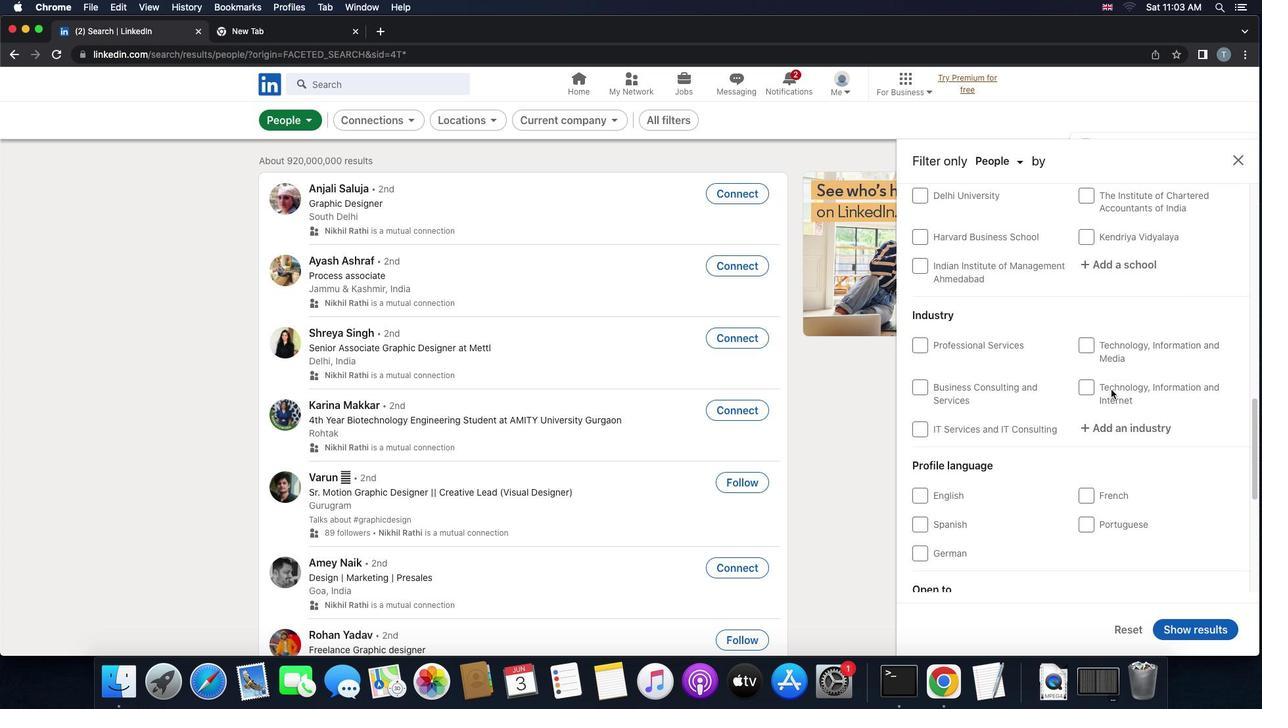 
Action: Mouse moved to (1086, 467)
Screenshot: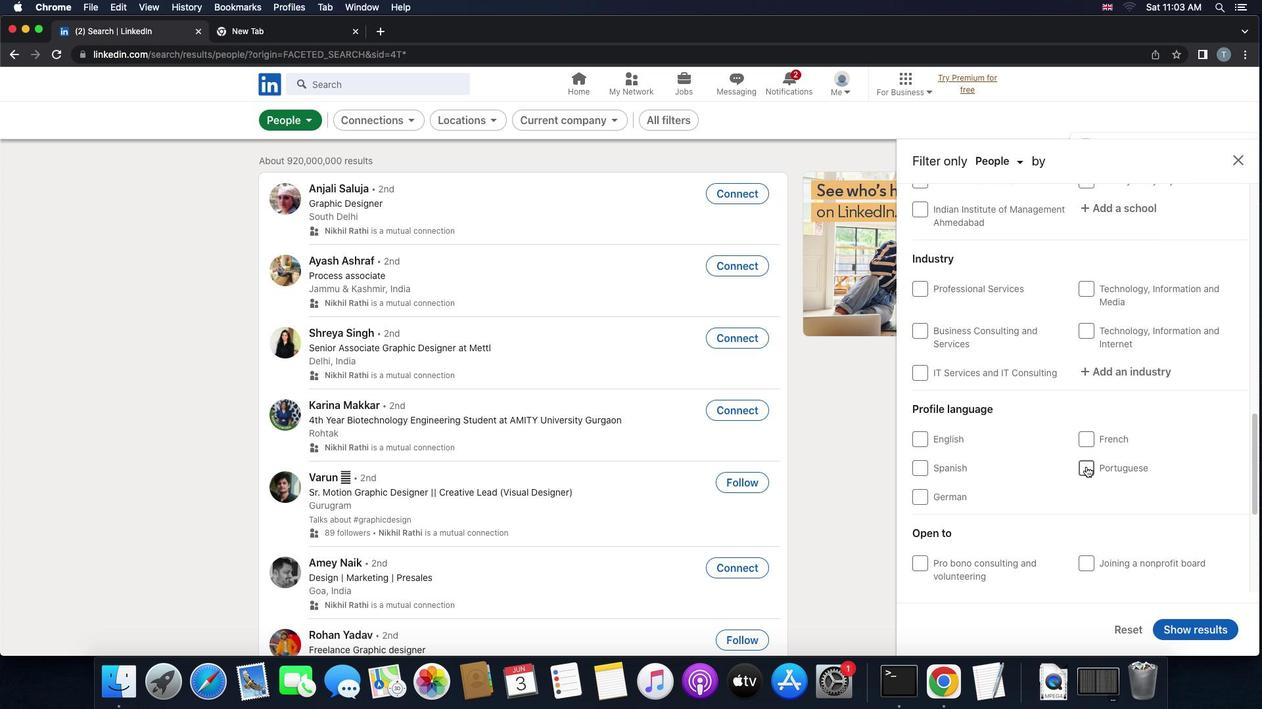 
Action: Mouse pressed left at (1086, 467)
Screenshot: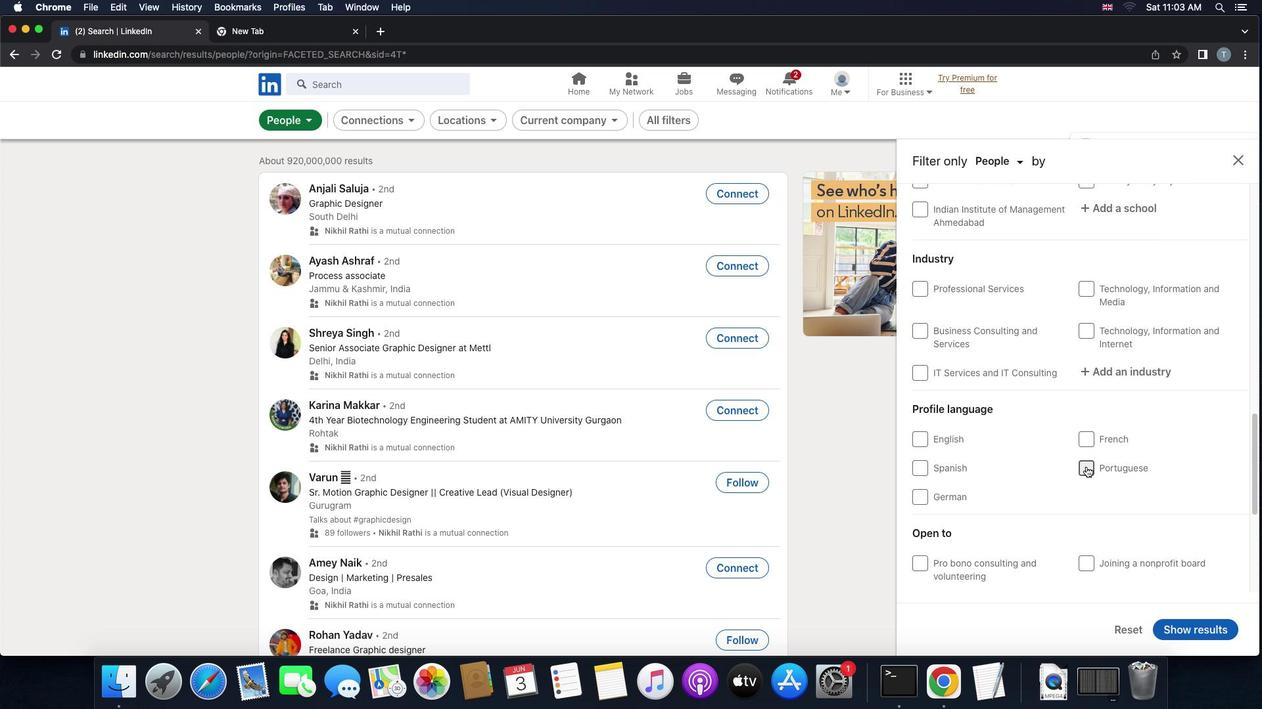 
Action: Mouse moved to (1091, 453)
Screenshot: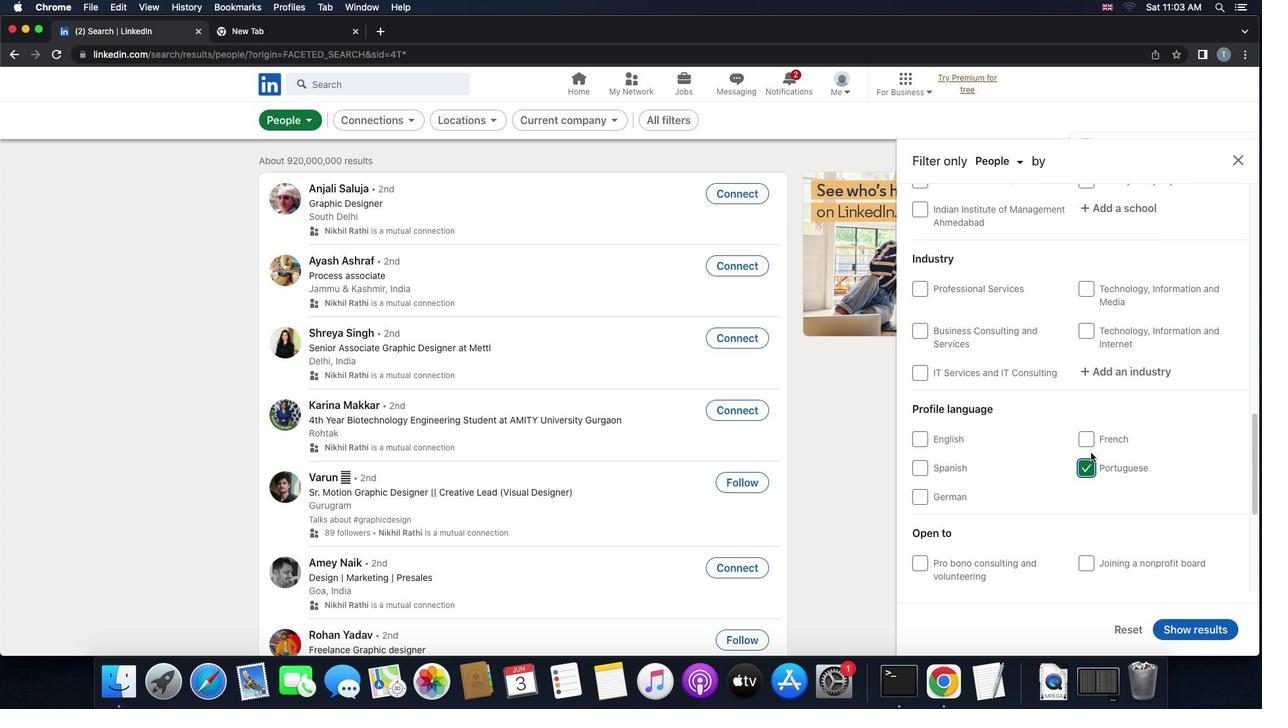 
Action: Mouse scrolled (1091, 453) with delta (0, 0)
Screenshot: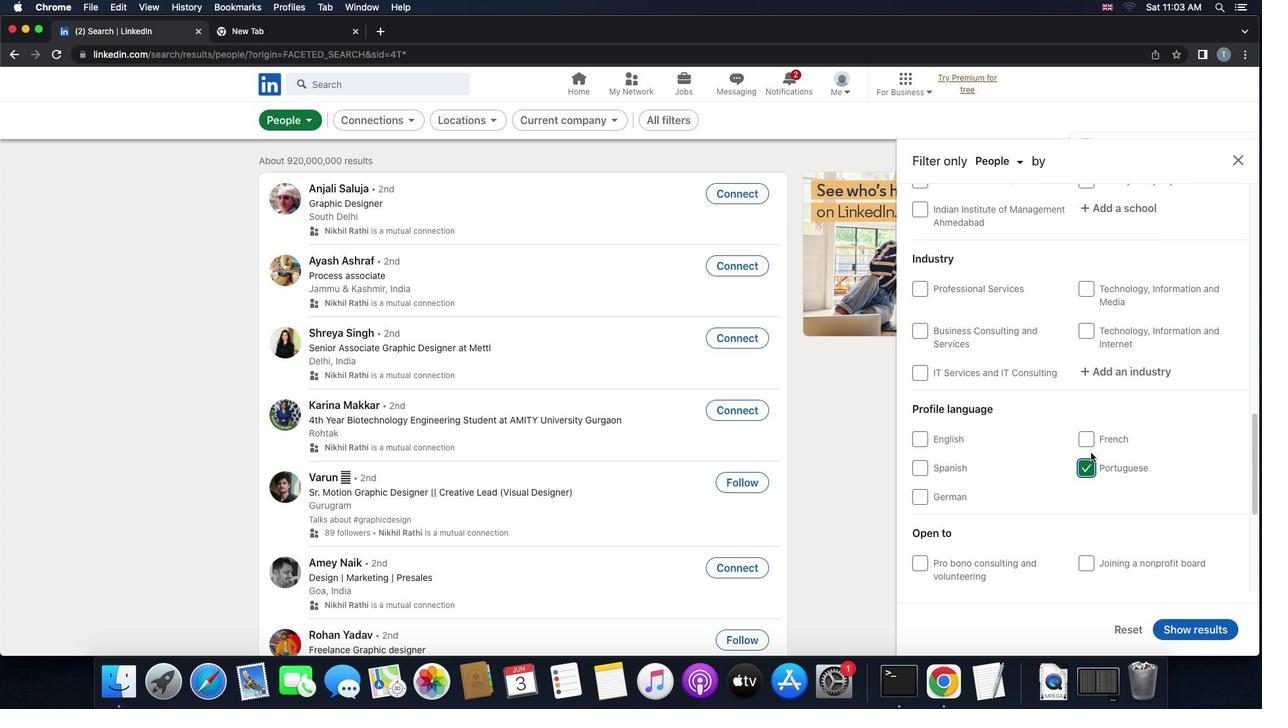 
Action: Mouse scrolled (1091, 453) with delta (0, 0)
Screenshot: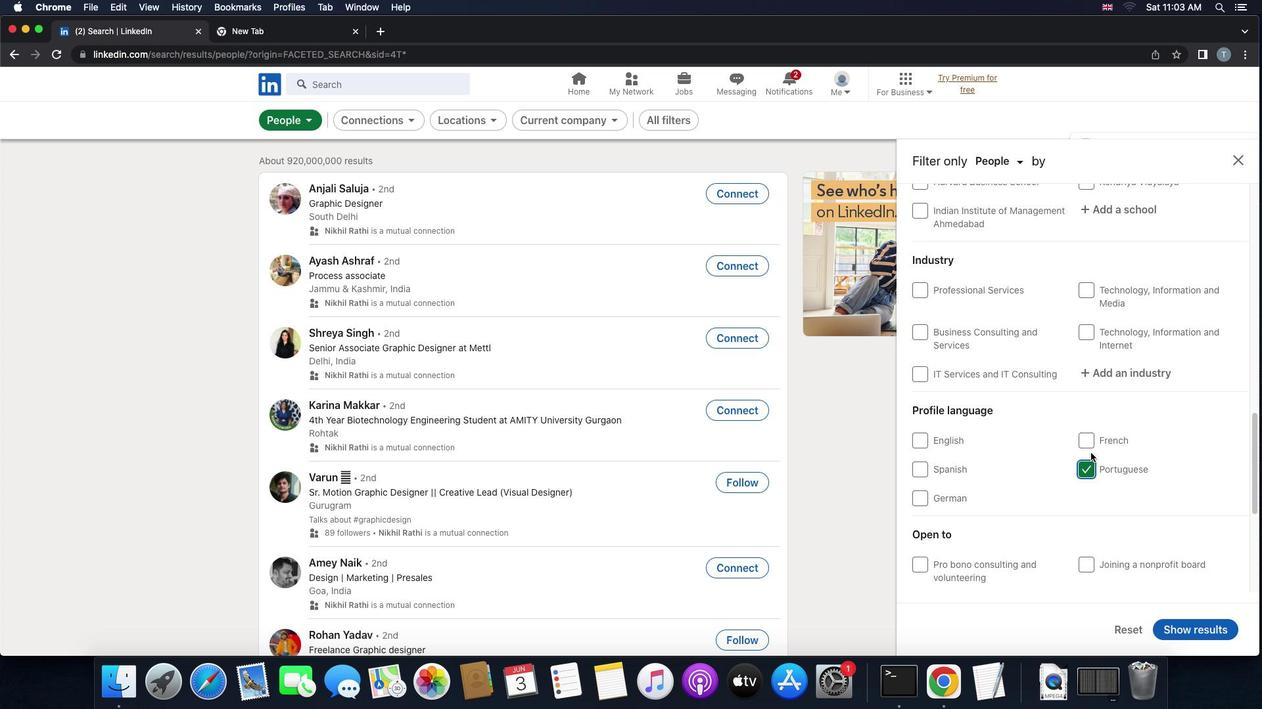 
Action: Mouse scrolled (1091, 453) with delta (0, 1)
Screenshot: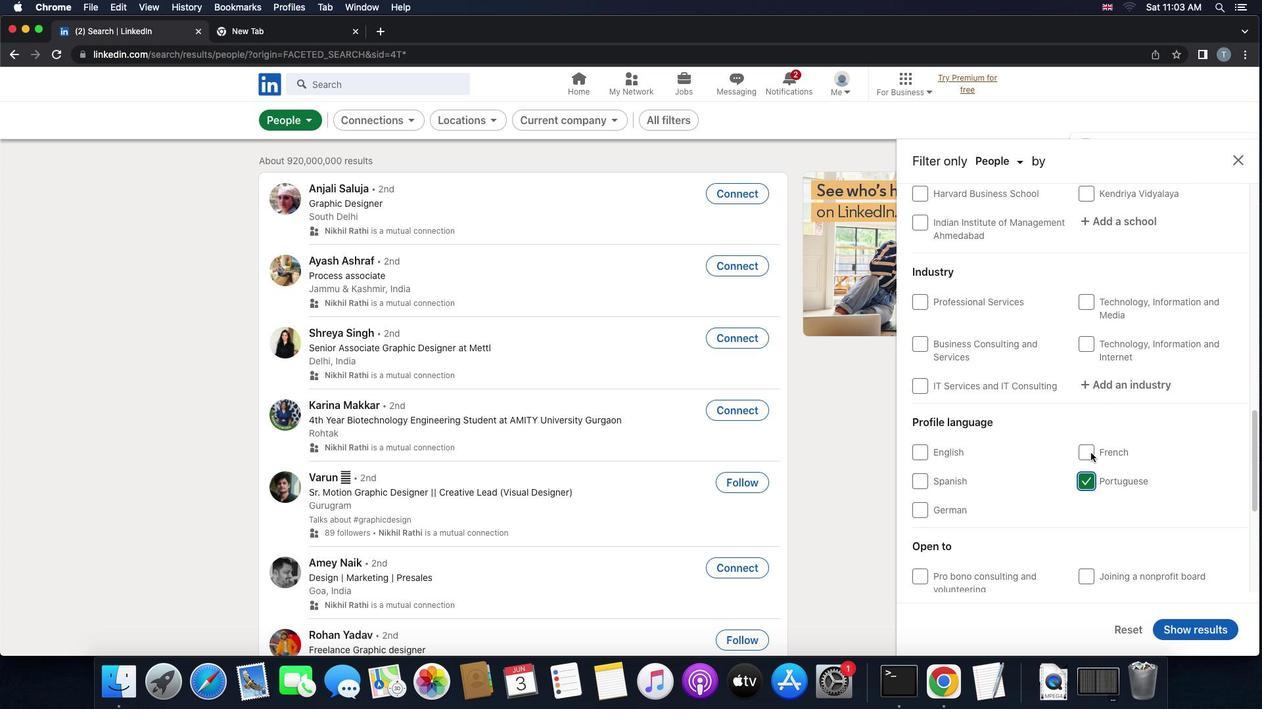 
Action: Mouse scrolled (1091, 453) with delta (0, 2)
Screenshot: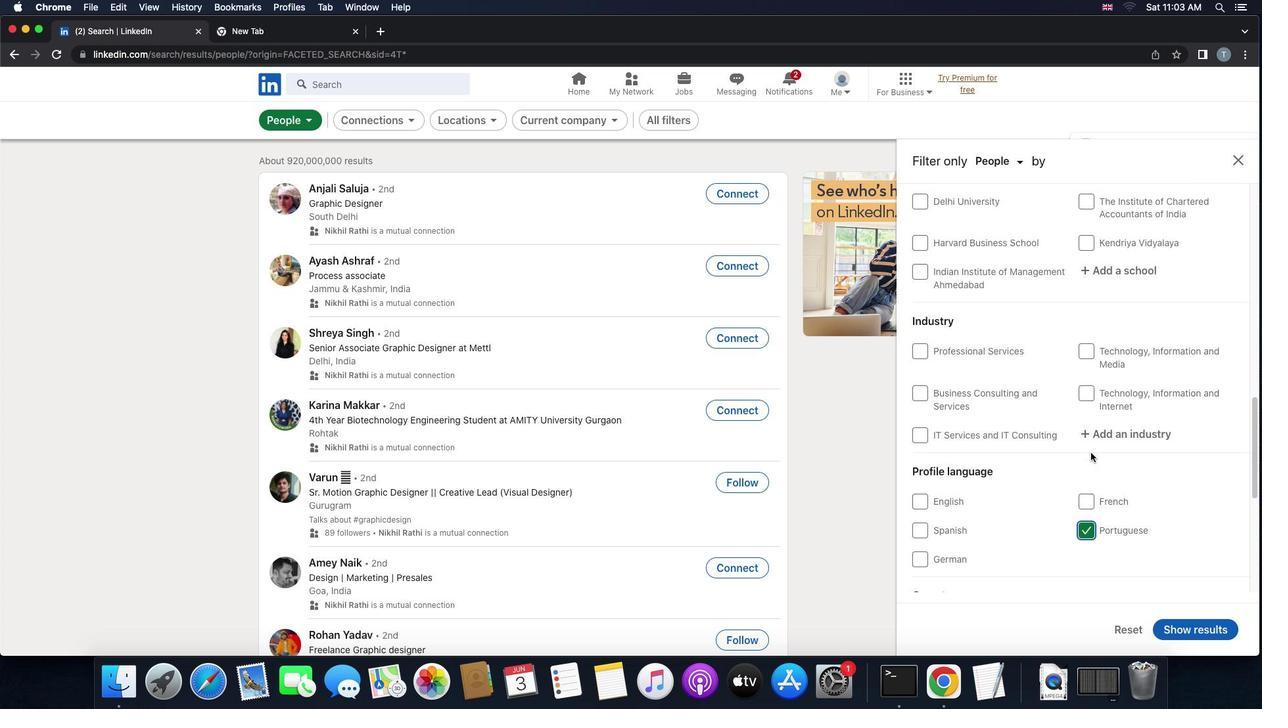 
Action: Mouse scrolled (1091, 453) with delta (0, 0)
Screenshot: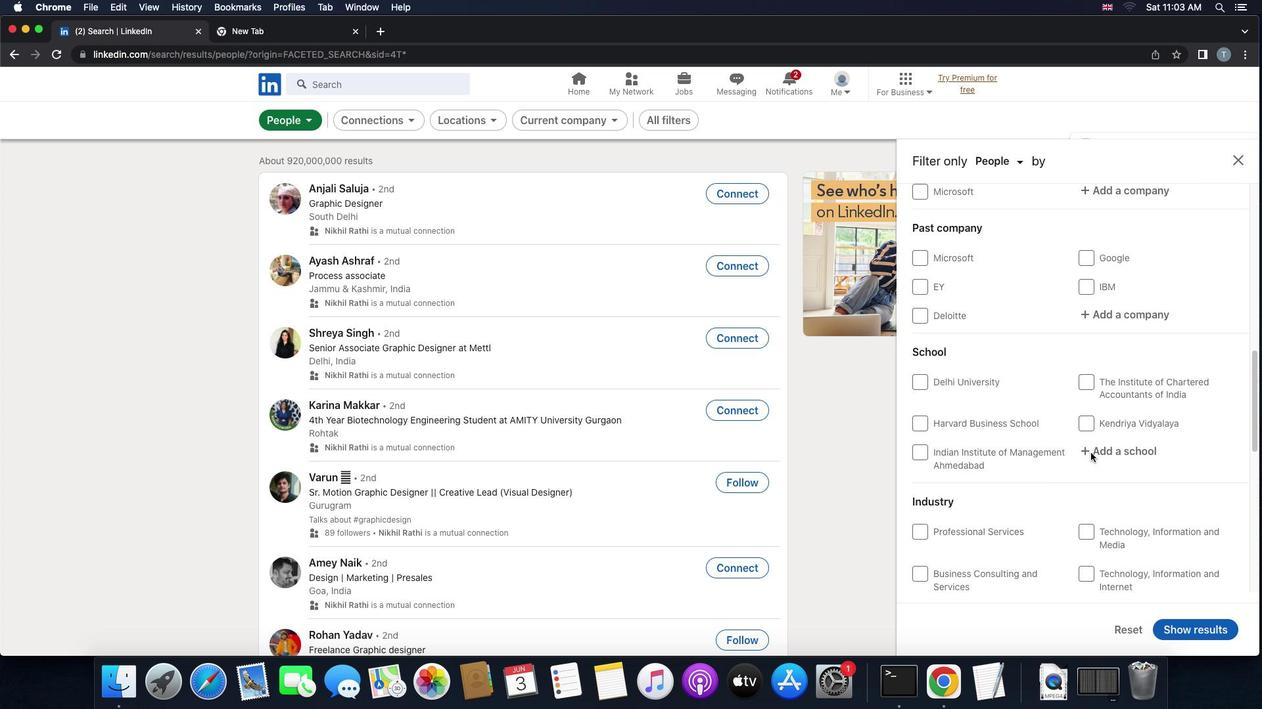 
Action: Mouse scrolled (1091, 453) with delta (0, 0)
Screenshot: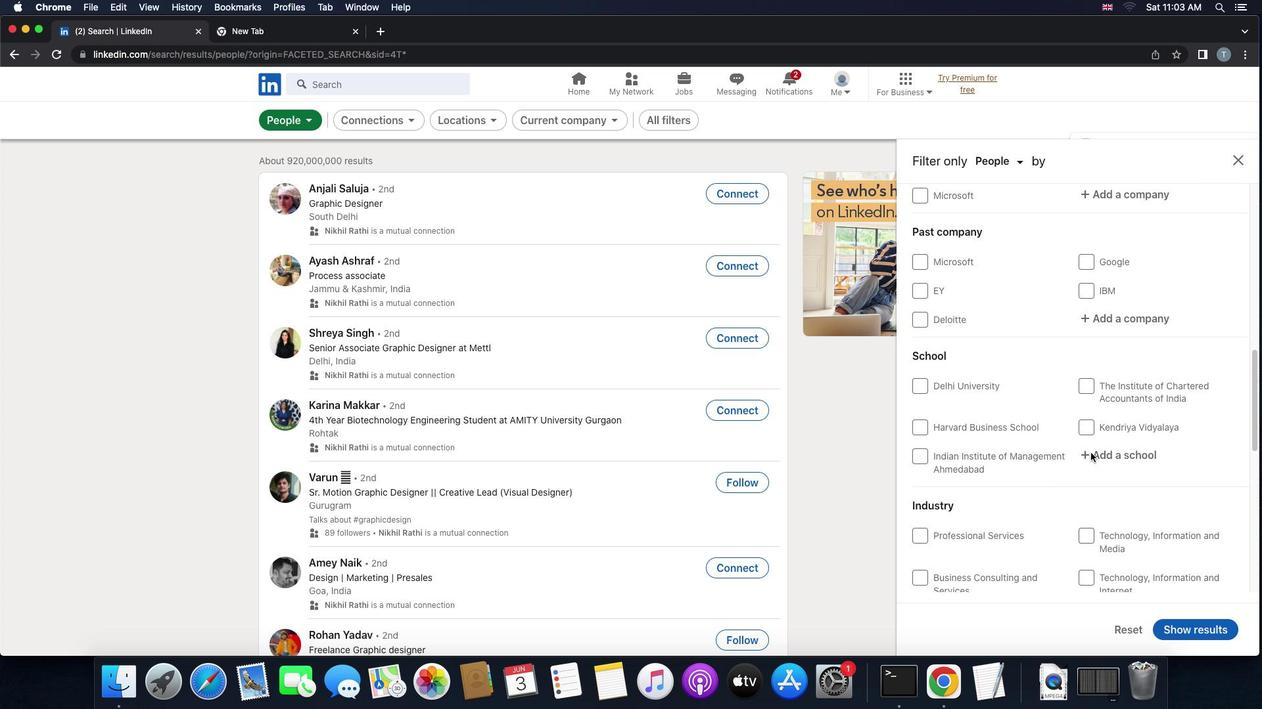 
Action: Mouse scrolled (1091, 453) with delta (0, 1)
Screenshot: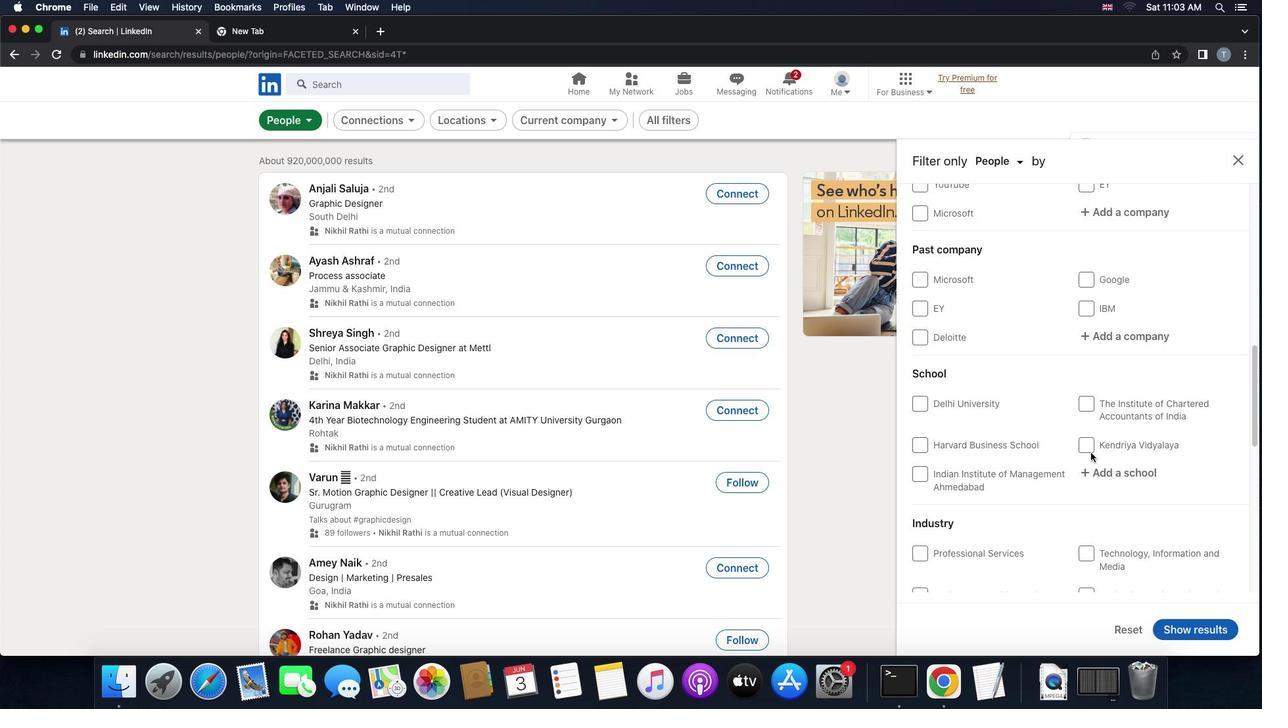 
Action: Mouse scrolled (1091, 453) with delta (0, 2)
Screenshot: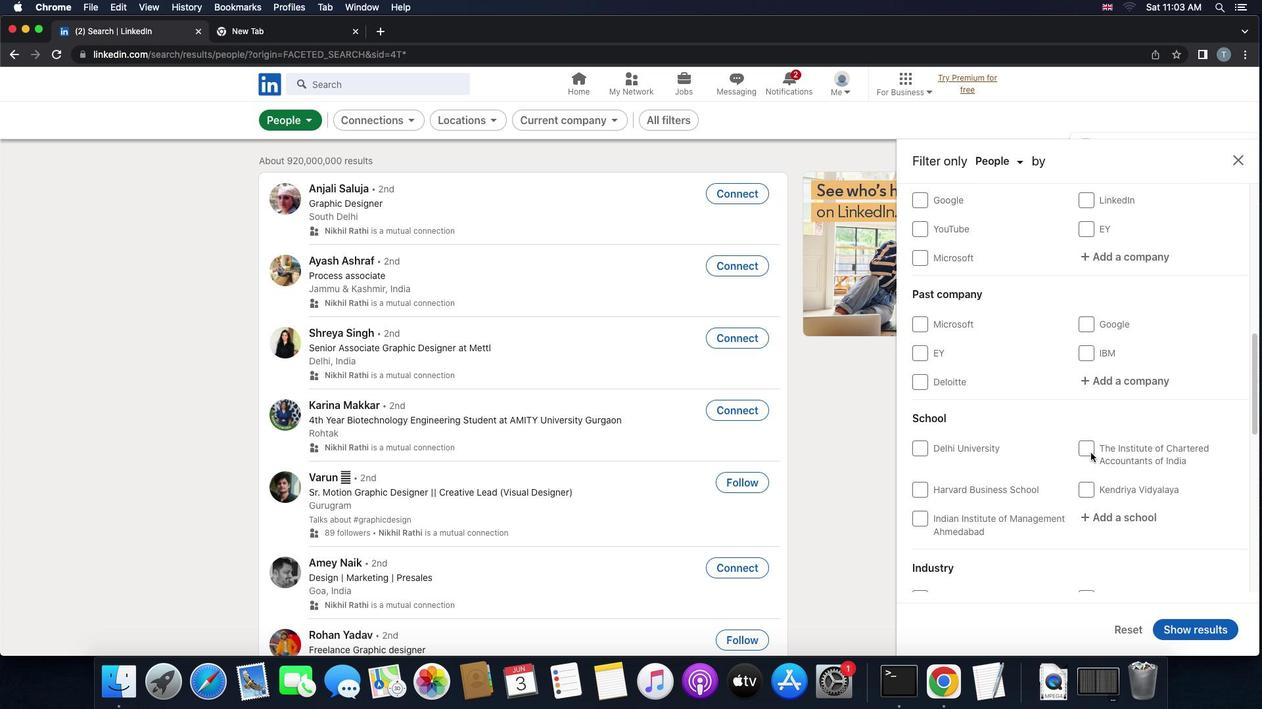 
Action: Mouse moved to (1091, 434)
Screenshot: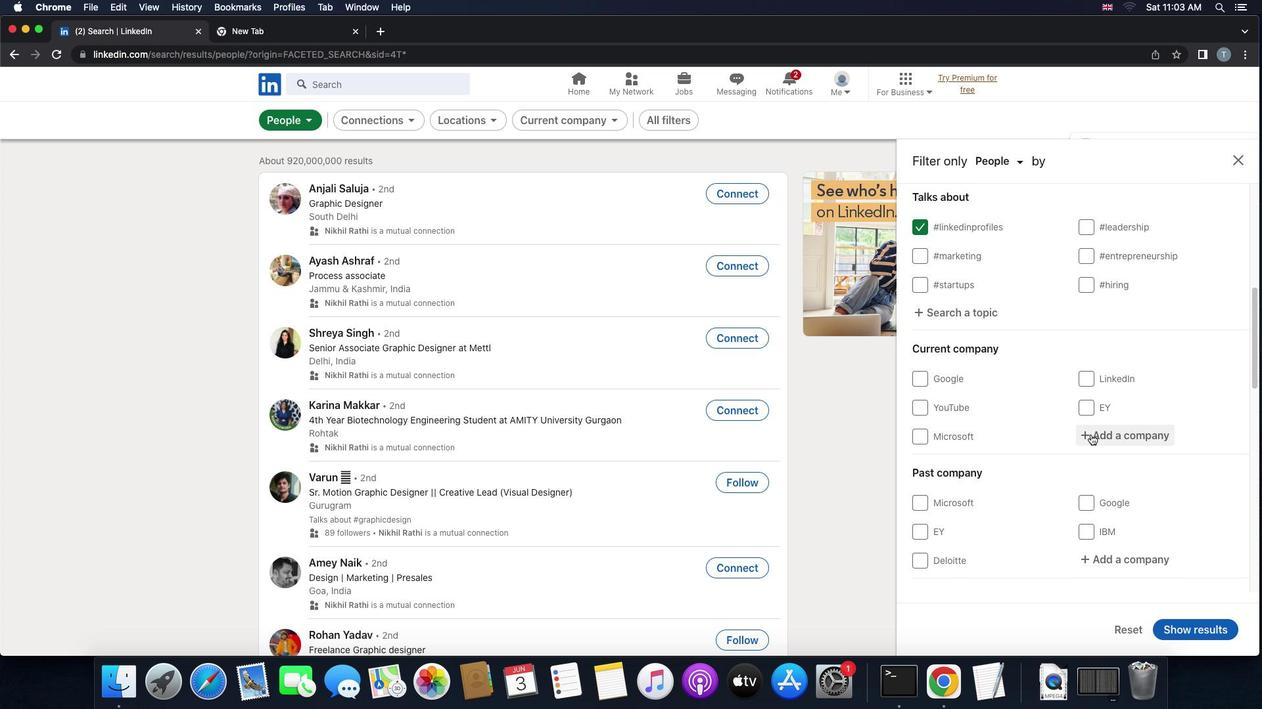
Action: Mouse pressed left at (1091, 434)
Screenshot: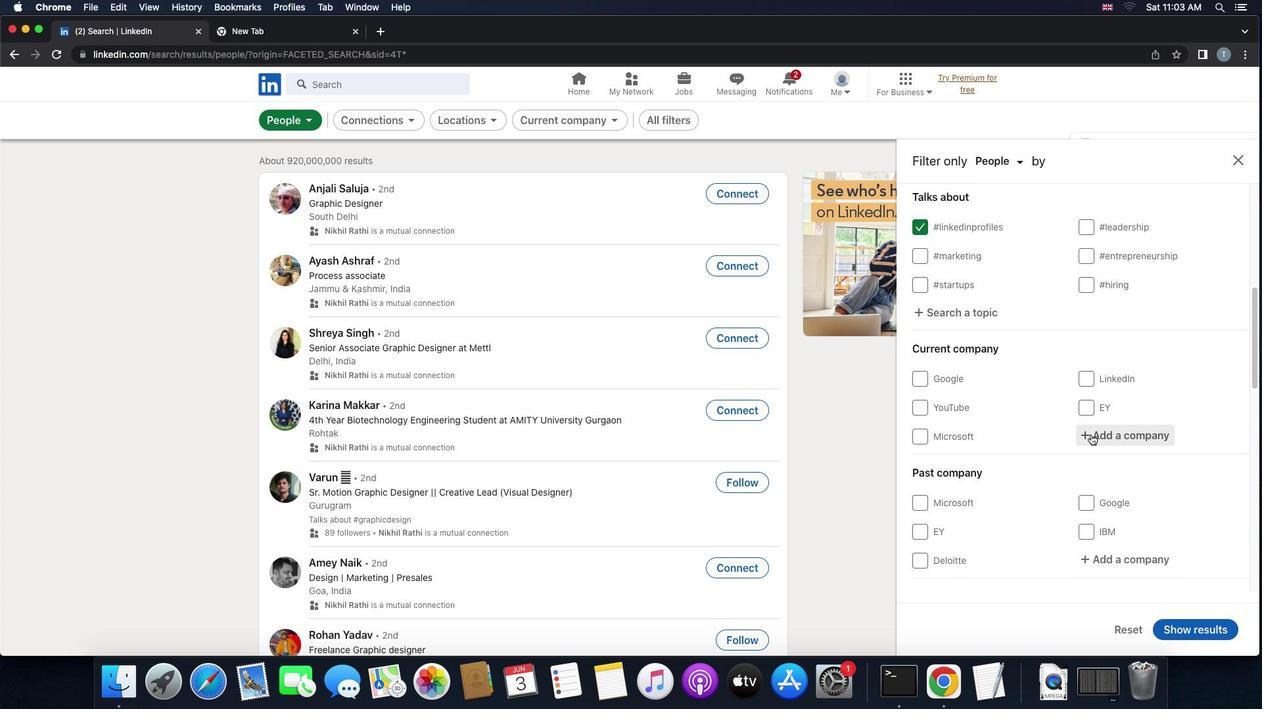 
Action: Mouse moved to (1090, 434)
Screenshot: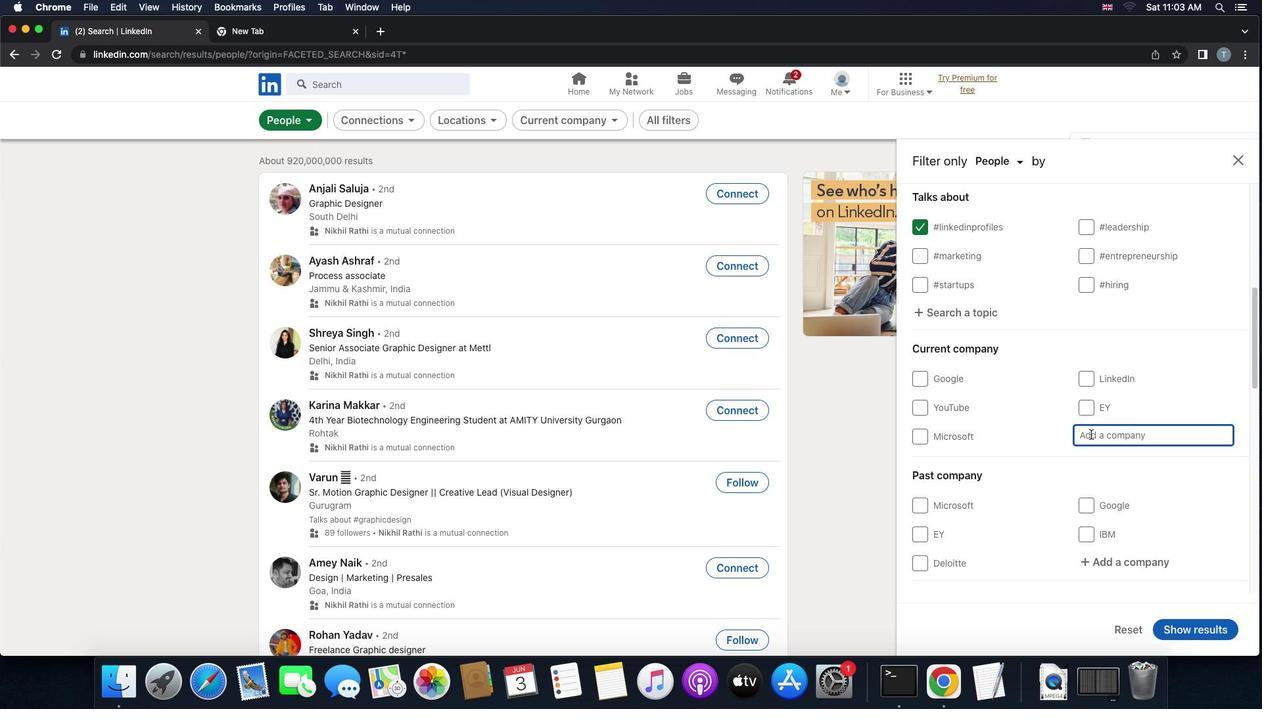 
Action: Key pressed 'v''o''l''t''a''s'
Screenshot: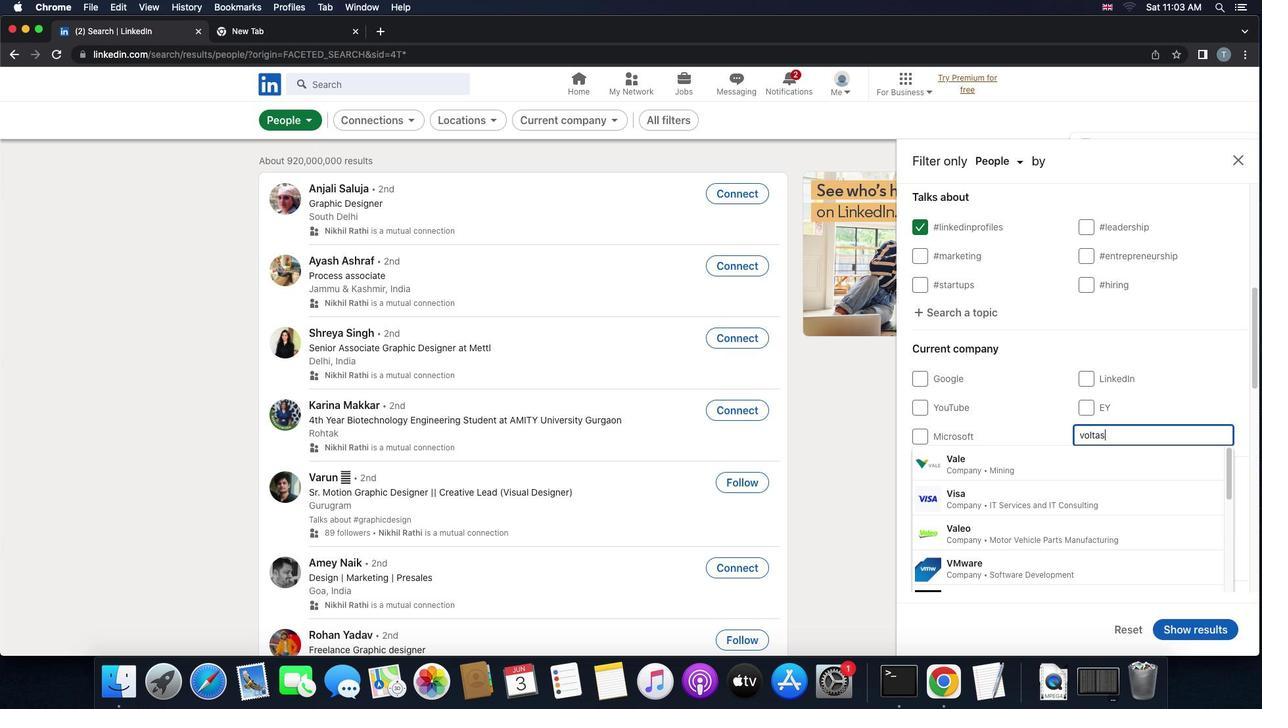 
Action: Mouse moved to (1086, 456)
Screenshot: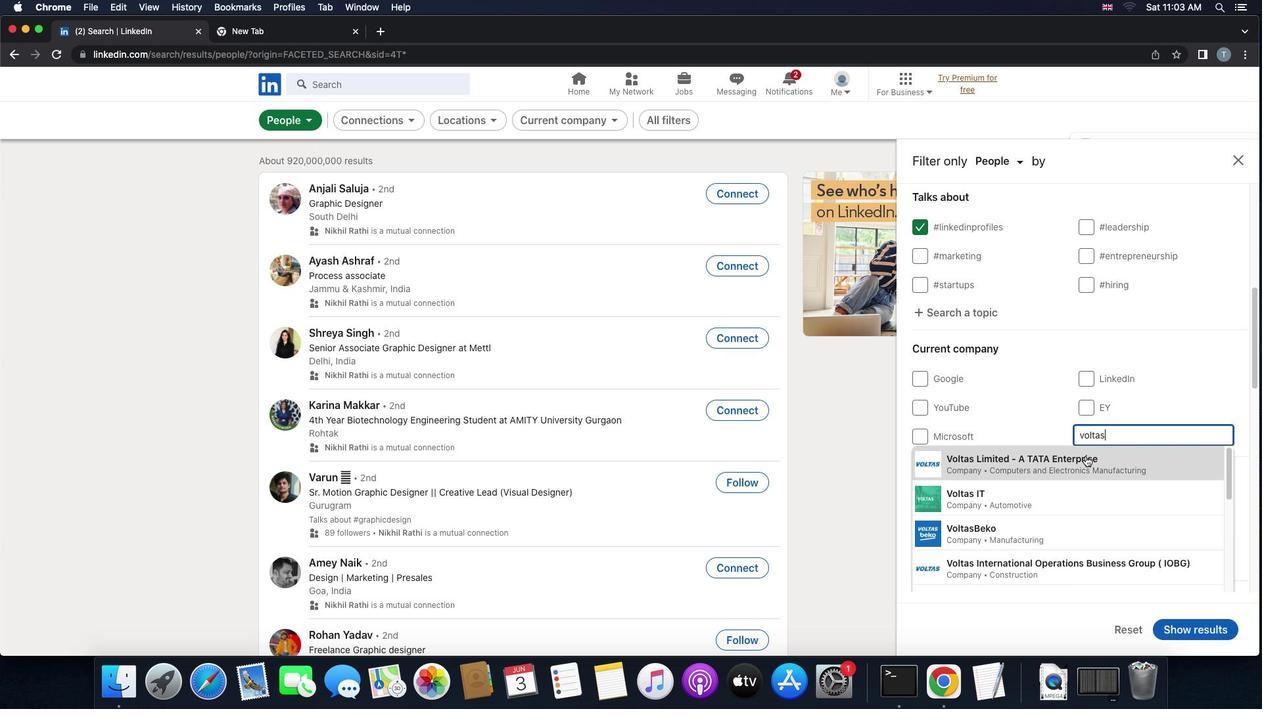 
Action: Mouse pressed left at (1086, 456)
Screenshot: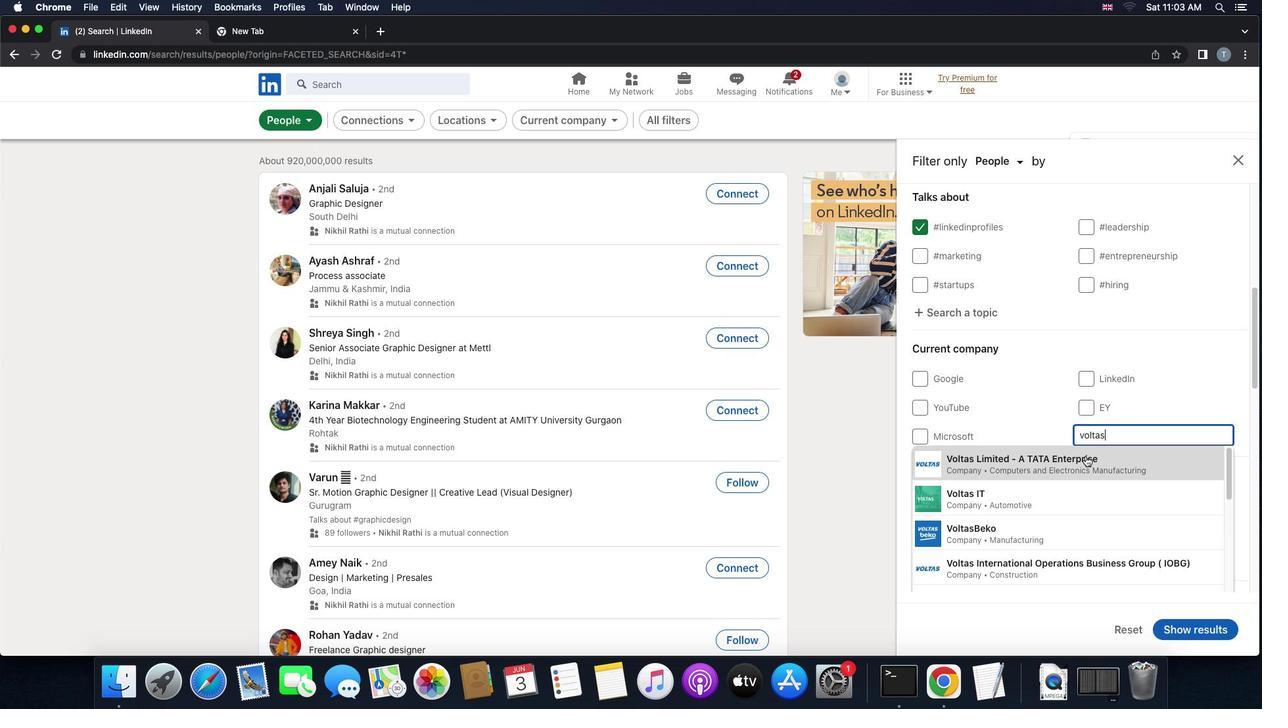 
Action: Mouse moved to (1106, 472)
Screenshot: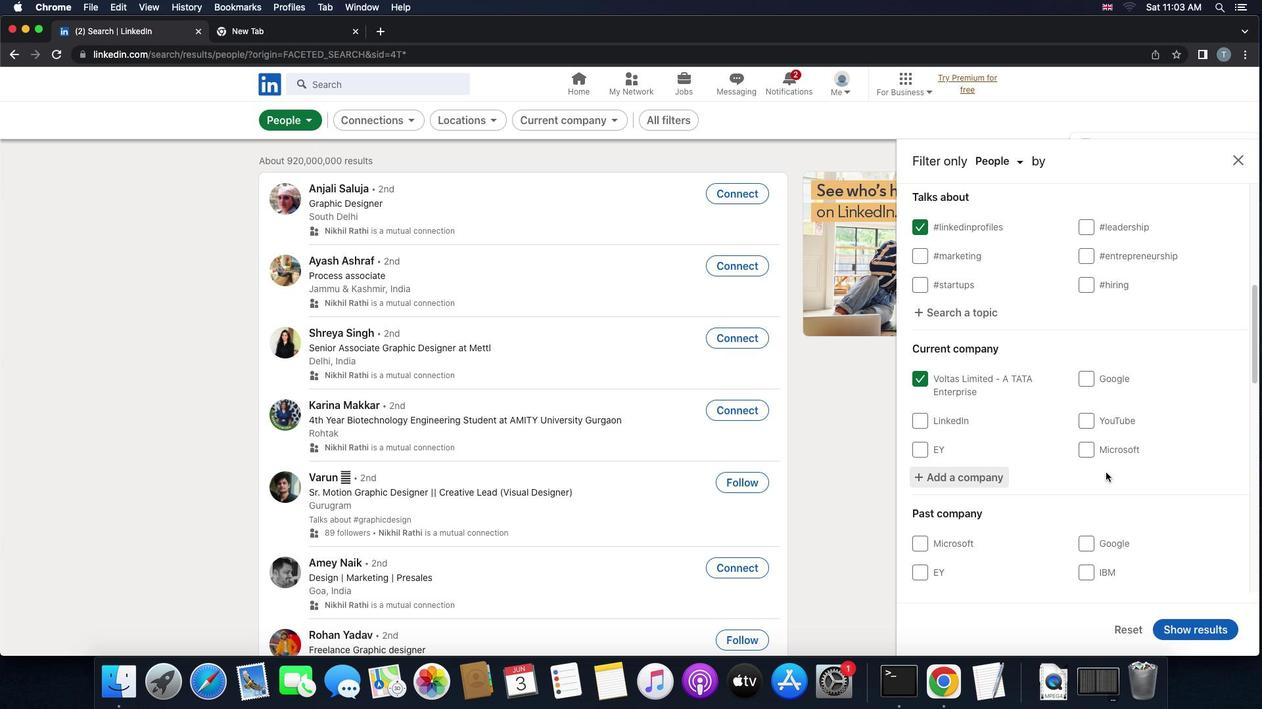 
Action: Mouse scrolled (1106, 472) with delta (0, 0)
Screenshot: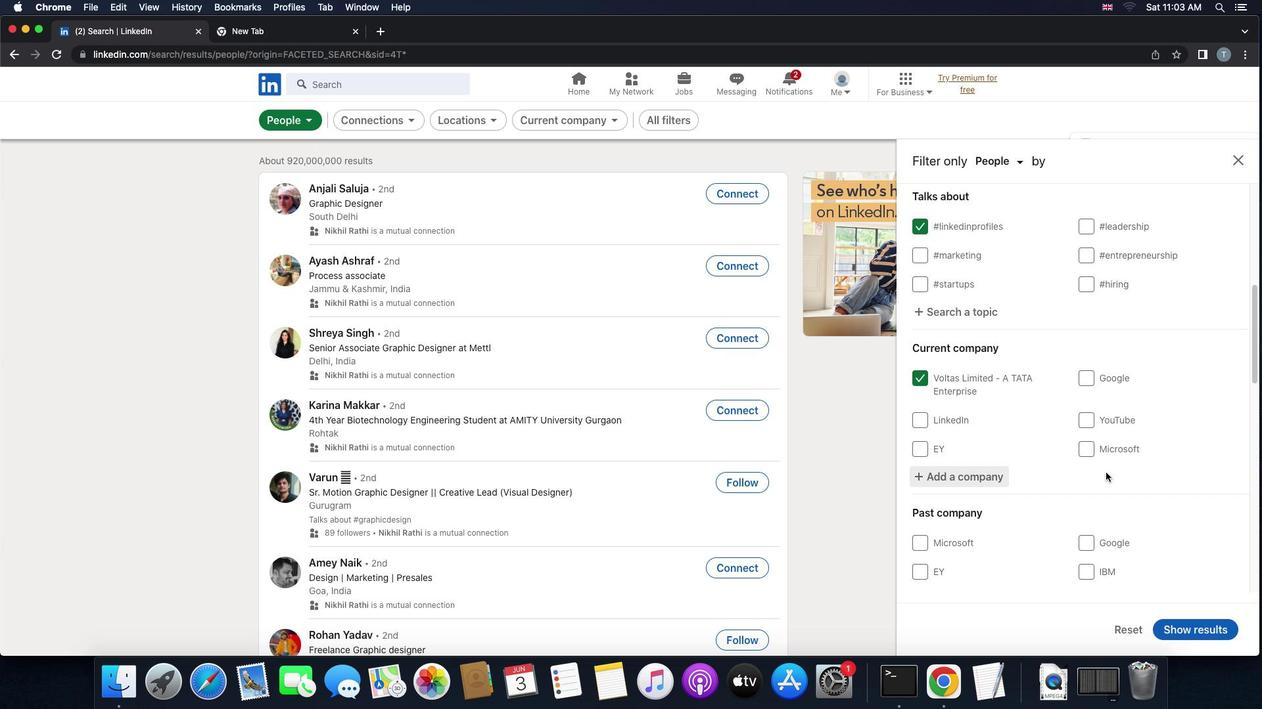 
Action: Mouse scrolled (1106, 472) with delta (0, 0)
Screenshot: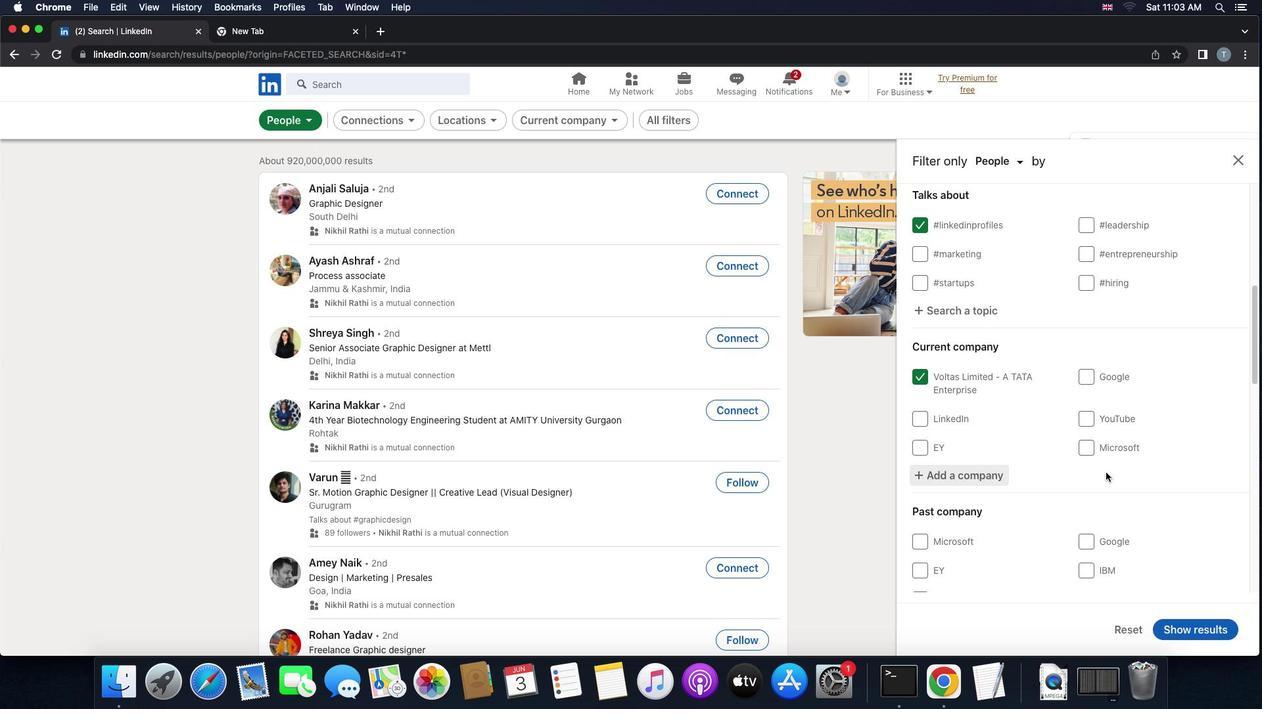 
Action: Mouse scrolled (1106, 472) with delta (0, -1)
Screenshot: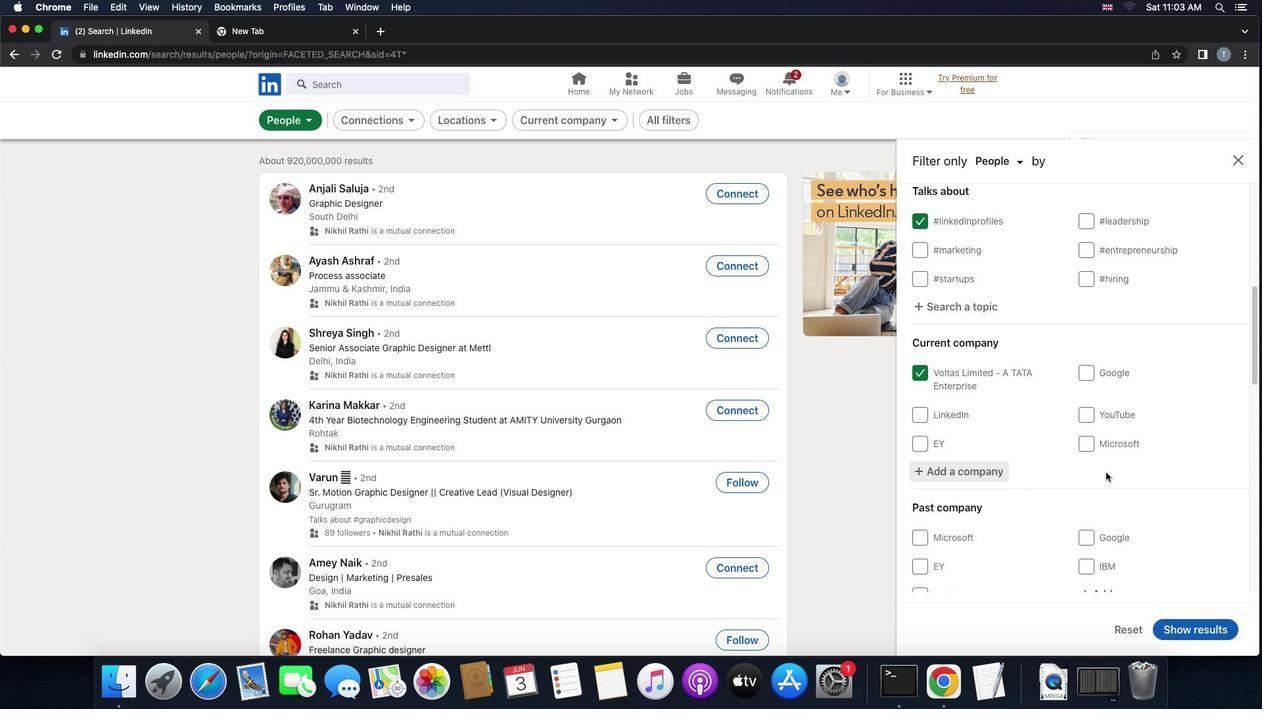 
Action: Mouse scrolled (1106, 472) with delta (0, -1)
Screenshot: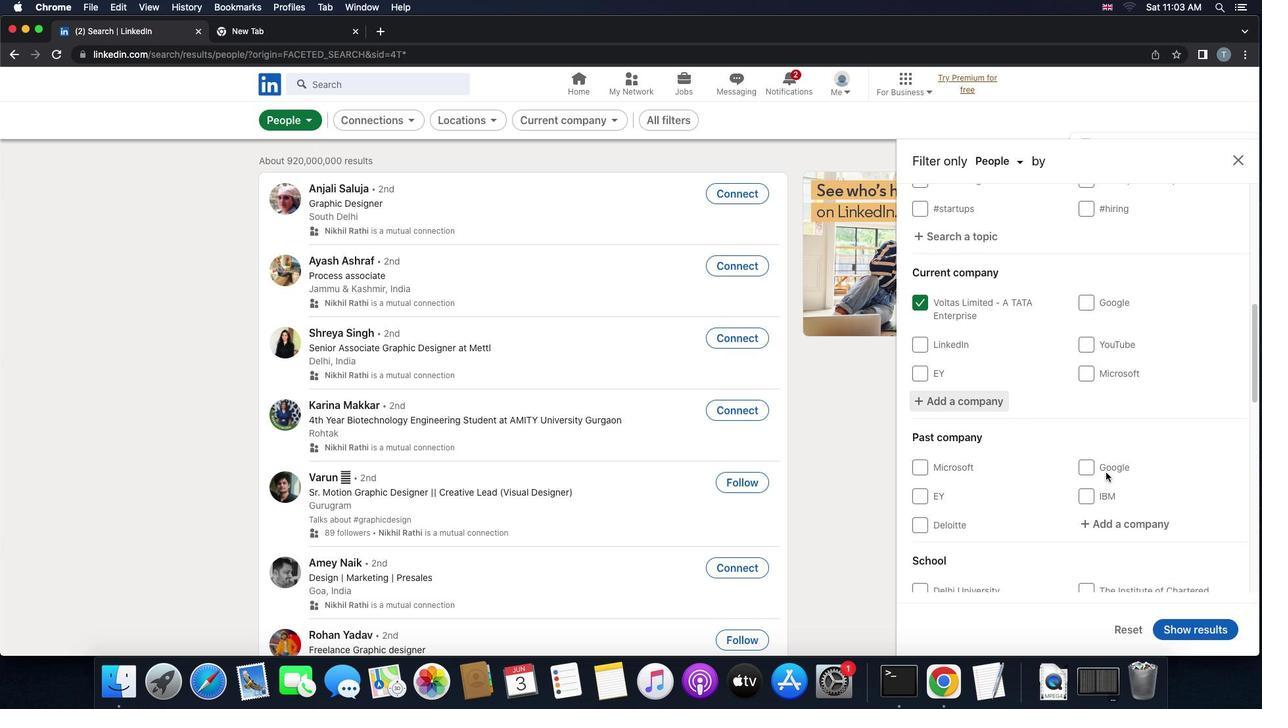 
Action: Mouse moved to (1105, 474)
Screenshot: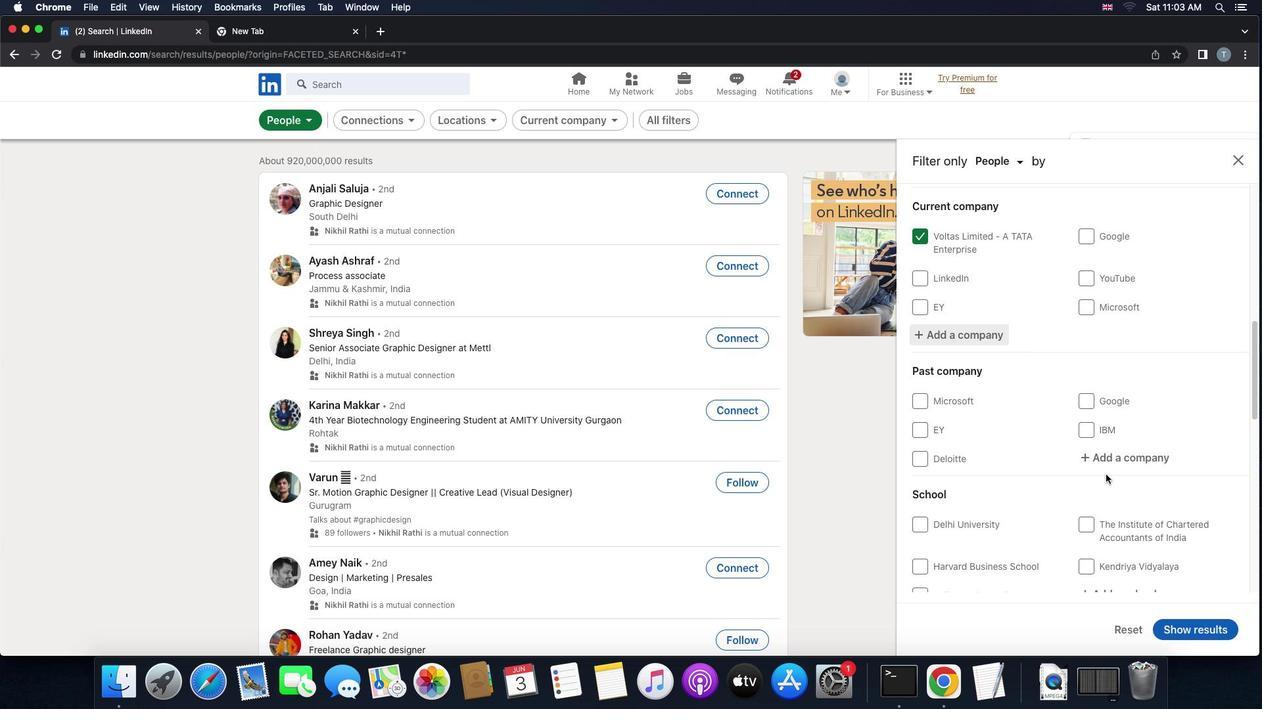 
Action: Mouse scrolled (1105, 474) with delta (0, 0)
Screenshot: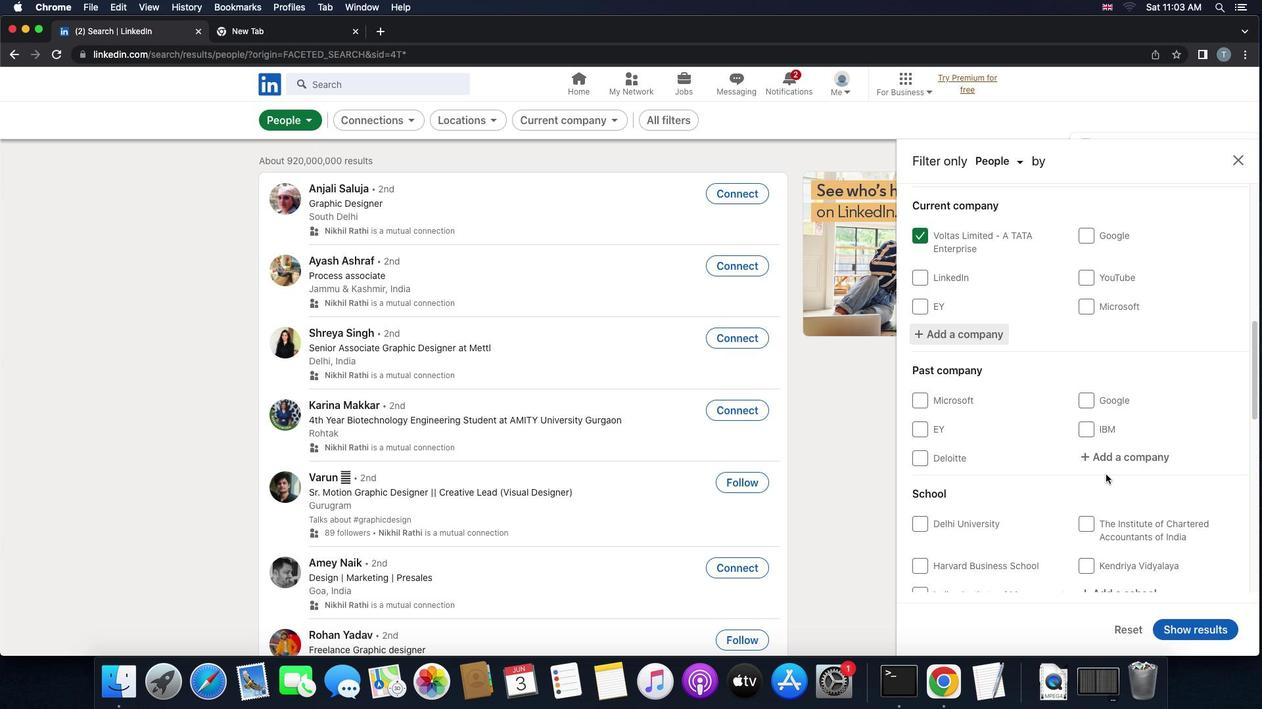 
Action: Mouse scrolled (1105, 474) with delta (0, 0)
Screenshot: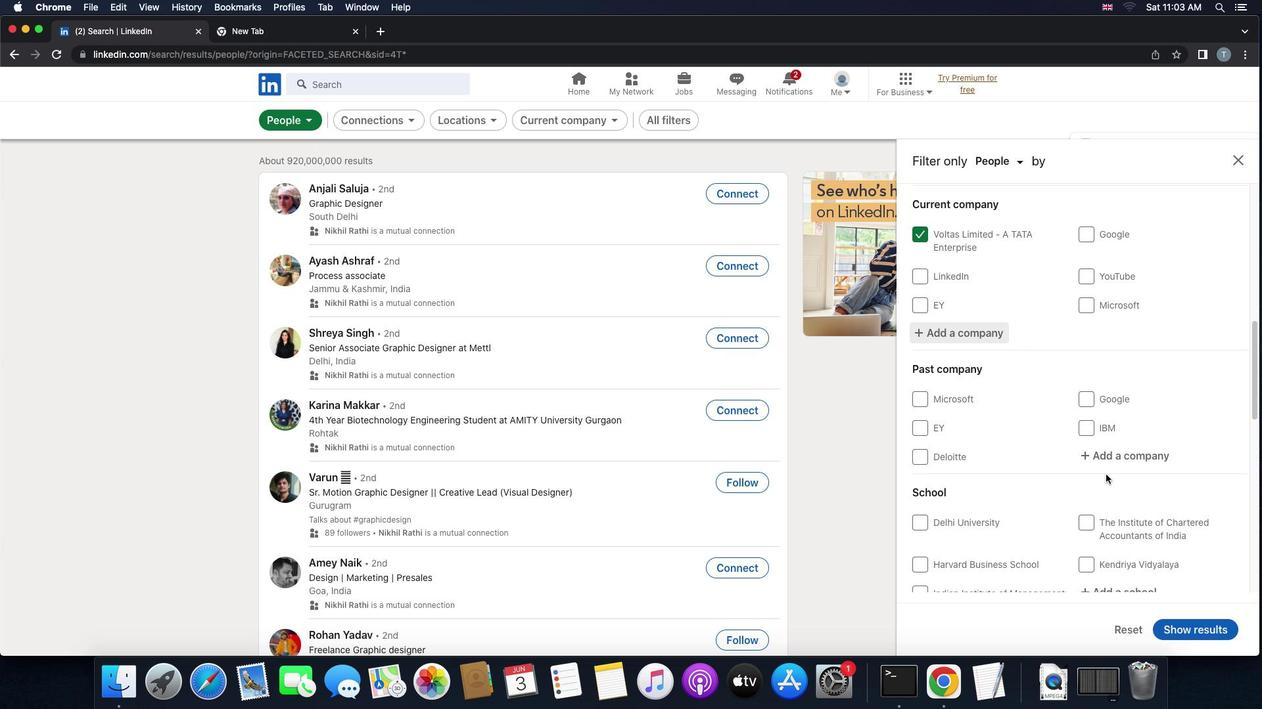 
Action: Mouse scrolled (1105, 474) with delta (0, -1)
Screenshot: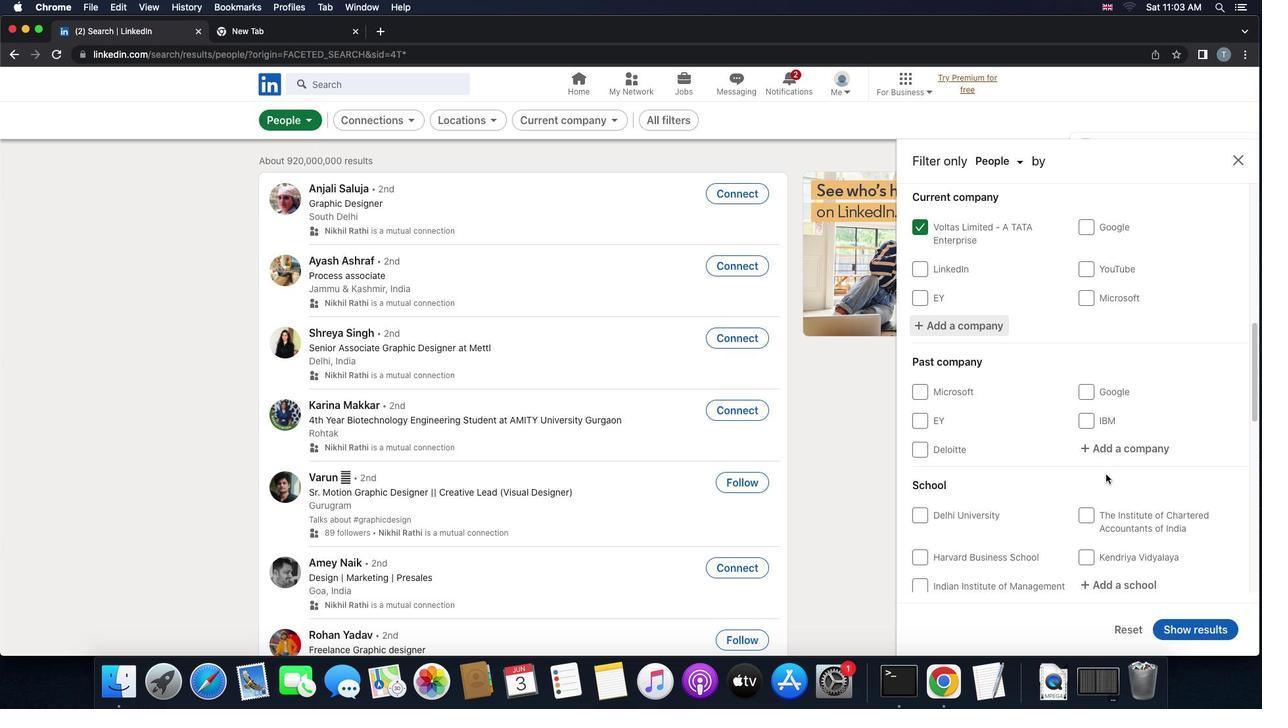 
Action: Mouse moved to (1103, 483)
Screenshot: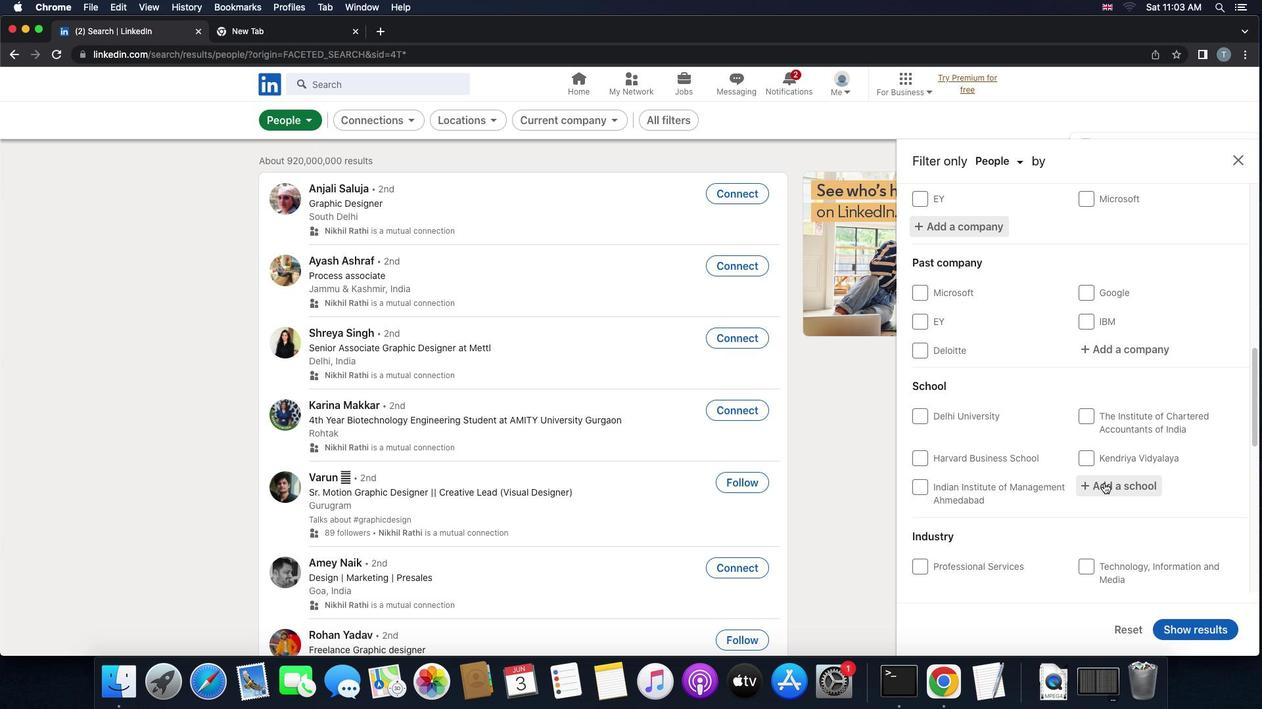 
Action: Mouse pressed left at (1103, 483)
Screenshot: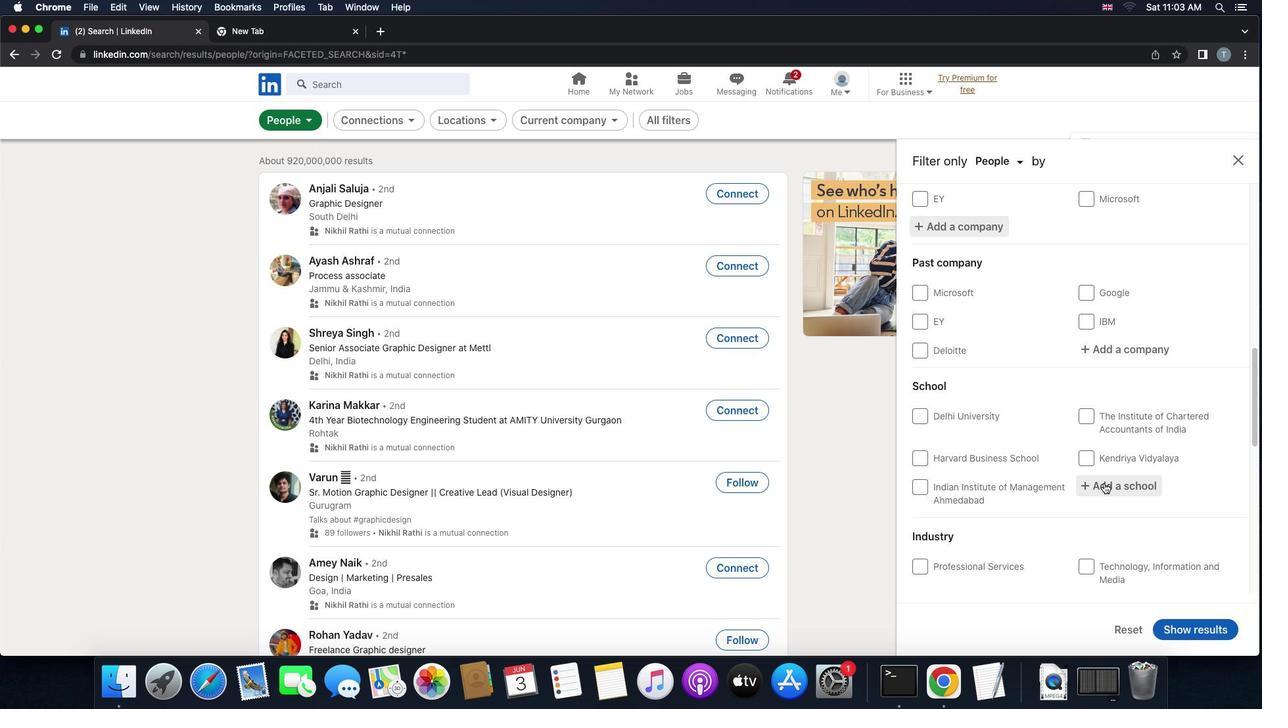 
Action: Mouse moved to (1104, 483)
Screenshot: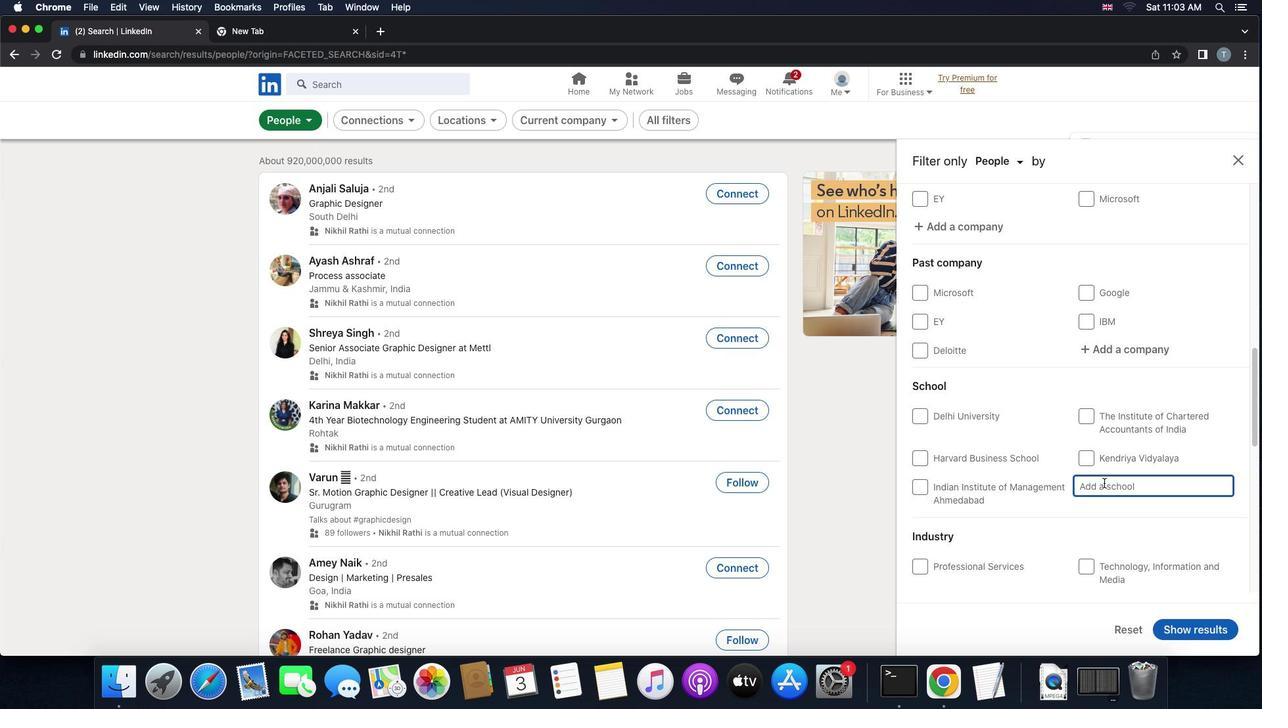 
Action: Key pressed Key.shift'V''I''T'Key.space'u''n''i''v''e''r''s''i''t''y'
Screenshot: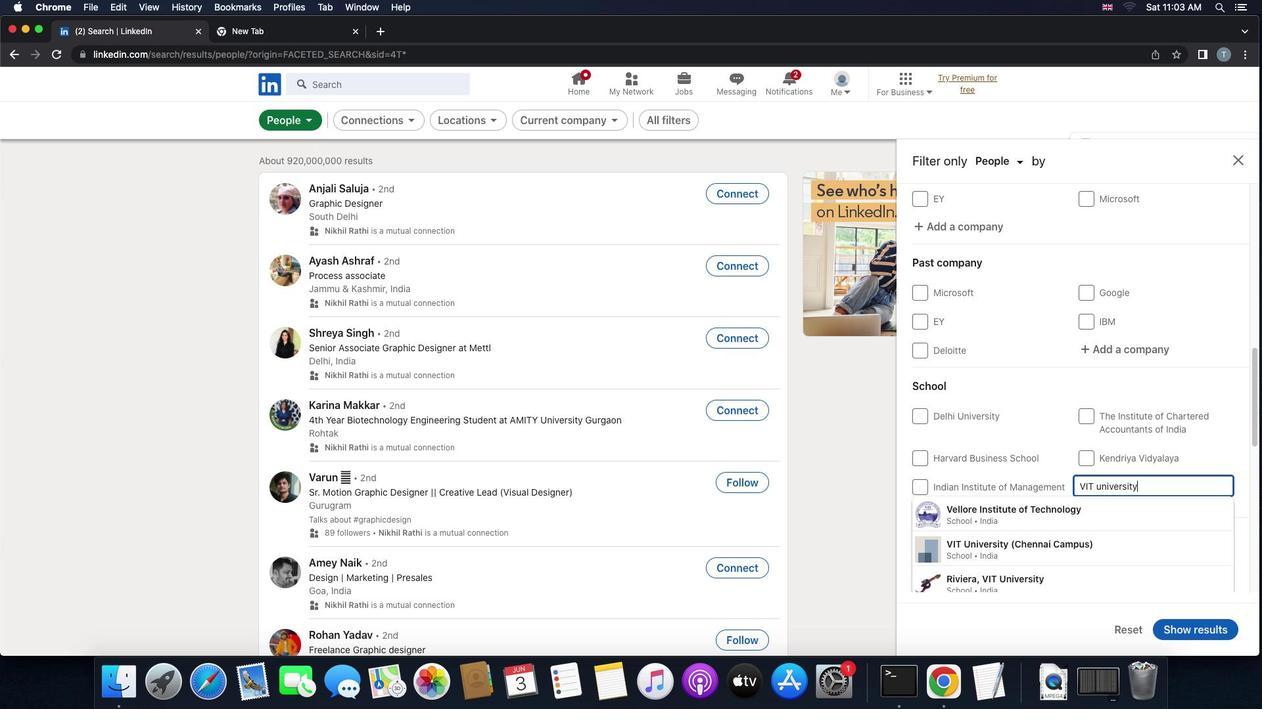 
Action: Mouse moved to (1071, 518)
Screenshot: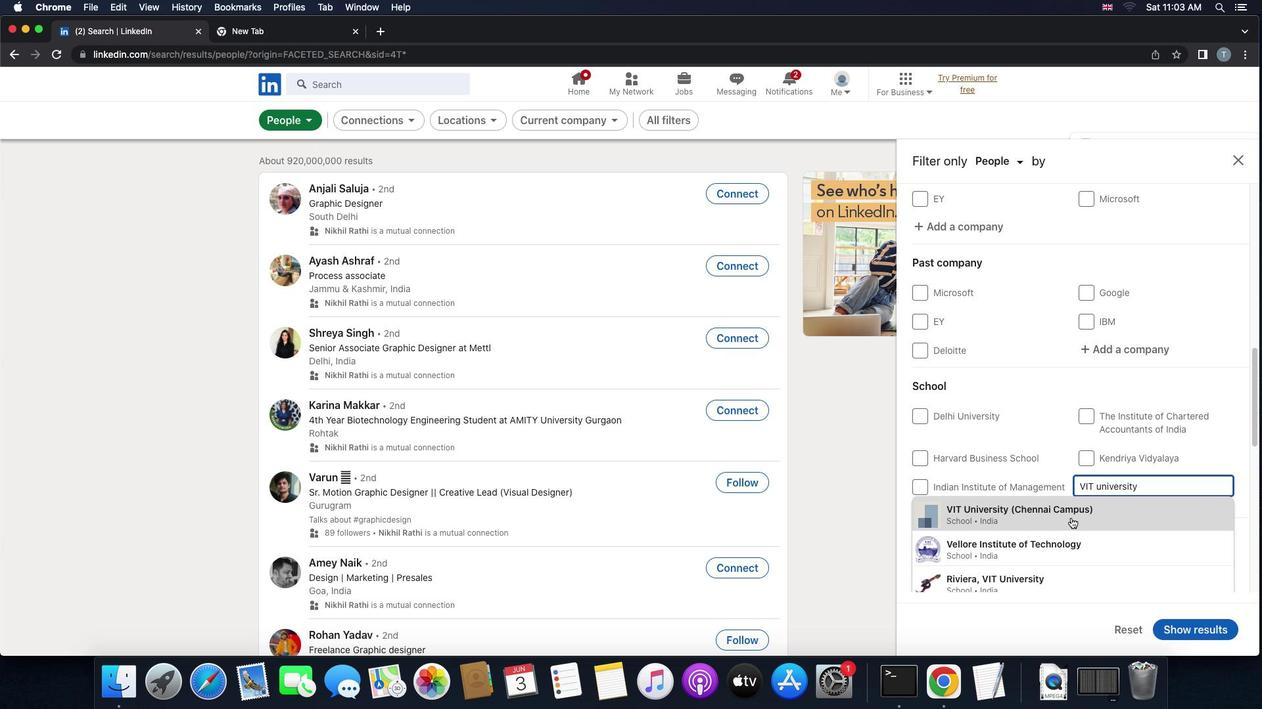 
Action: Mouse pressed left at (1071, 518)
Screenshot: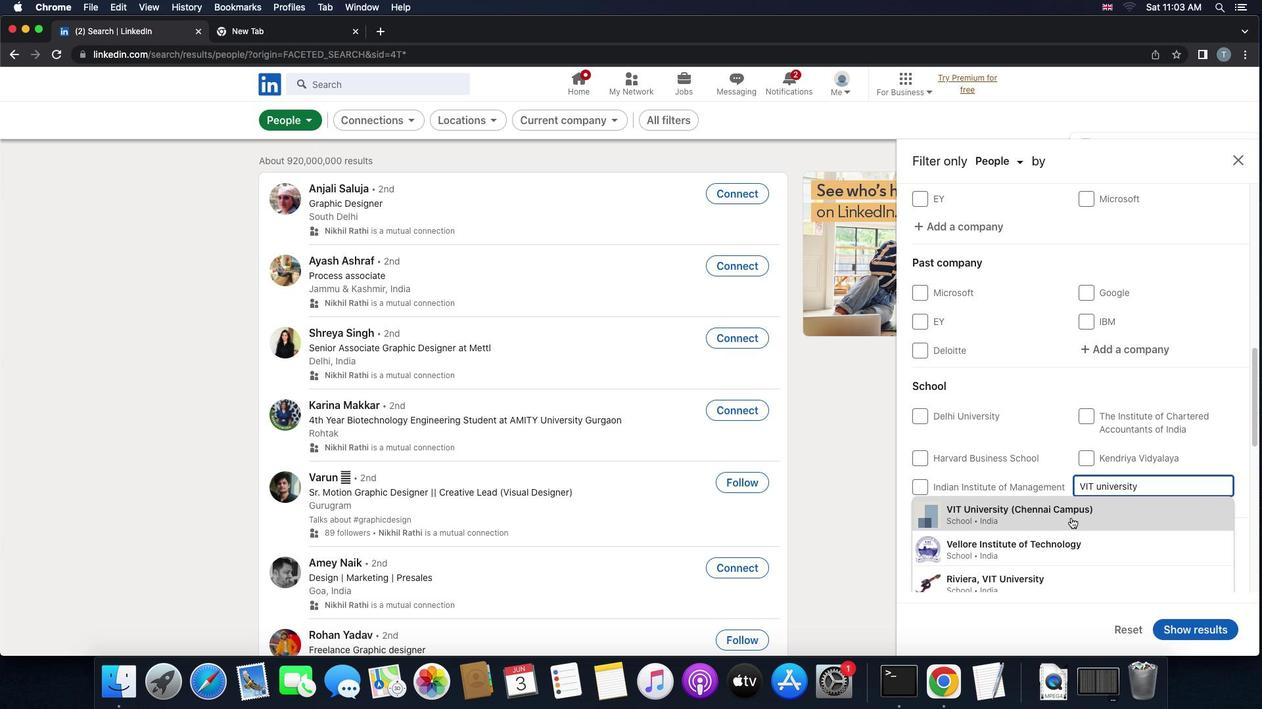 
Action: Mouse moved to (1070, 518)
Screenshot: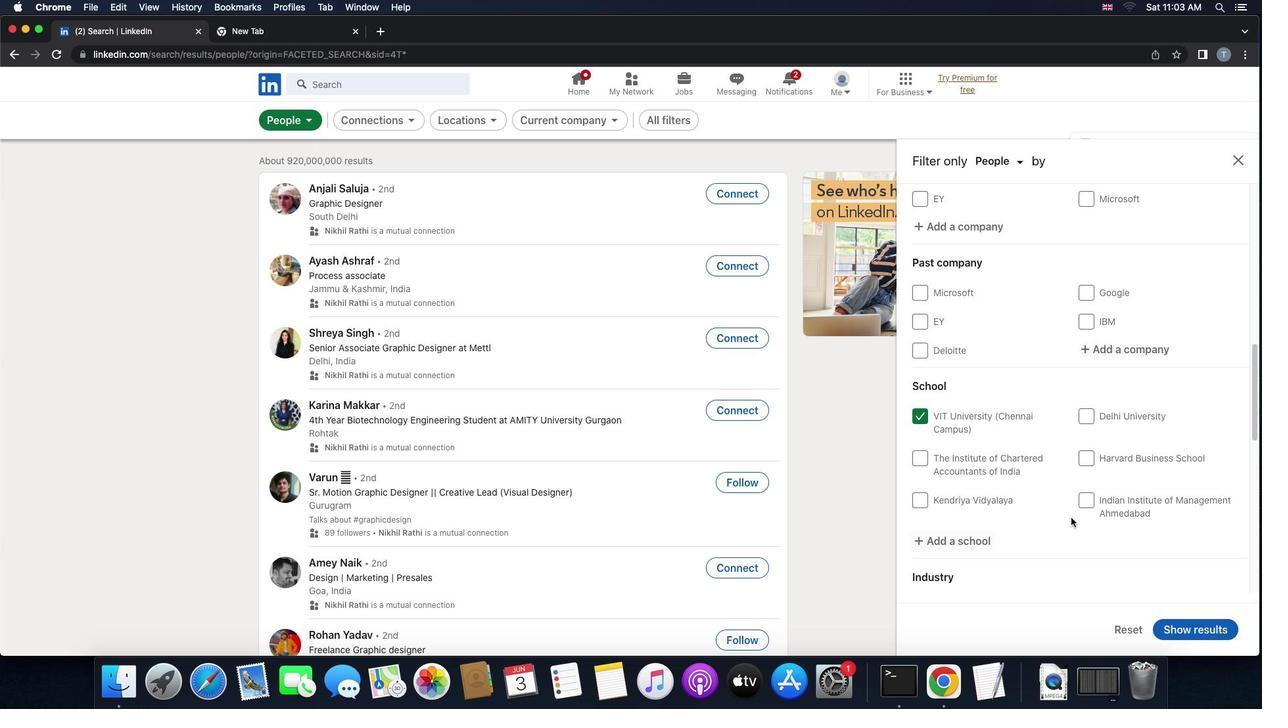 
Action: Mouse scrolled (1070, 518) with delta (0, 0)
Screenshot: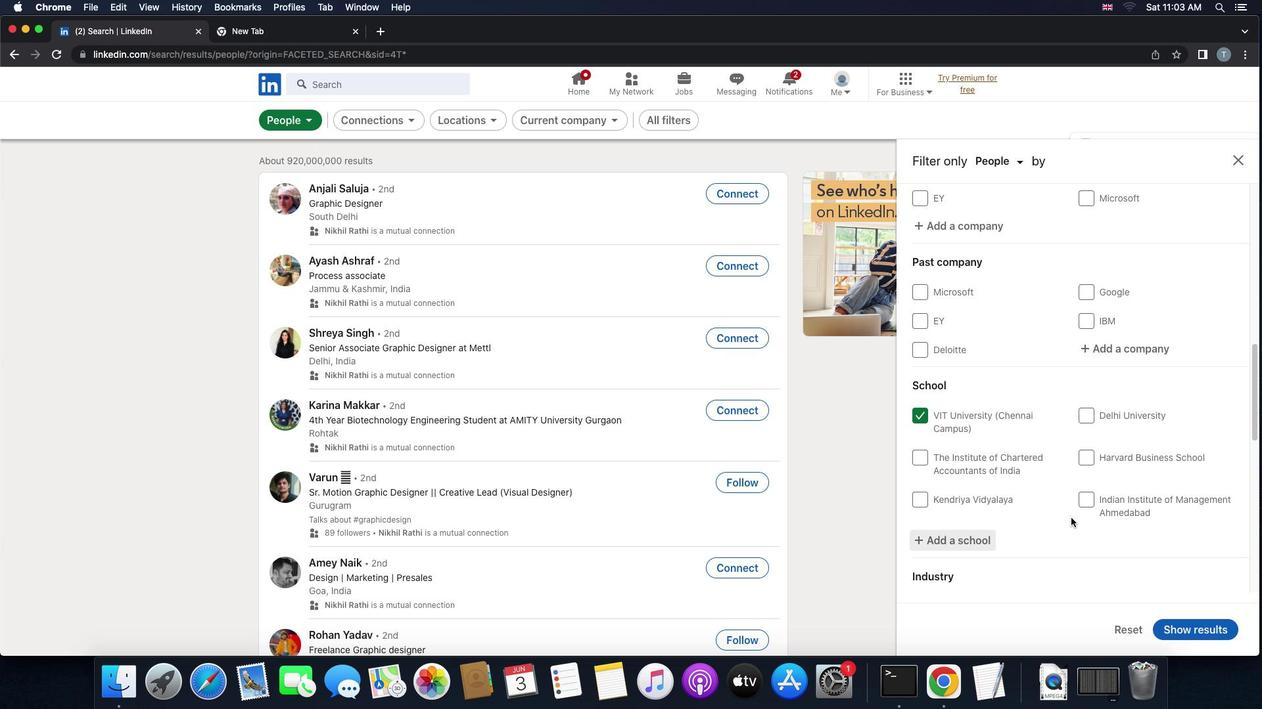 
Action: Mouse scrolled (1070, 518) with delta (0, 0)
Screenshot: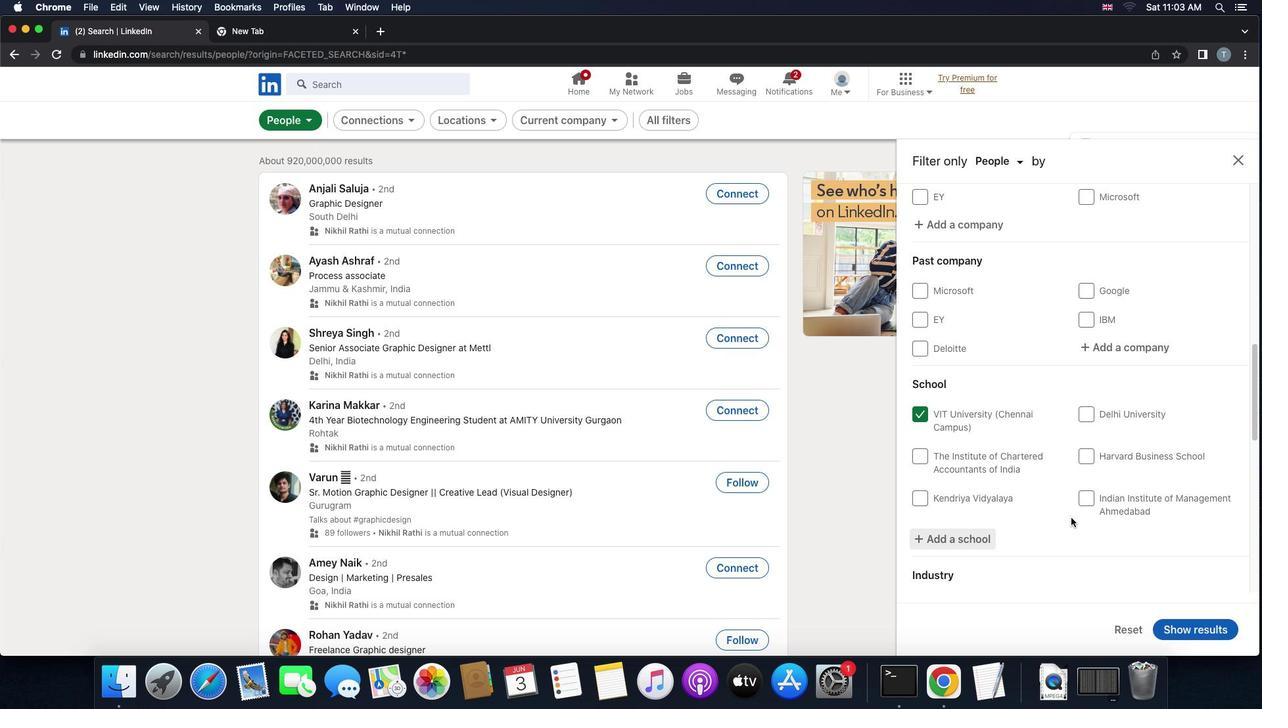 
Action: Mouse scrolled (1070, 518) with delta (0, -1)
Screenshot: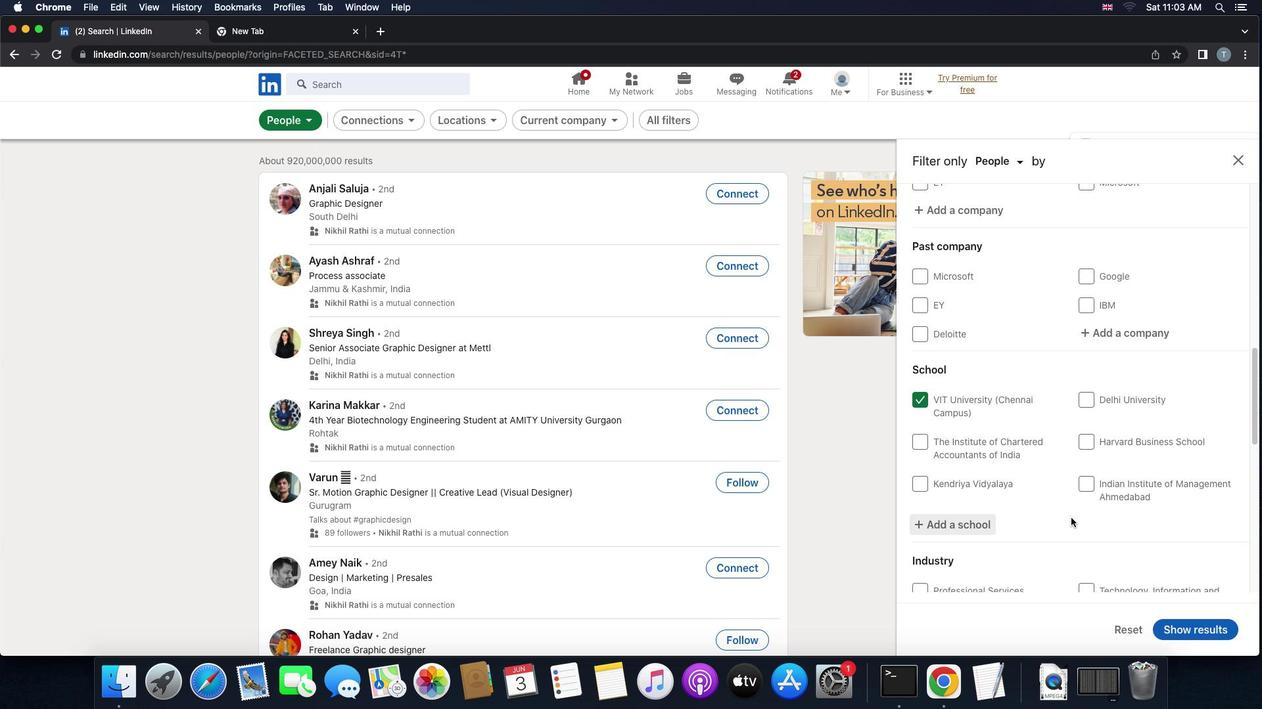 
Action: Mouse scrolled (1070, 518) with delta (0, -1)
Screenshot: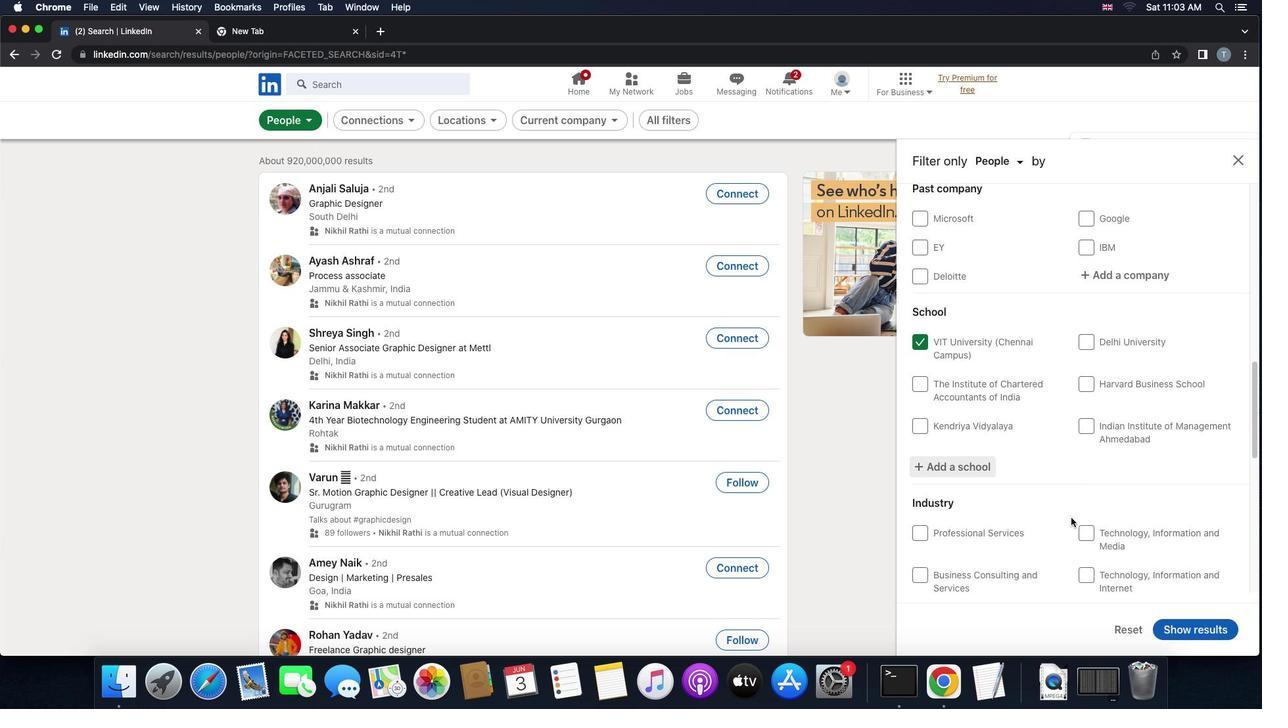 
Action: Mouse scrolled (1070, 518) with delta (0, 0)
Screenshot: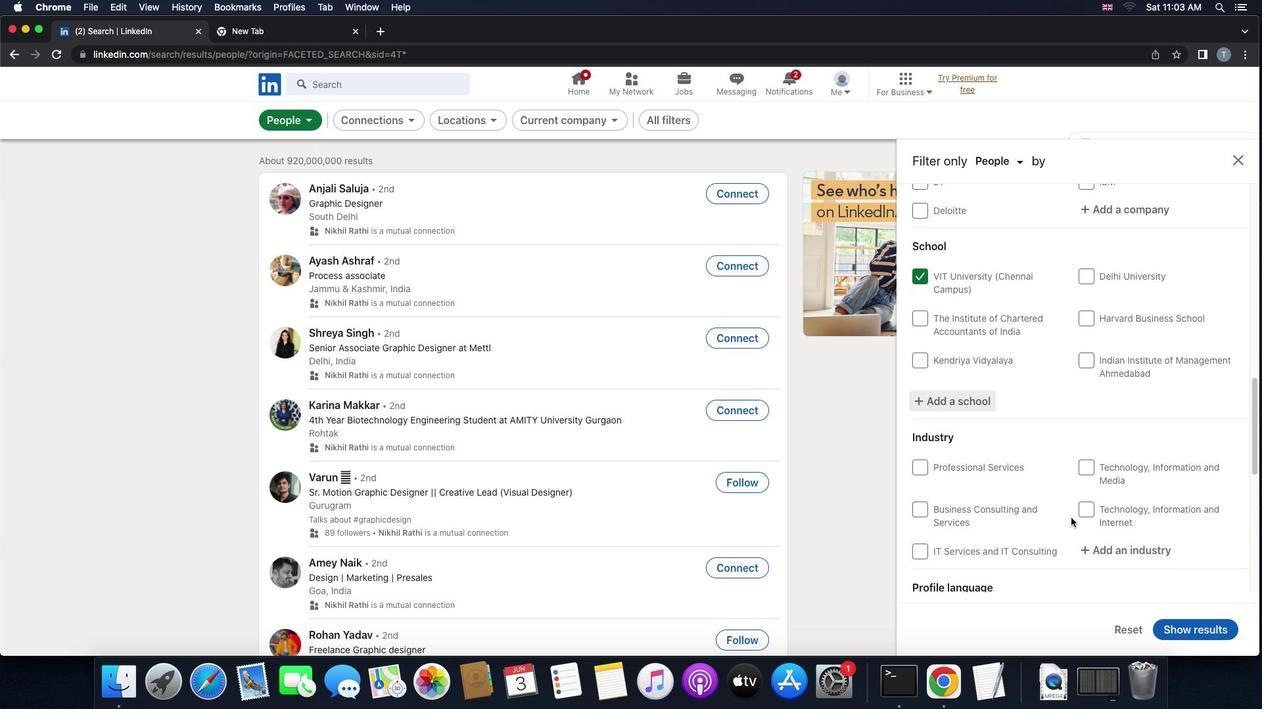 
Action: Mouse scrolled (1070, 518) with delta (0, 0)
Screenshot: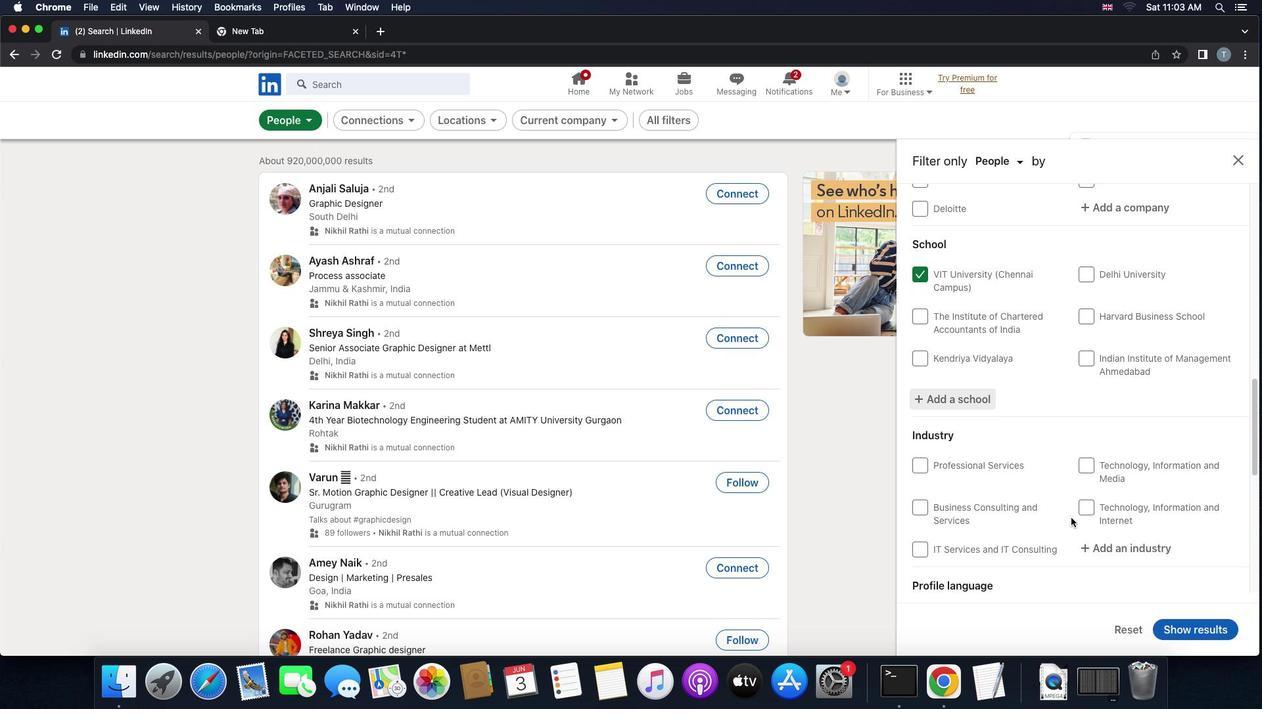 
Action: Mouse scrolled (1070, 518) with delta (0, 0)
Screenshot: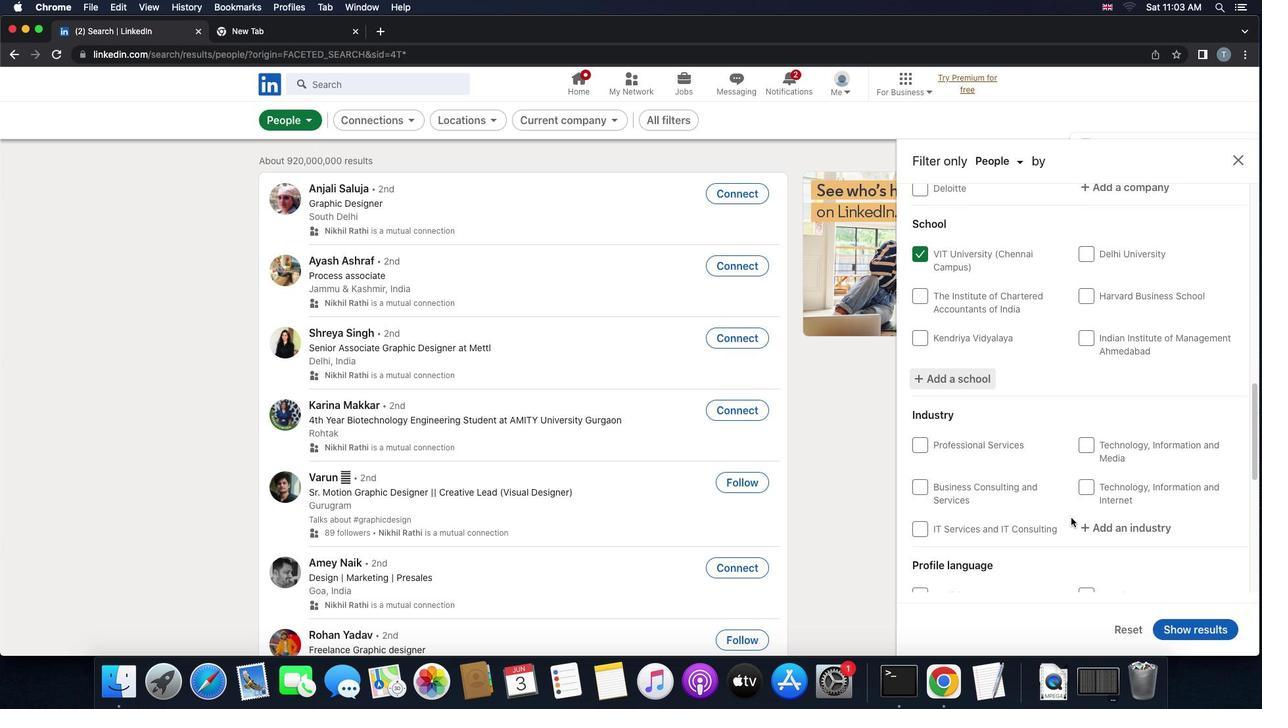 
Action: Mouse moved to (1114, 479)
Screenshot: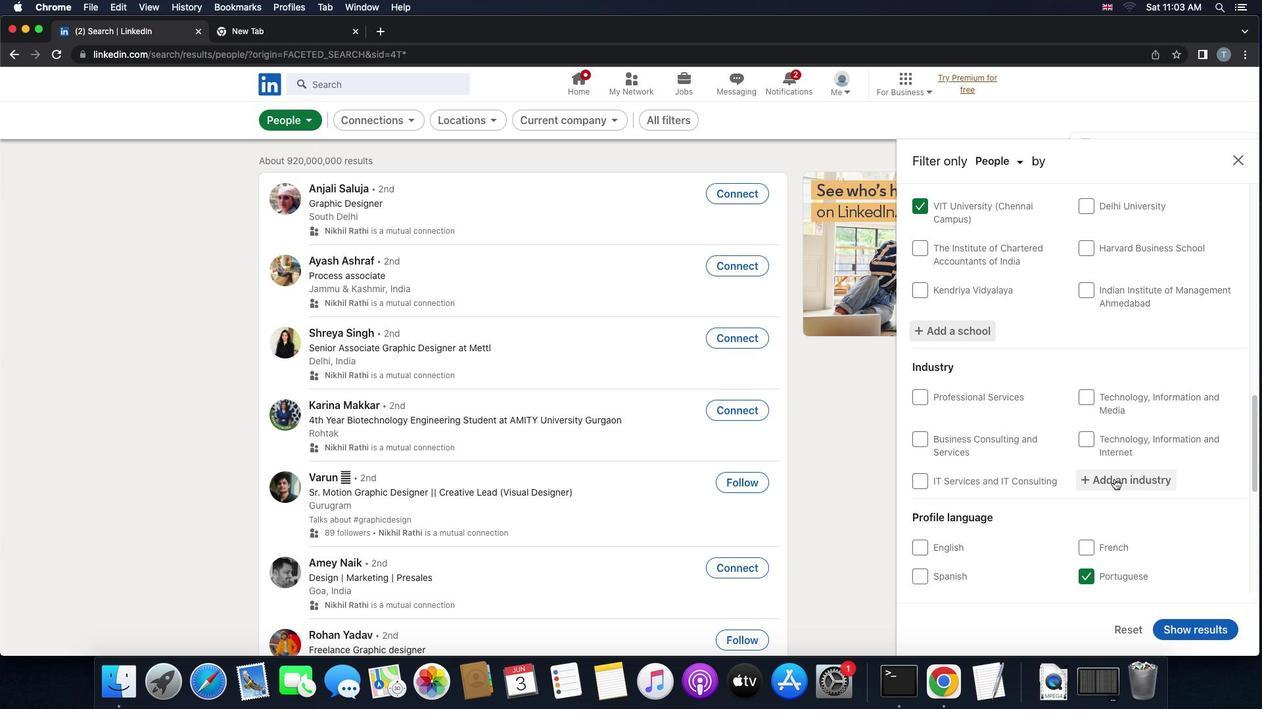 
Action: Mouse pressed left at (1114, 479)
Screenshot: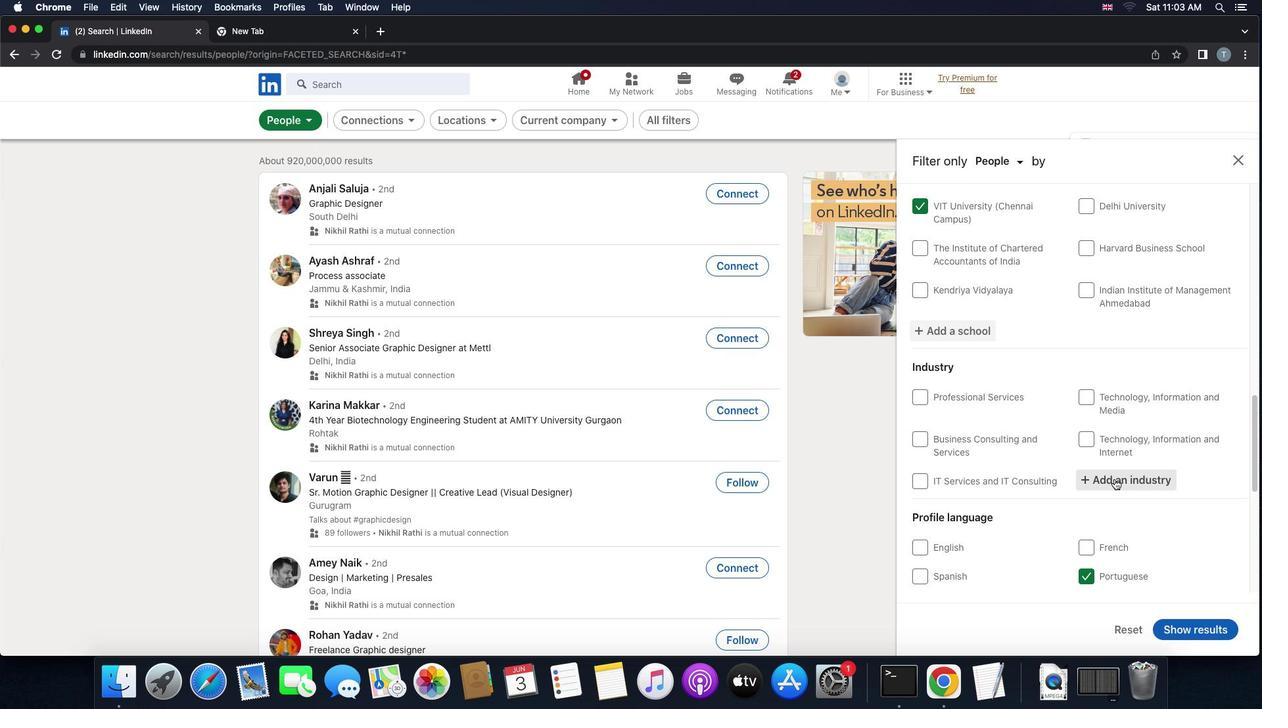 
Action: Key pressed 'p''e''r''s''o''n''a''l'Key.space'c''a''r''e'Key.space
Screenshot: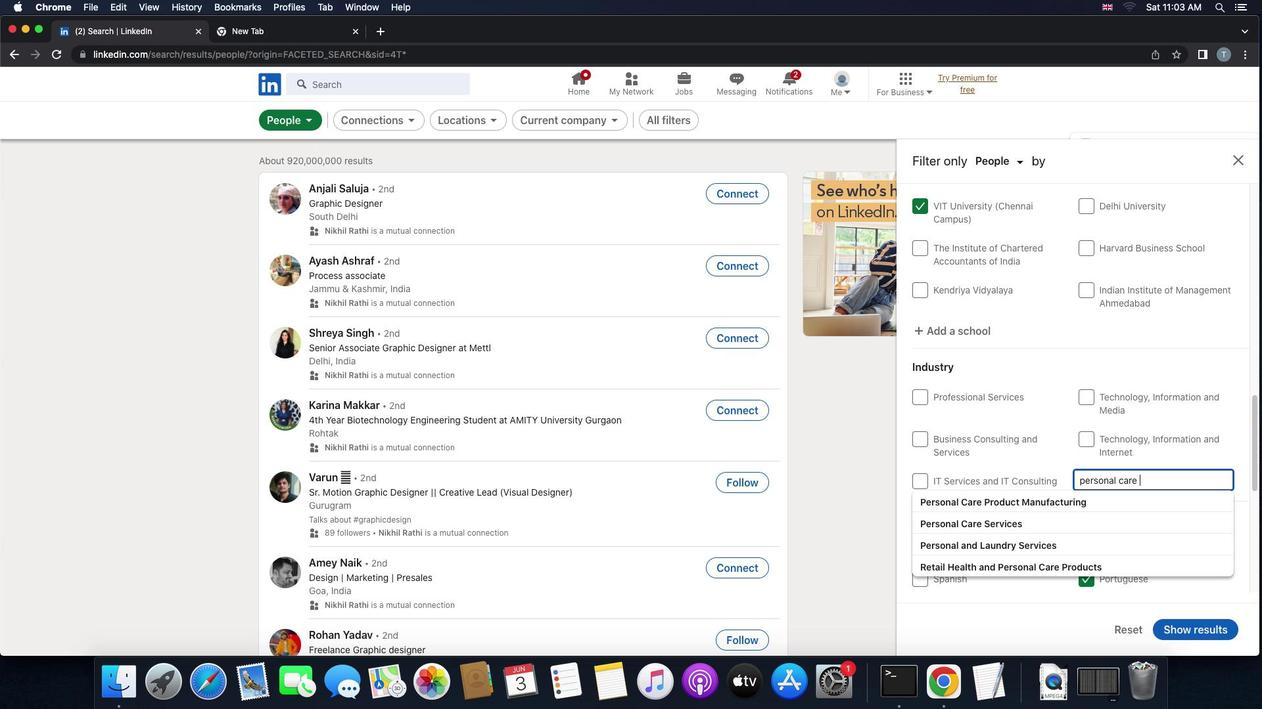 
Action: Mouse moved to (1073, 520)
Screenshot: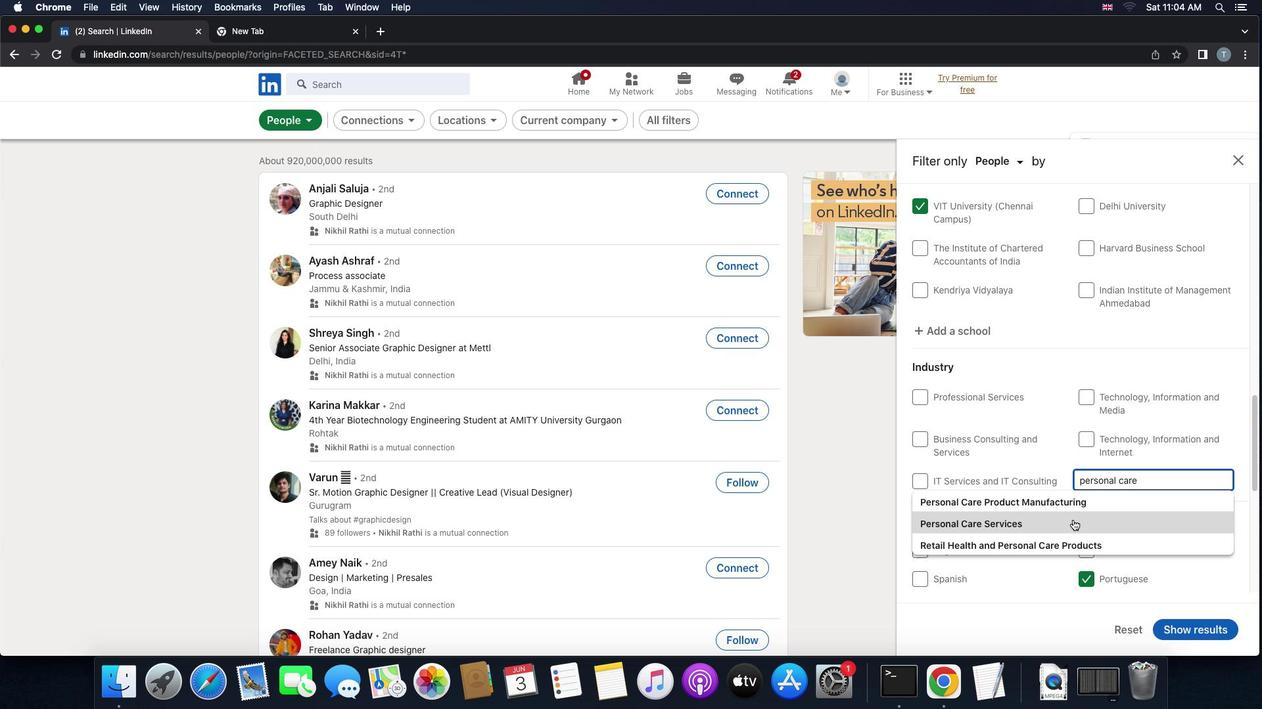 
Action: Mouse pressed left at (1073, 520)
Screenshot: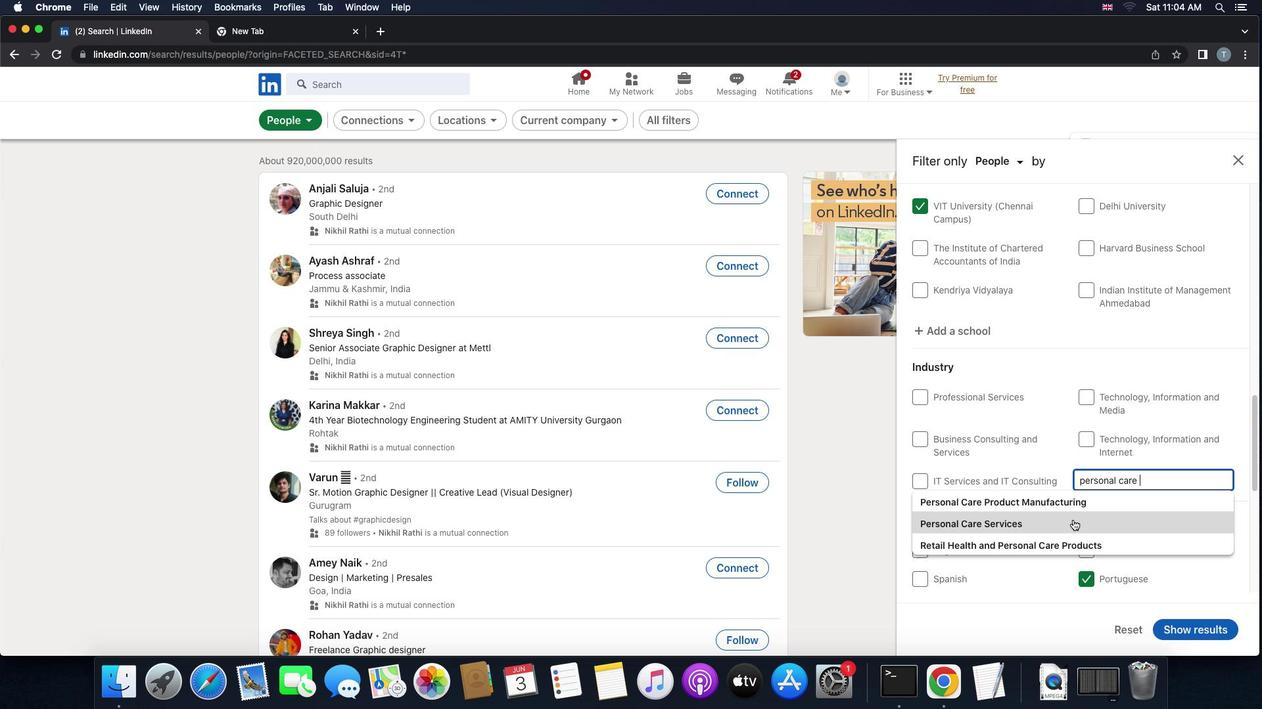 
Action: Mouse scrolled (1073, 520) with delta (0, 0)
Screenshot: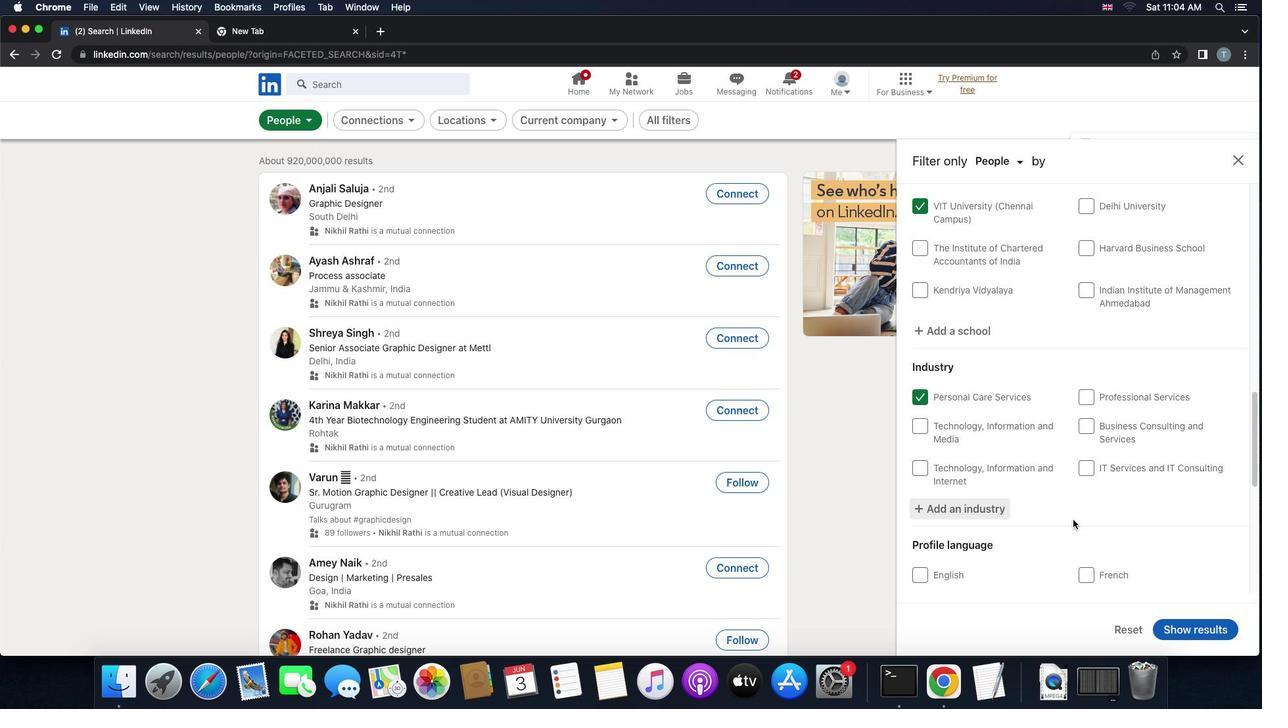 
Action: Mouse scrolled (1073, 520) with delta (0, 0)
Screenshot: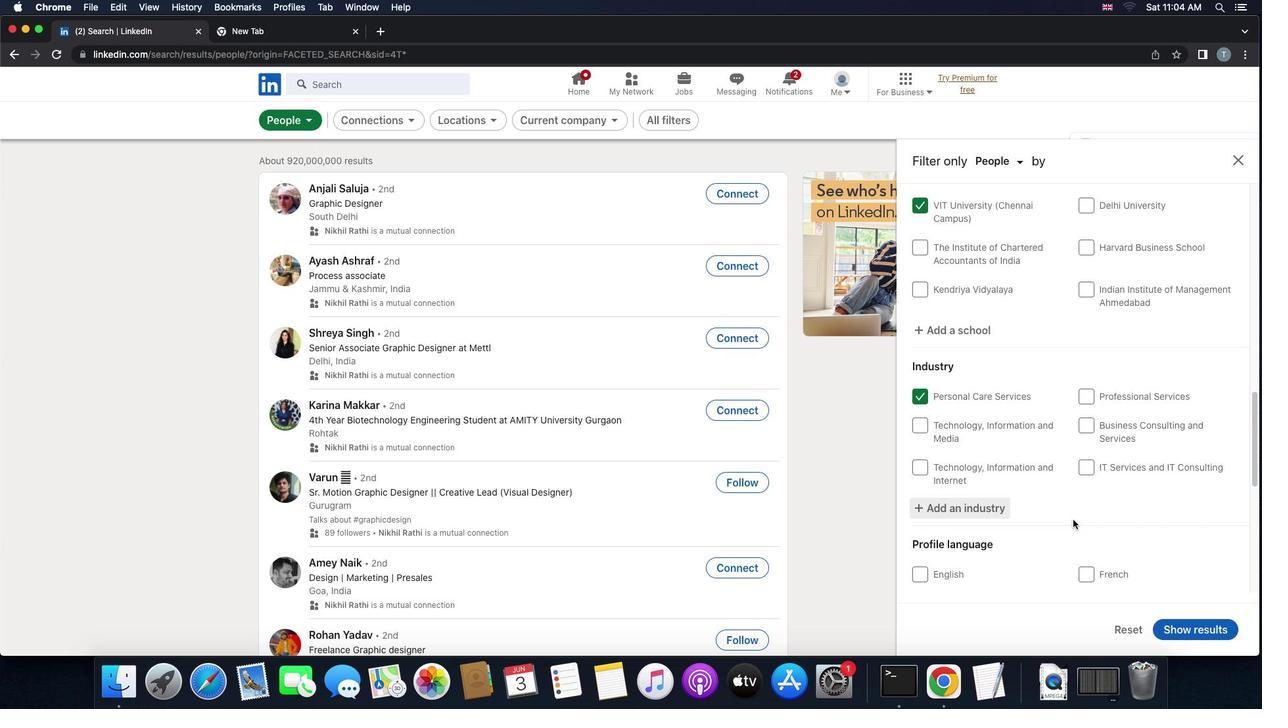 
Action: Mouse scrolled (1073, 520) with delta (0, -1)
Screenshot: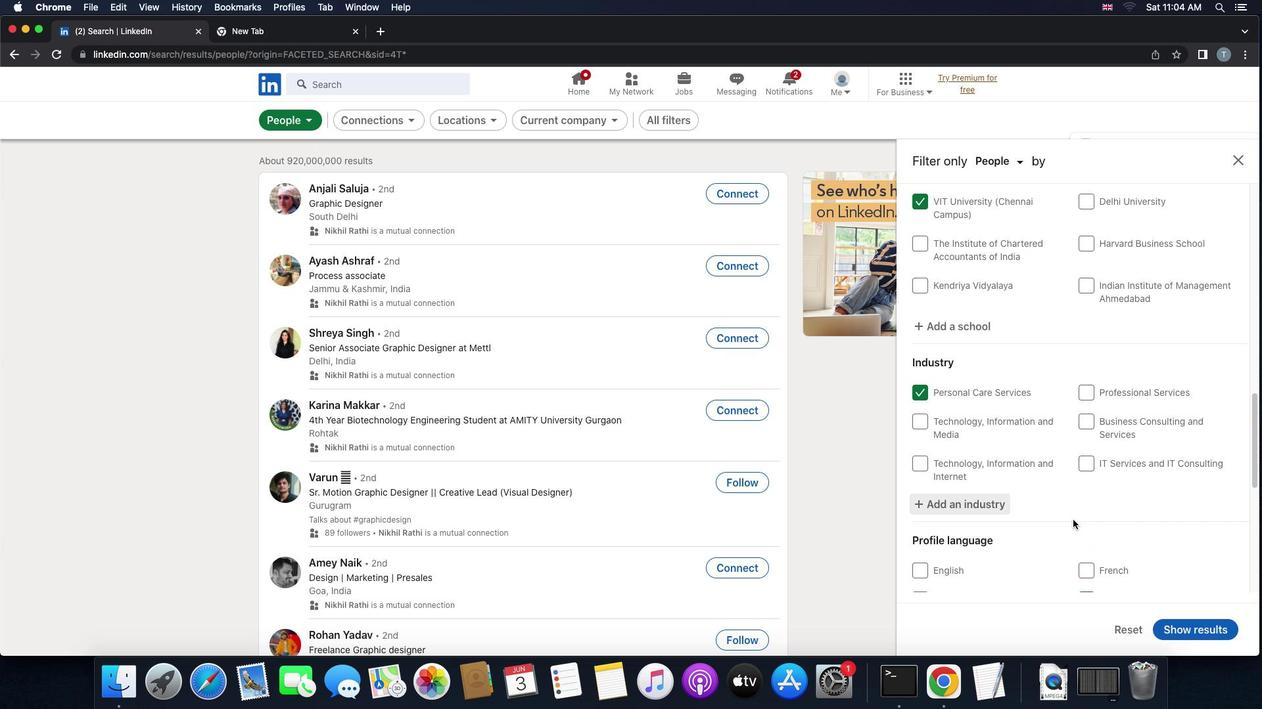 
Action: Mouse scrolled (1073, 520) with delta (0, 0)
Screenshot: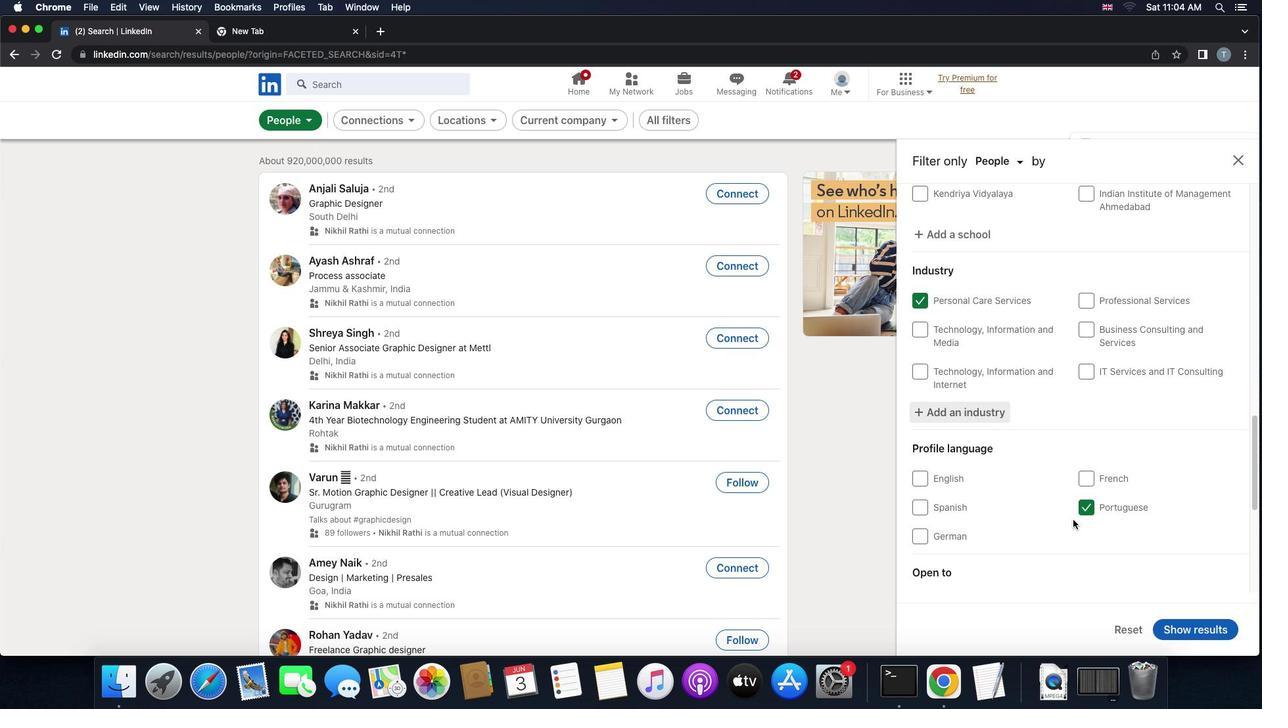
Action: Mouse scrolled (1073, 520) with delta (0, 0)
Screenshot: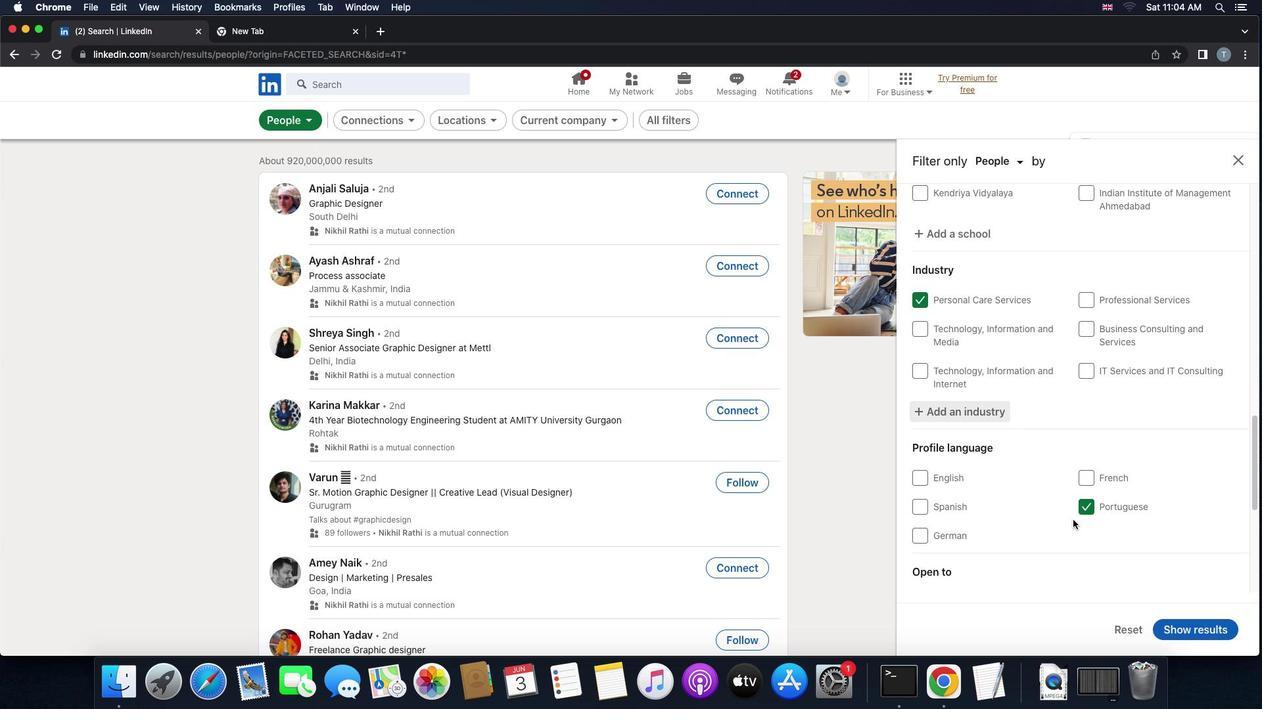 
Action: Mouse scrolled (1073, 520) with delta (0, -1)
Screenshot: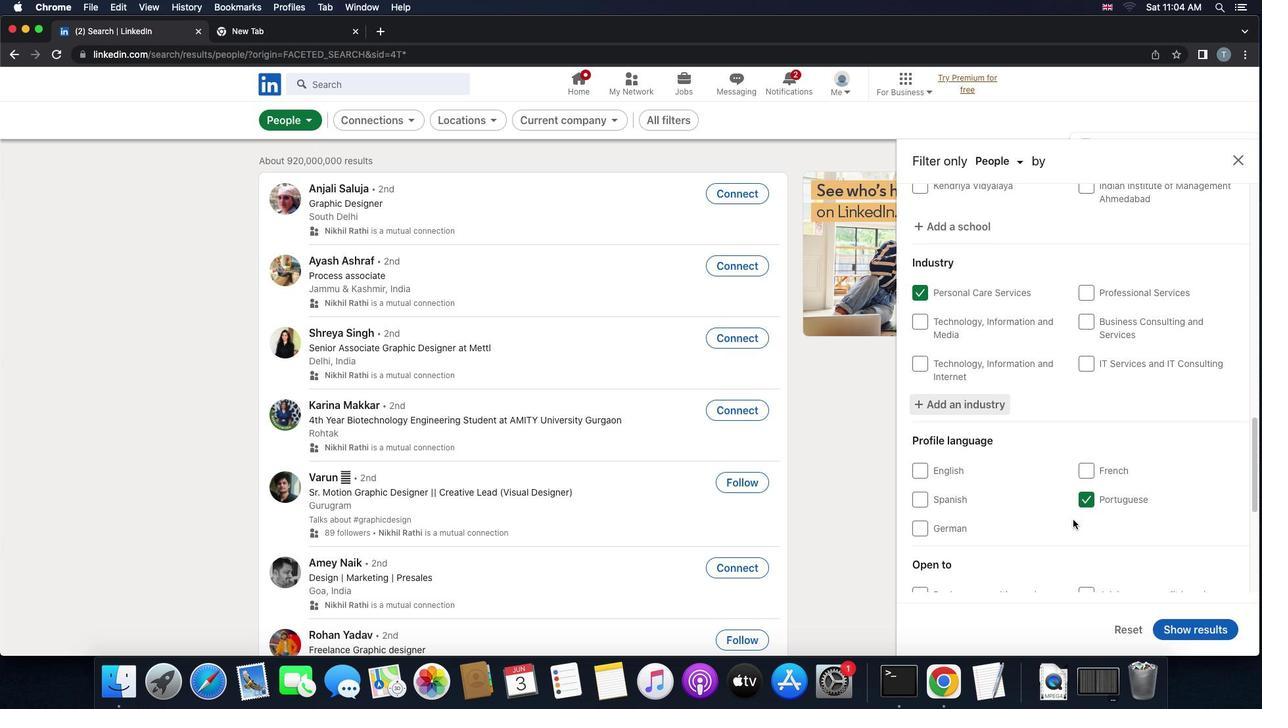 
Action: Mouse scrolled (1073, 520) with delta (0, 0)
Screenshot: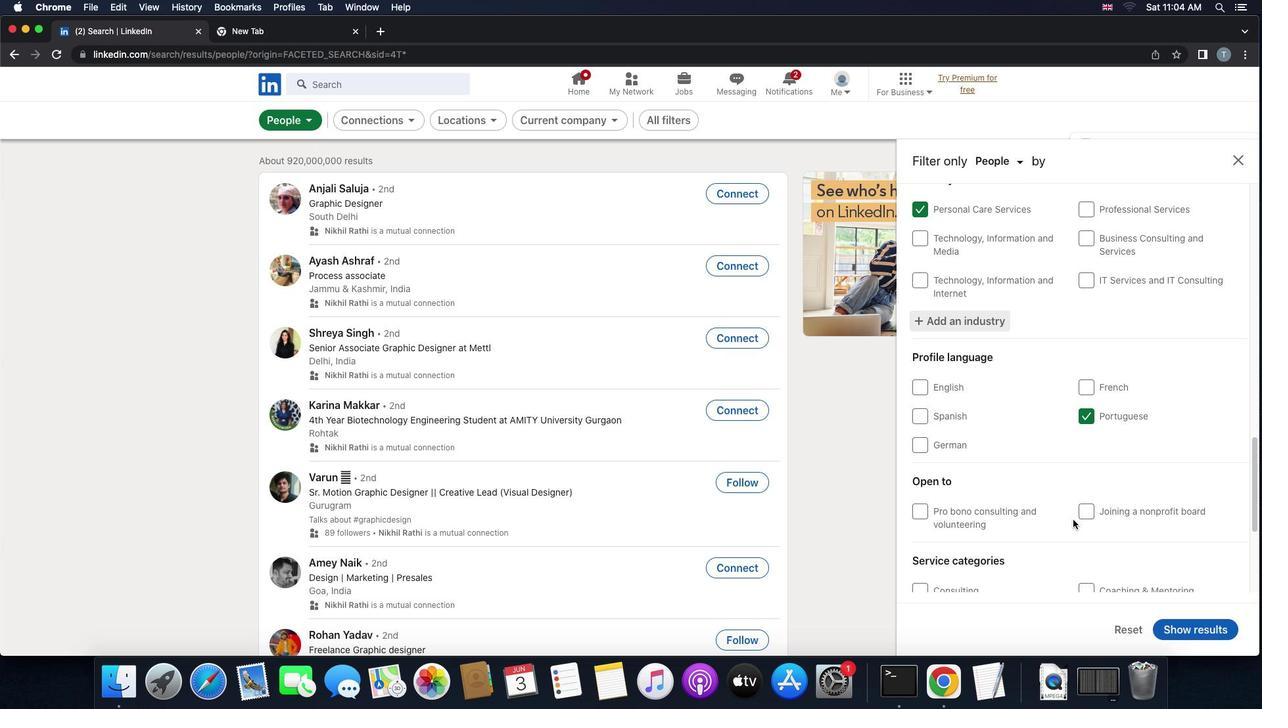
Action: Mouse scrolled (1073, 520) with delta (0, 0)
Screenshot: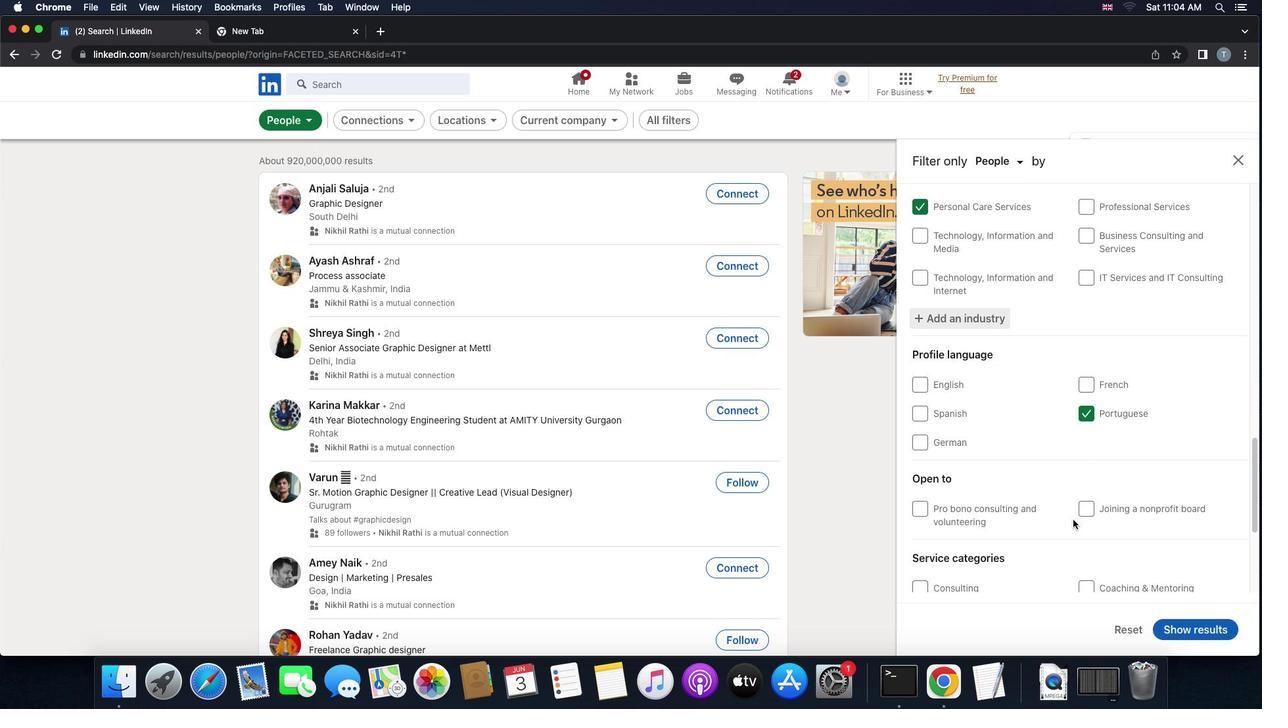 
Action: Mouse scrolled (1073, 520) with delta (0, -1)
Screenshot: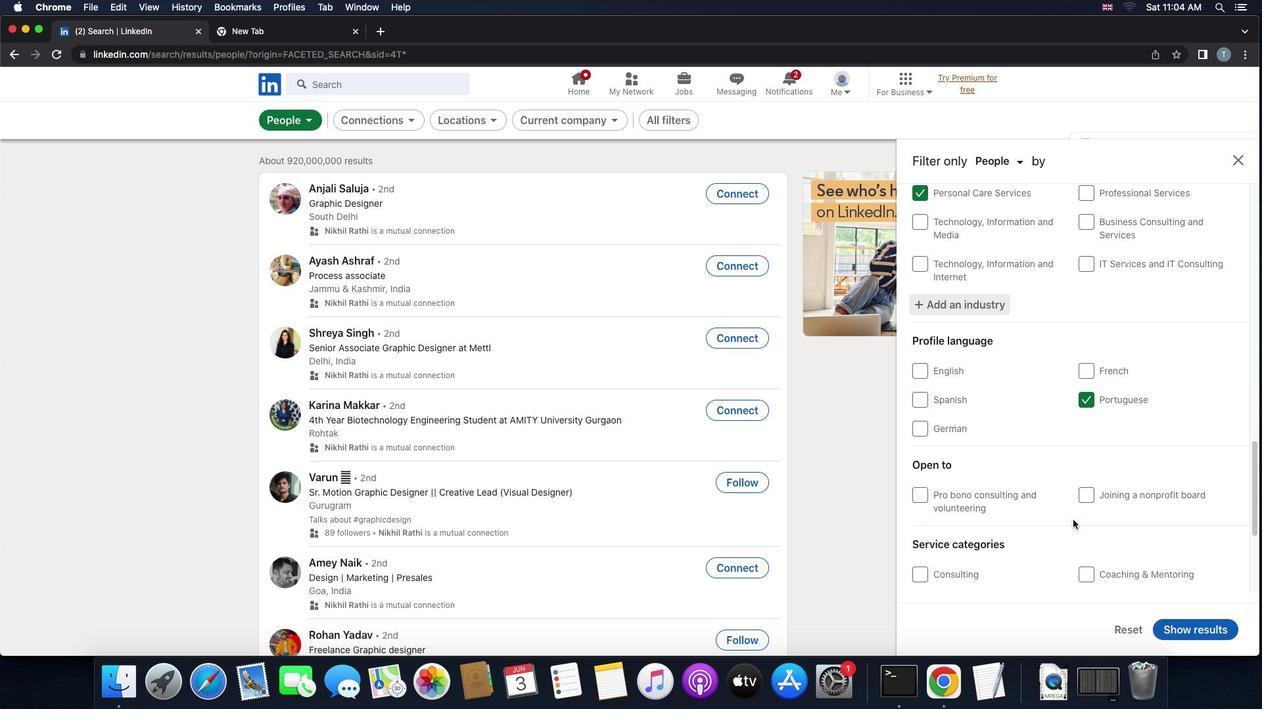 
Action: Mouse scrolled (1073, 520) with delta (0, 0)
Screenshot: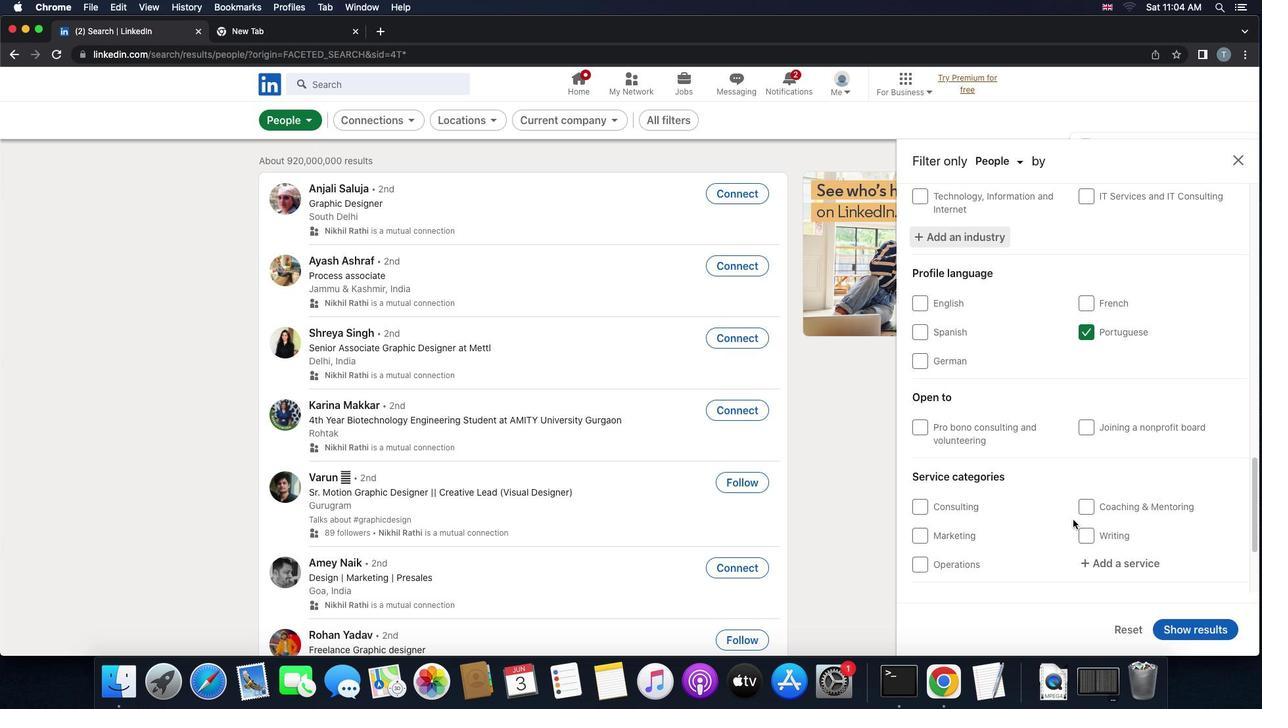 
Action: Mouse scrolled (1073, 520) with delta (0, 0)
Screenshot: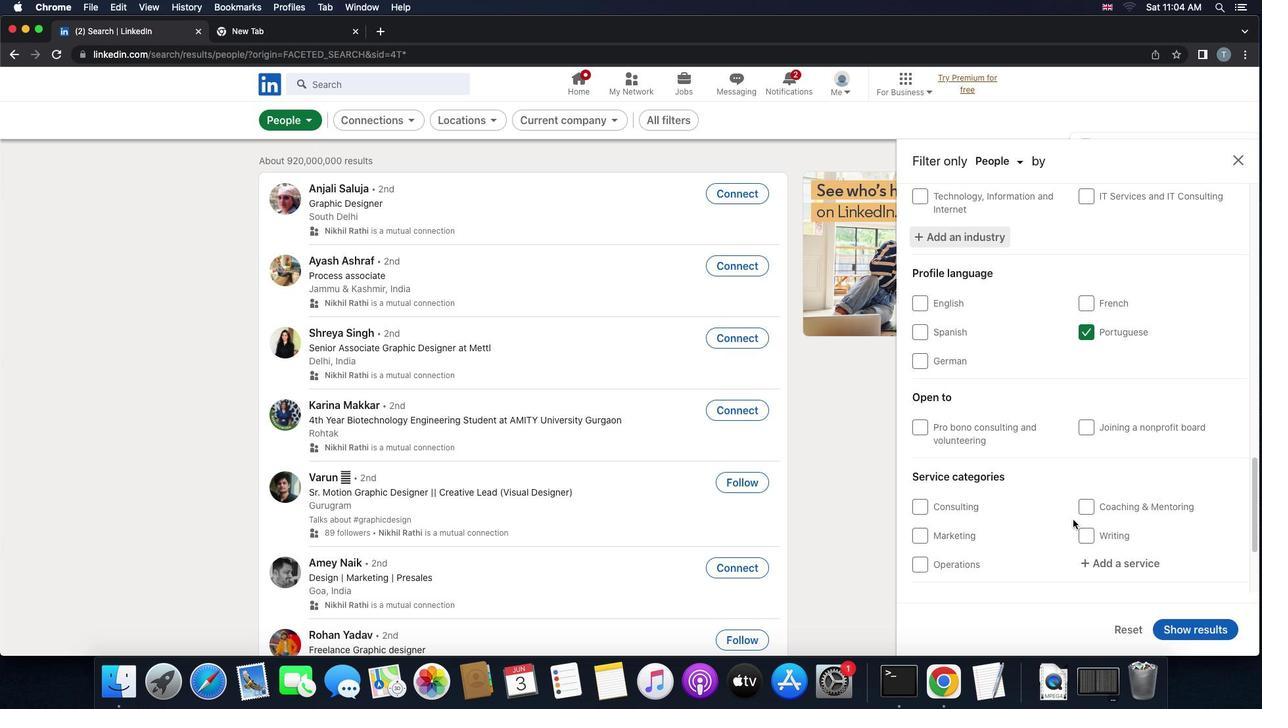 
Action: Mouse scrolled (1073, 520) with delta (0, -1)
Screenshot: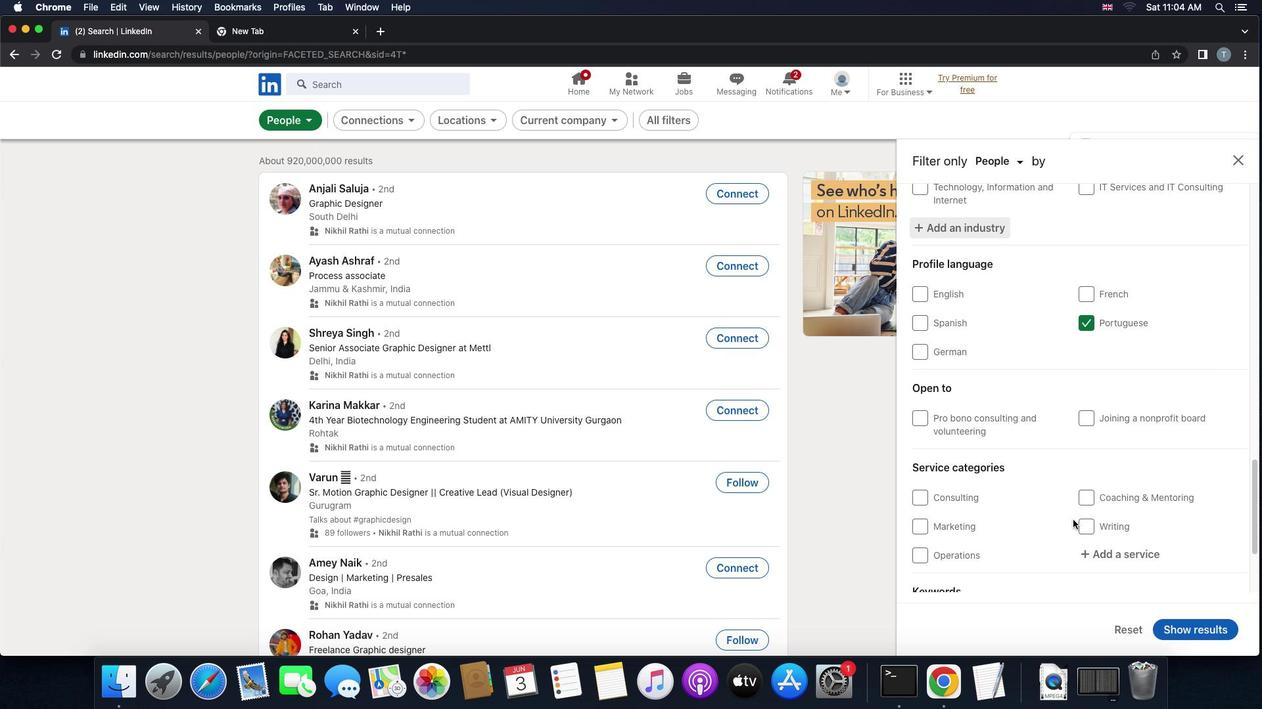 
Action: Mouse moved to (1118, 469)
Screenshot: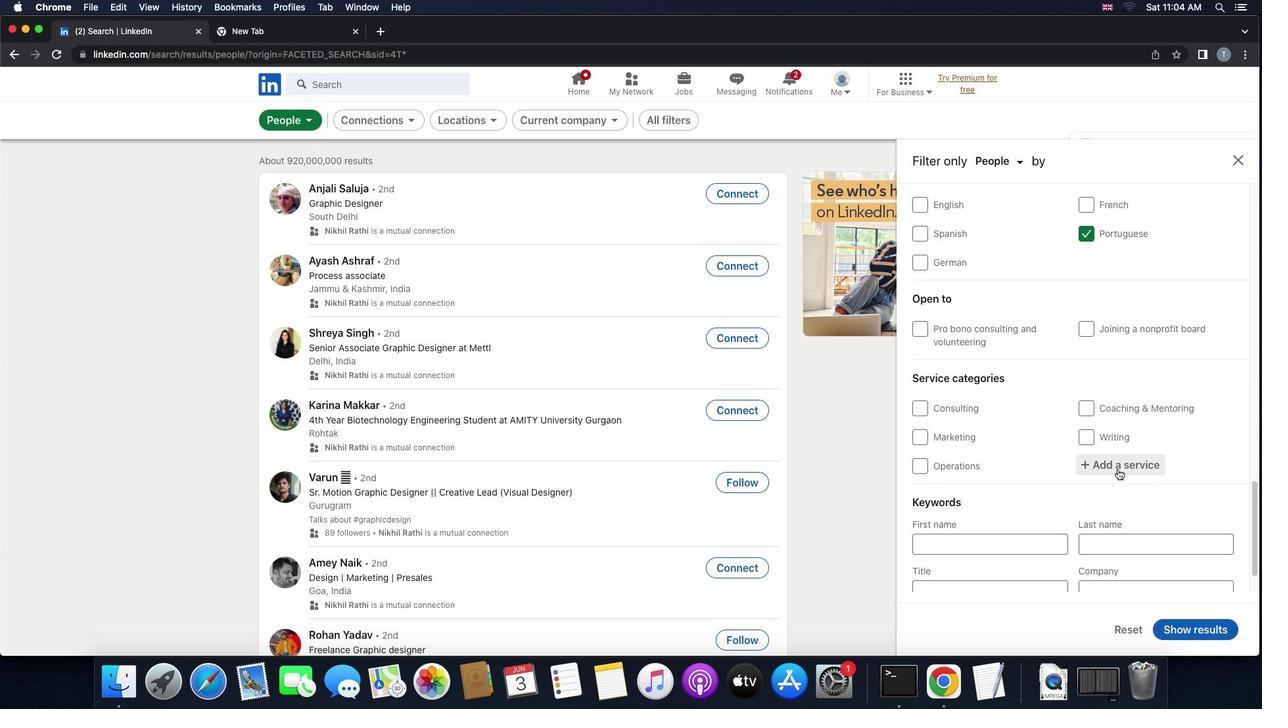 
Action: Mouse pressed left at (1118, 469)
Screenshot: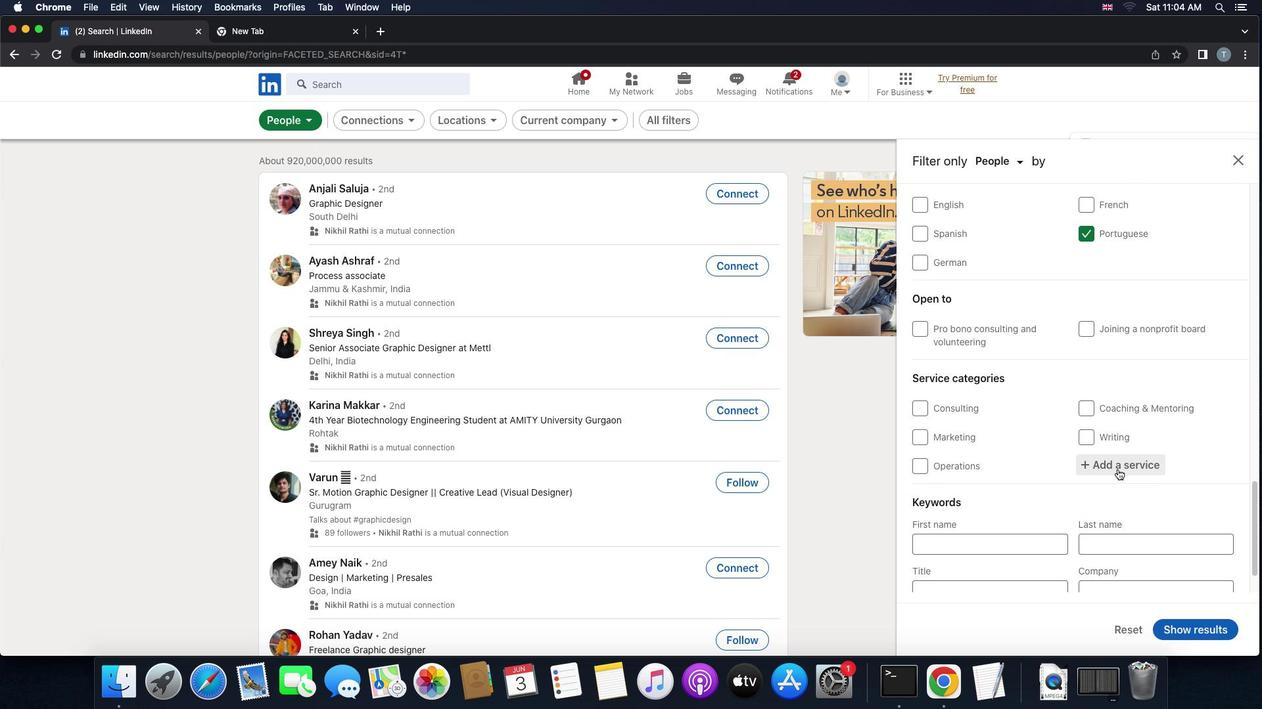 
Action: Key pressed 's''o''f''t''w''a''r''e'
Screenshot: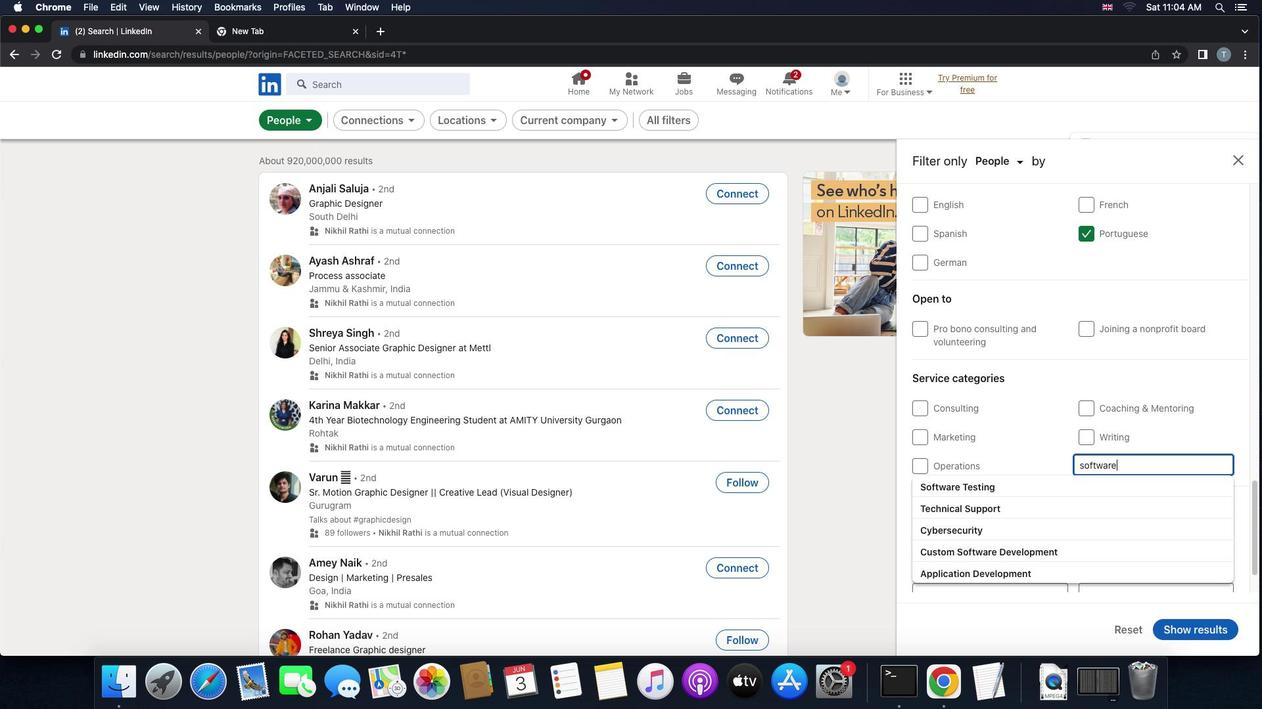 
Action: Mouse moved to (1085, 481)
Screenshot: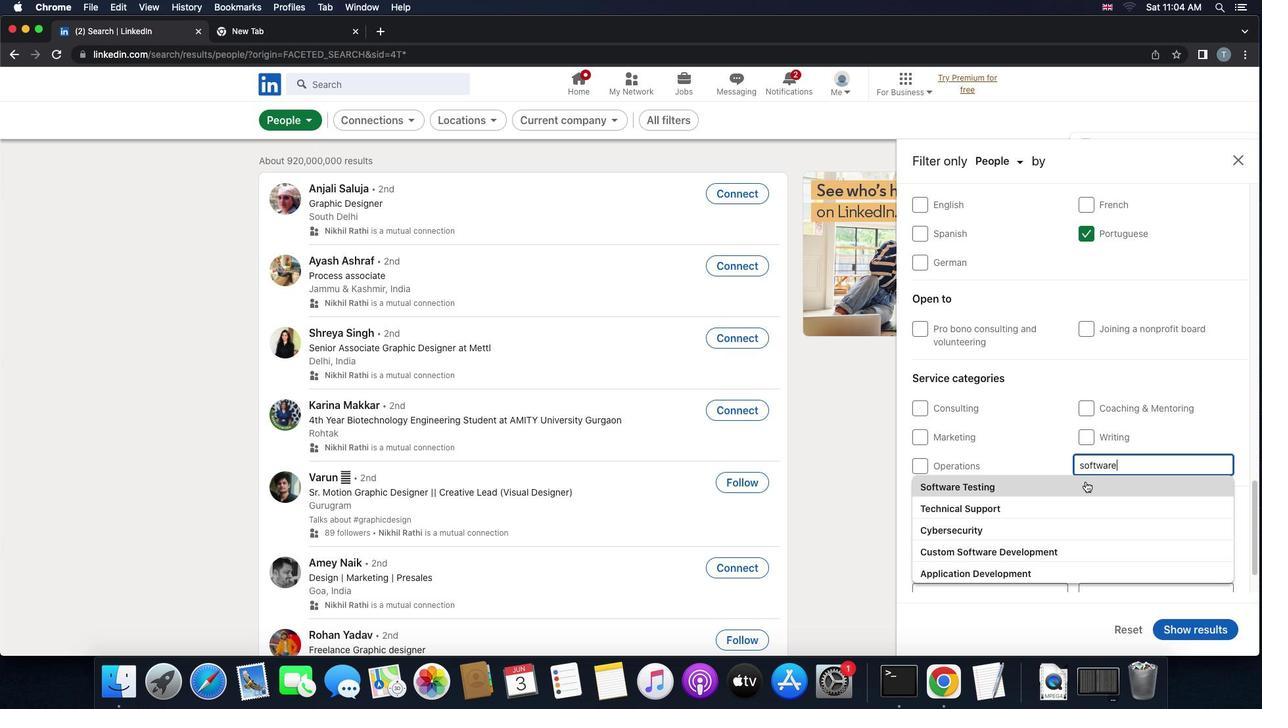 
Action: Mouse pressed left at (1085, 481)
Screenshot: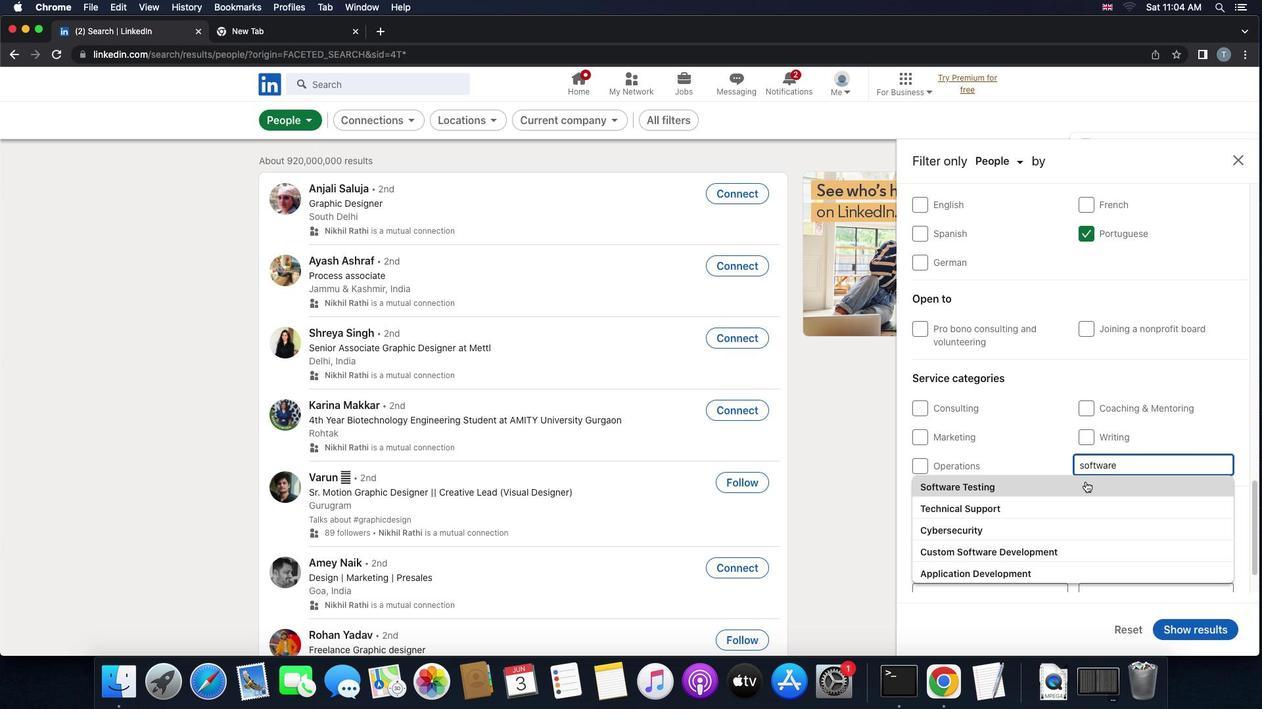 
Action: Mouse moved to (1107, 514)
Screenshot: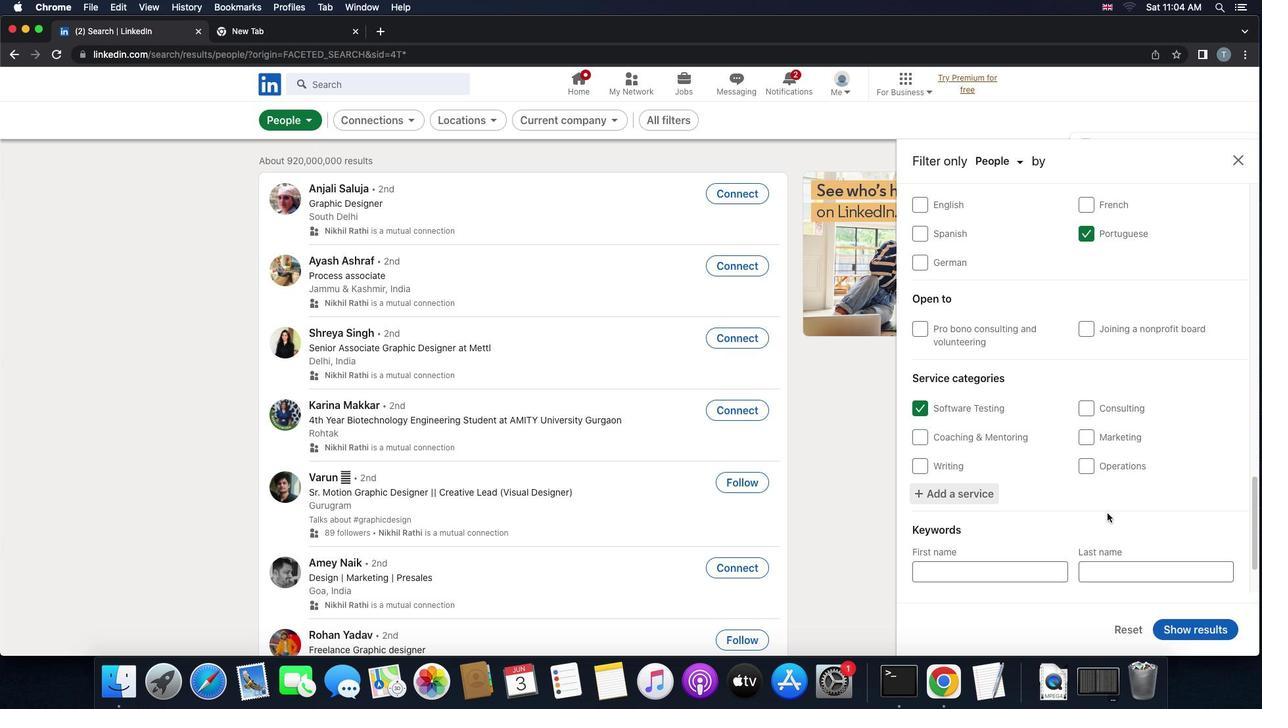 
Action: Mouse scrolled (1107, 514) with delta (0, 0)
Screenshot: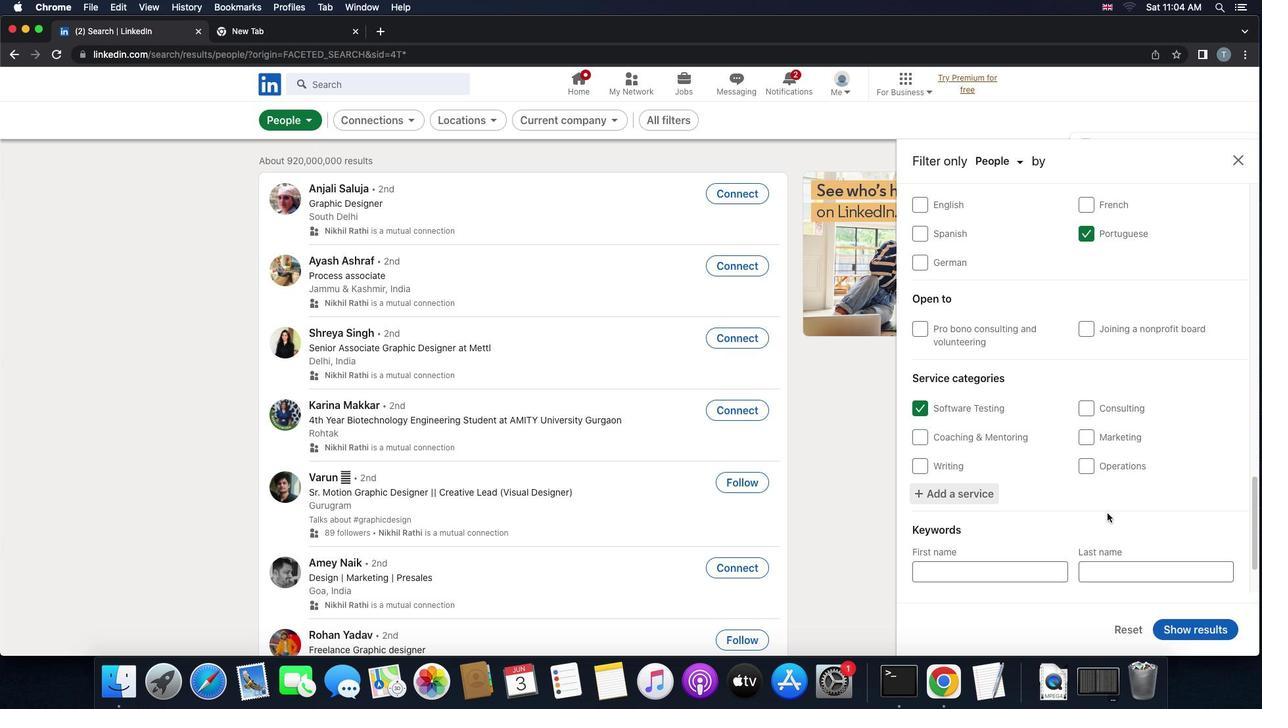
Action: Mouse moved to (1107, 514)
Screenshot: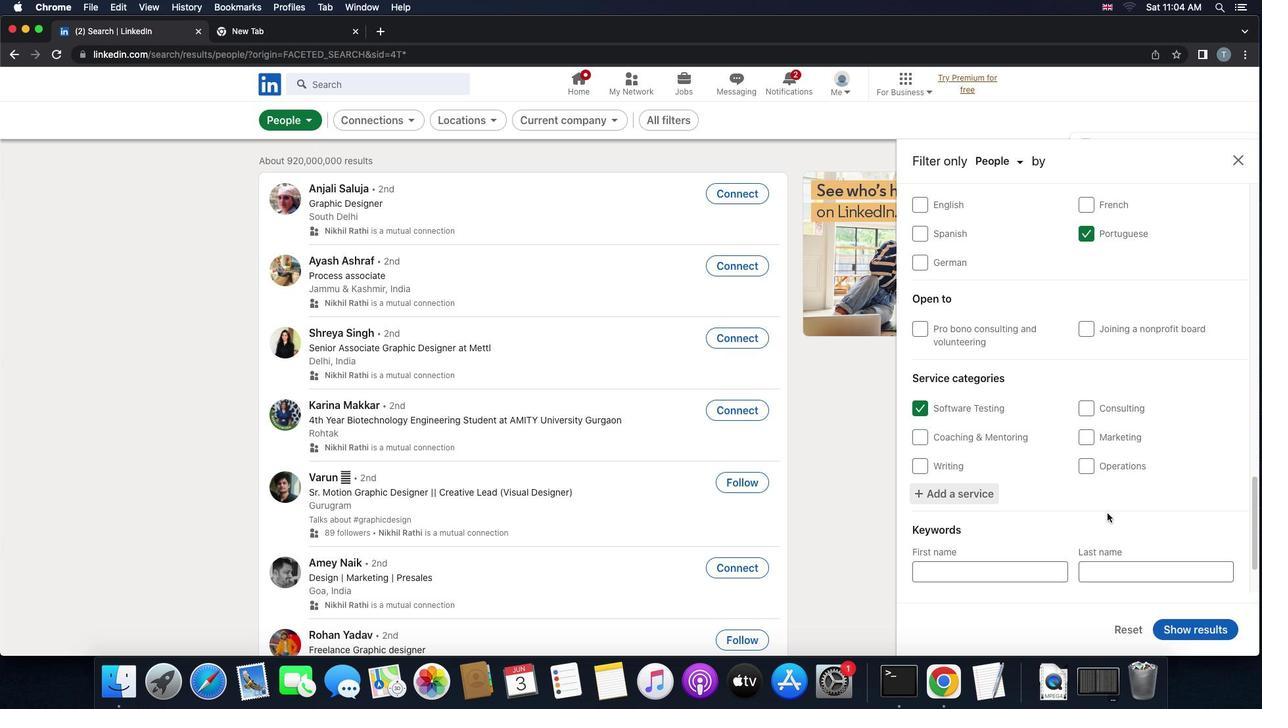 
Action: Mouse scrolled (1107, 514) with delta (0, 0)
Screenshot: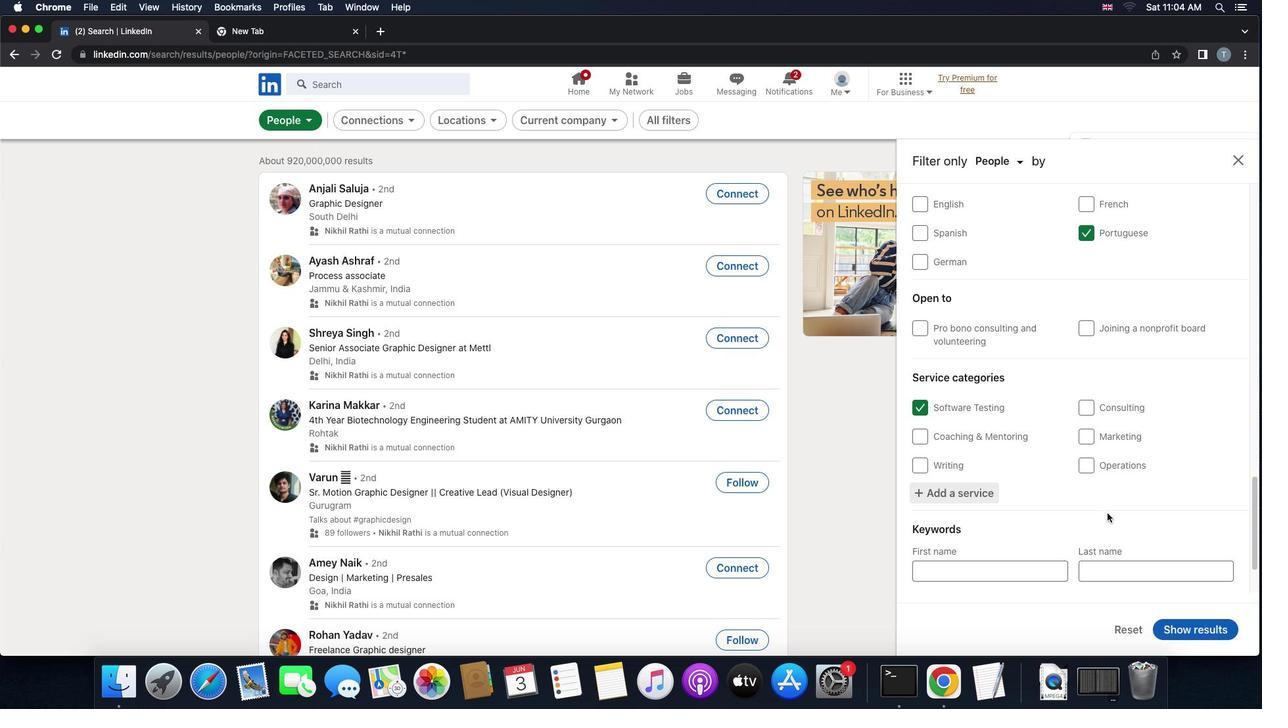
Action: Mouse scrolled (1107, 514) with delta (0, -1)
Screenshot: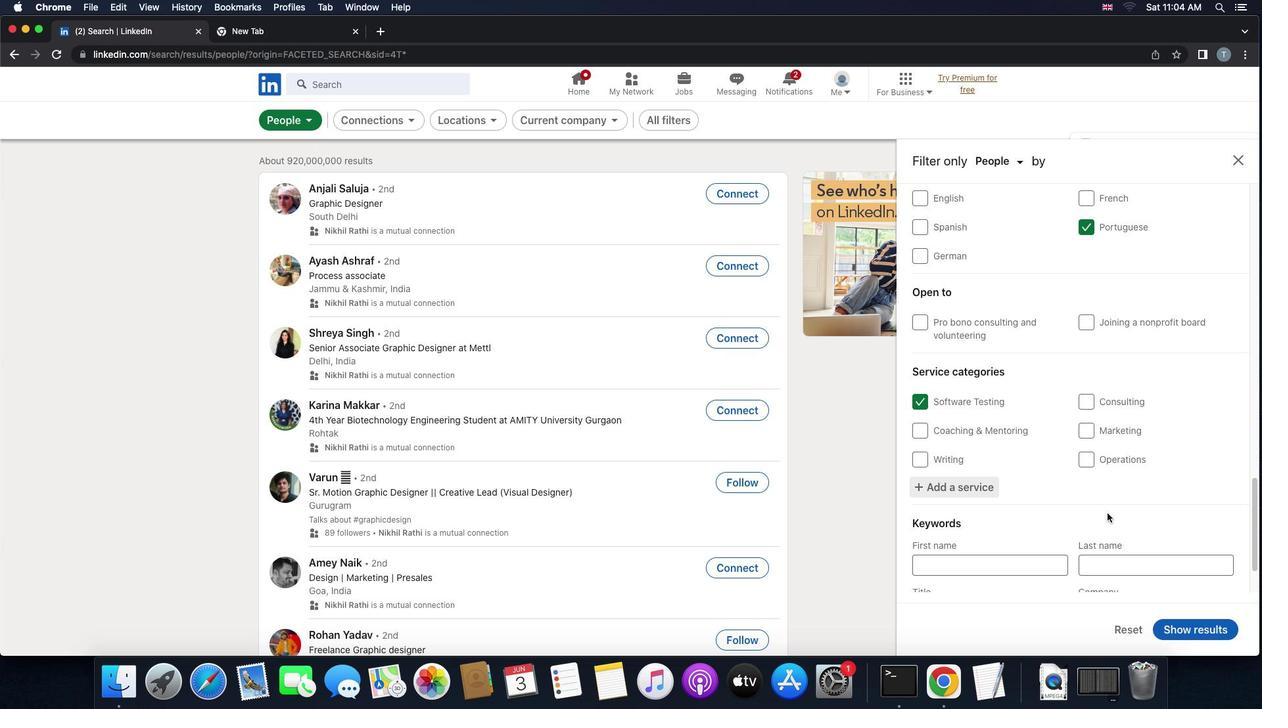
Action: Mouse scrolled (1107, 514) with delta (0, -2)
Screenshot: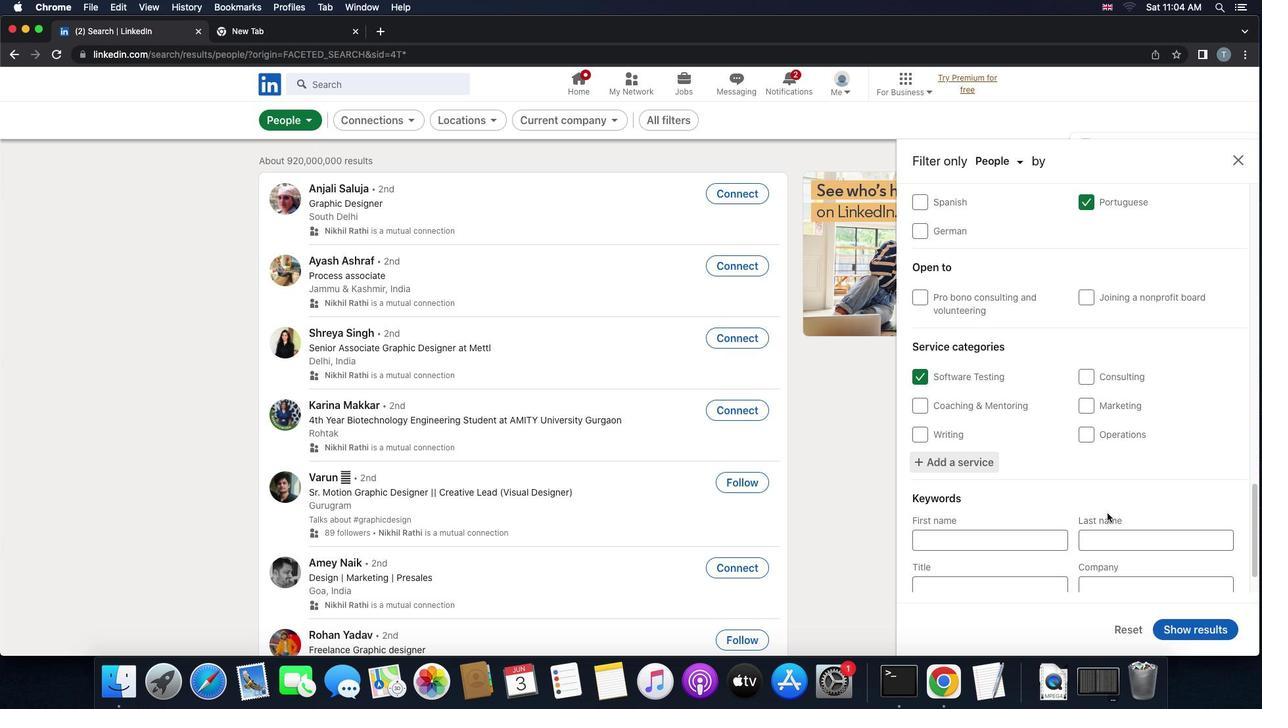 
Action: Mouse moved to (997, 536)
Screenshot: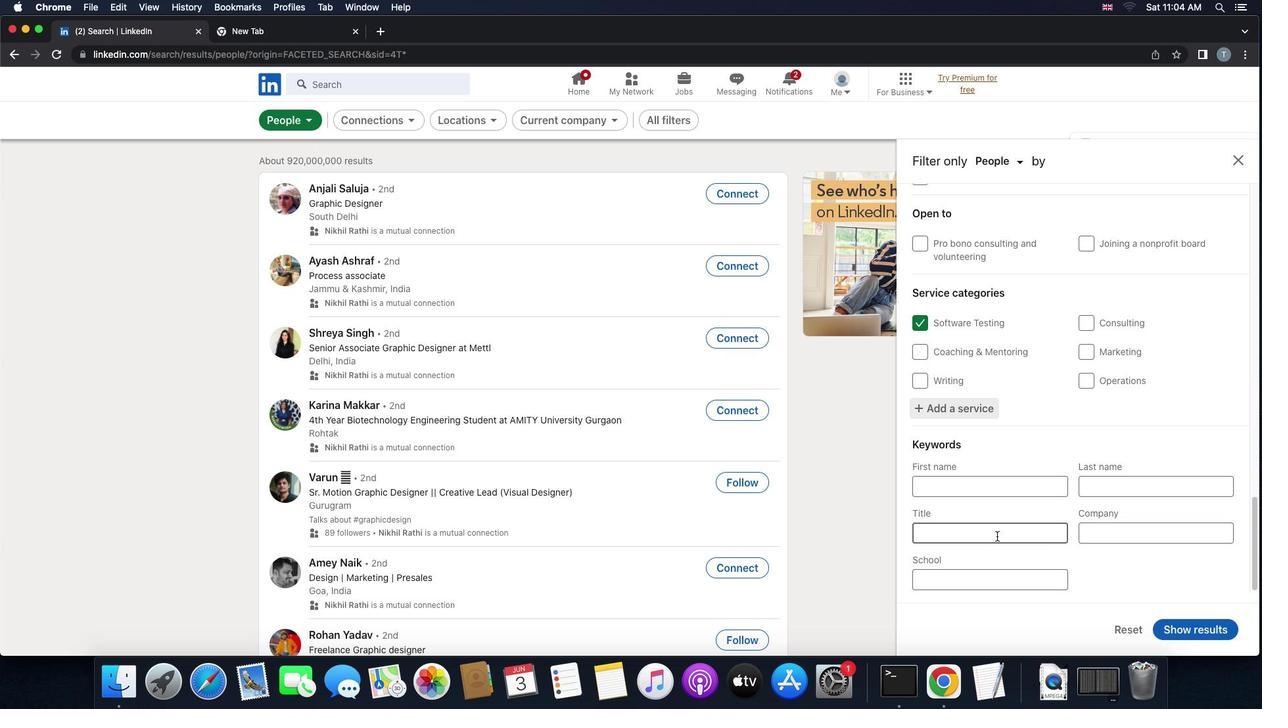 
Action: Mouse pressed left at (997, 536)
Screenshot: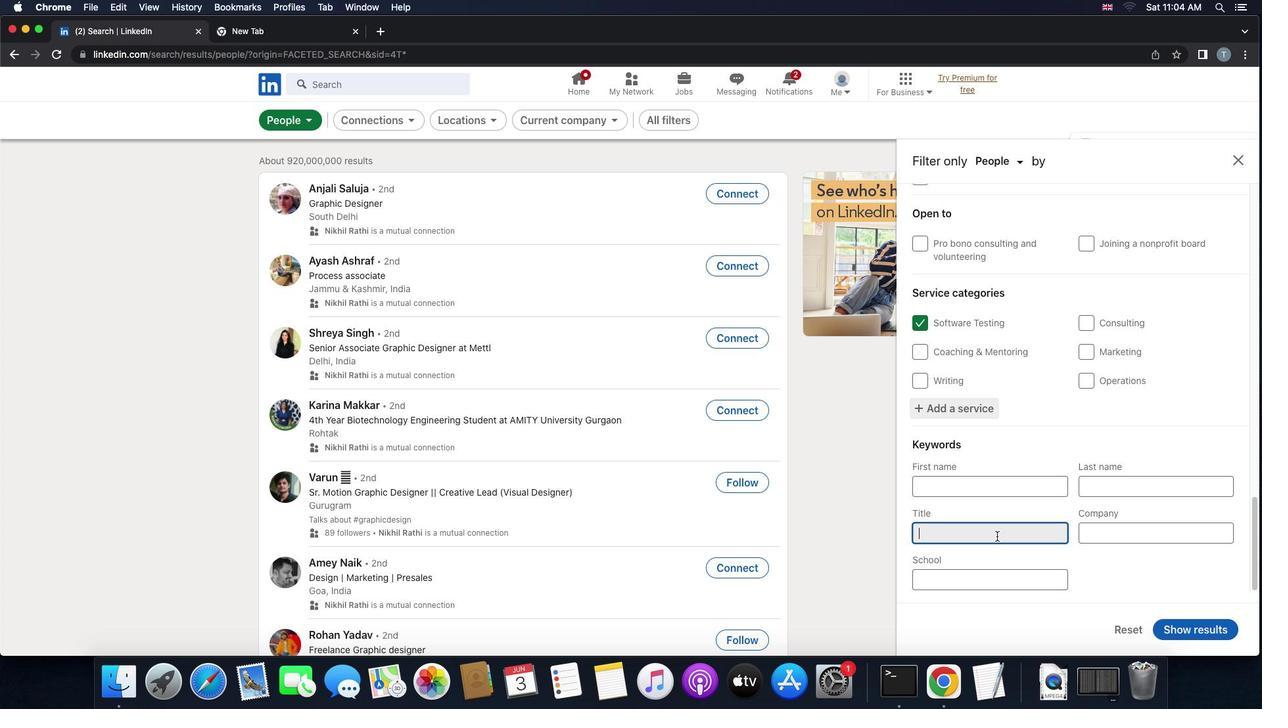 
Action: Key pressed 'd''i''r''e''c''t''o''r'Key.space'o''f'Key.space'i''n''s''i''d''e'Key.space's''a''l''e''s'
Screenshot: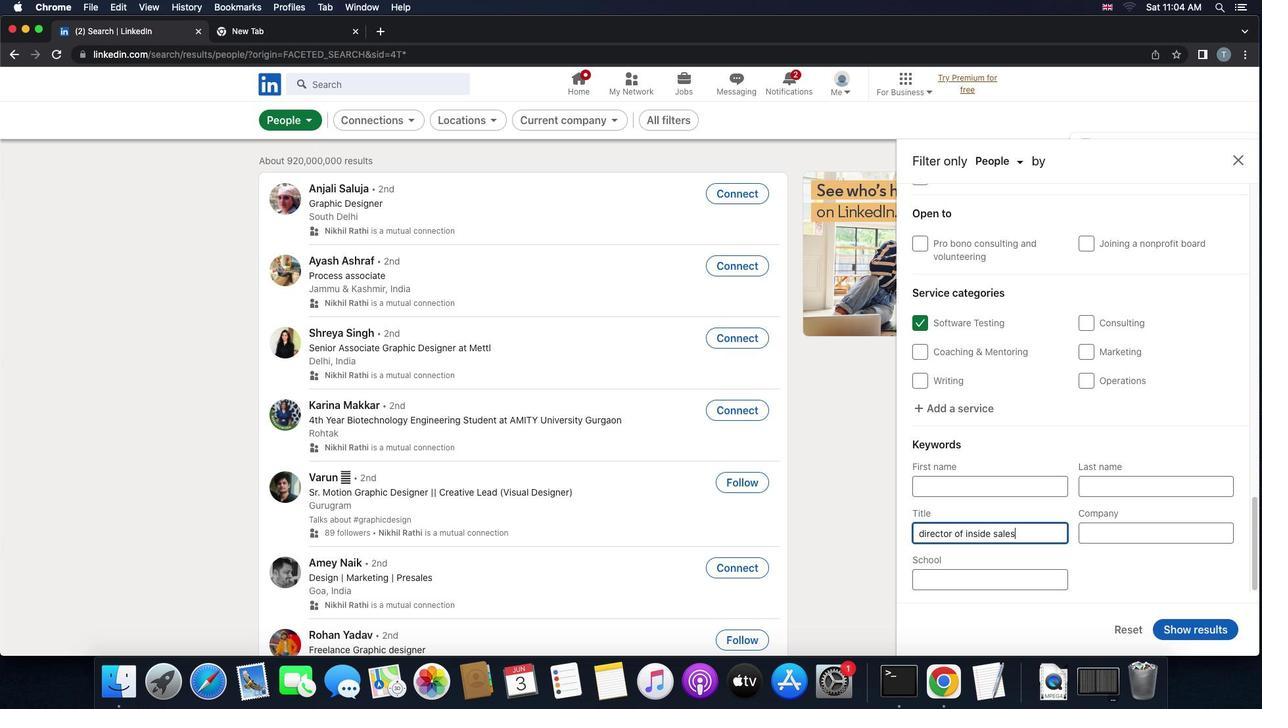
Action: Mouse moved to (1197, 635)
Screenshot: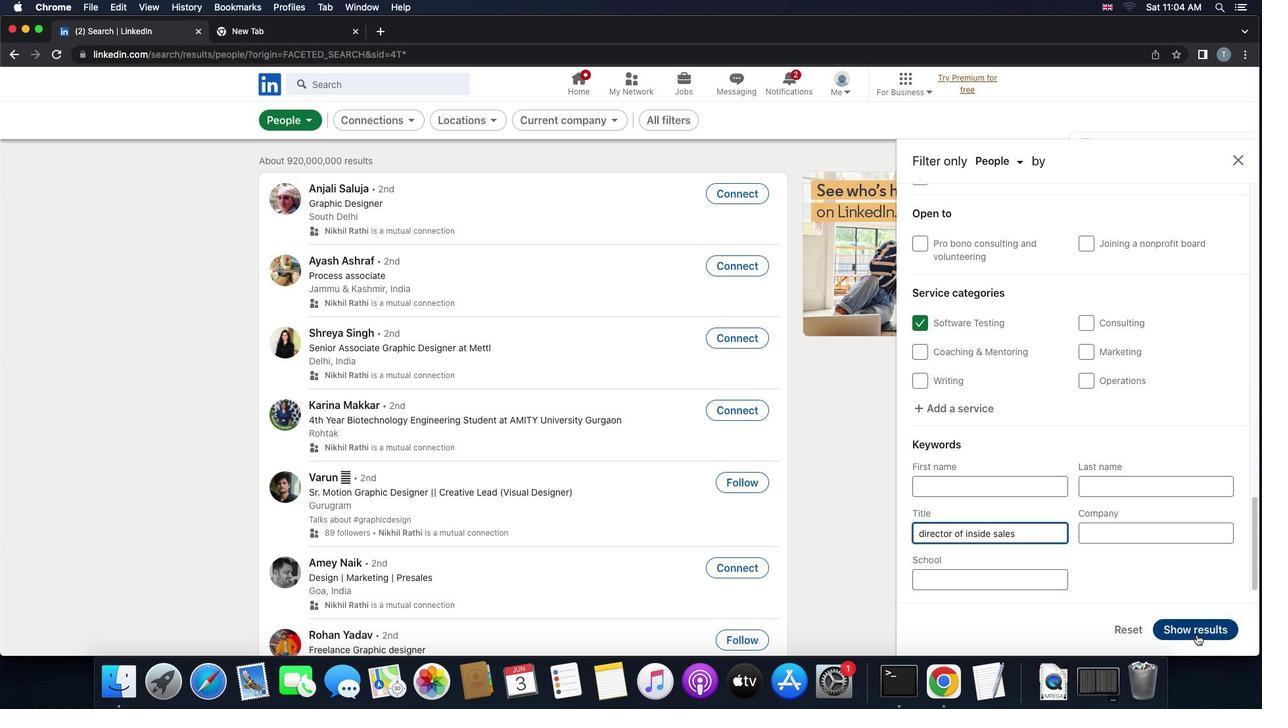 
Action: Mouse pressed left at (1197, 635)
Screenshot: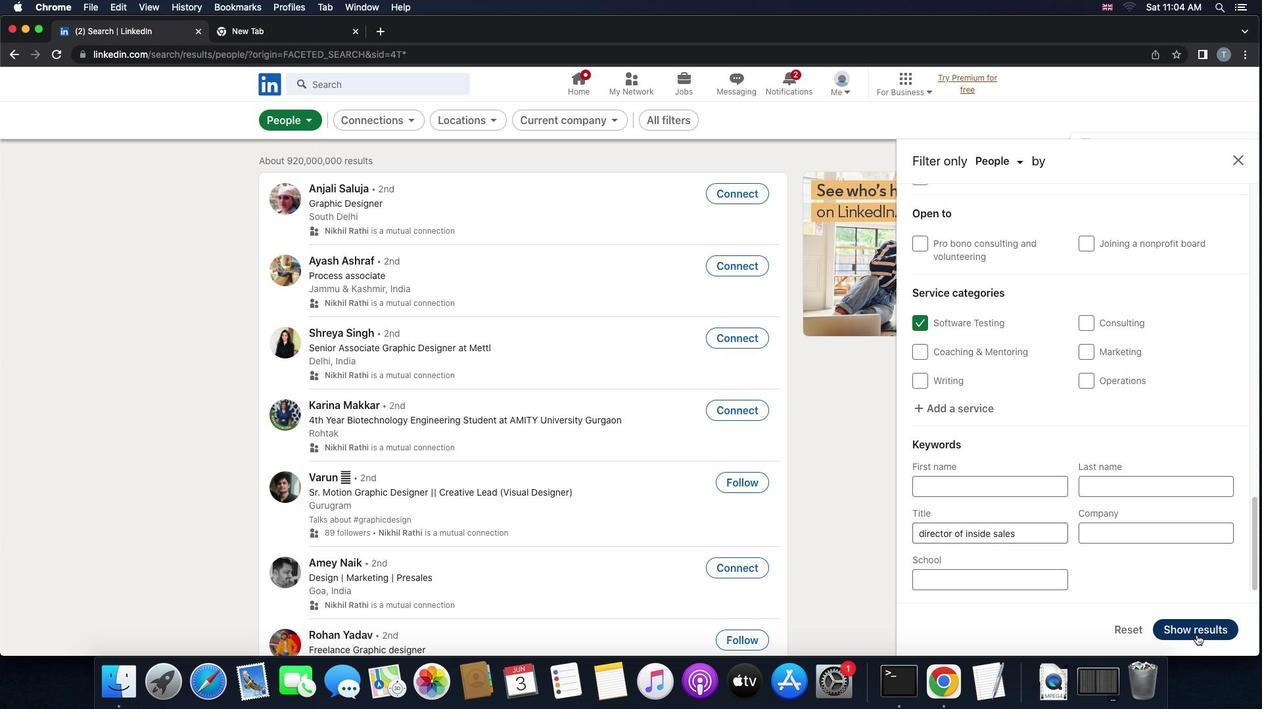 
